 Task: Open Card Advertising Conference Review in Board Sales Target Setting and Monitoring to Workspace Crowdfunding Platforms and add a team member Softage.1@softage.net, a label Blue, a checklist Artificial Intelligence, an attachment from your computer, a color Blue and finally, add a card description 'Plan and execute company team-building conference with guest speakers on customer service' and a comment 'Our team has the opportunity to exceed expectations on this task, so let us deliver something that truly impresses.'. Add a start date 'Jan 05, 1900' with a due date 'Jan 12, 1900'
Action: Mouse moved to (133, 317)
Screenshot: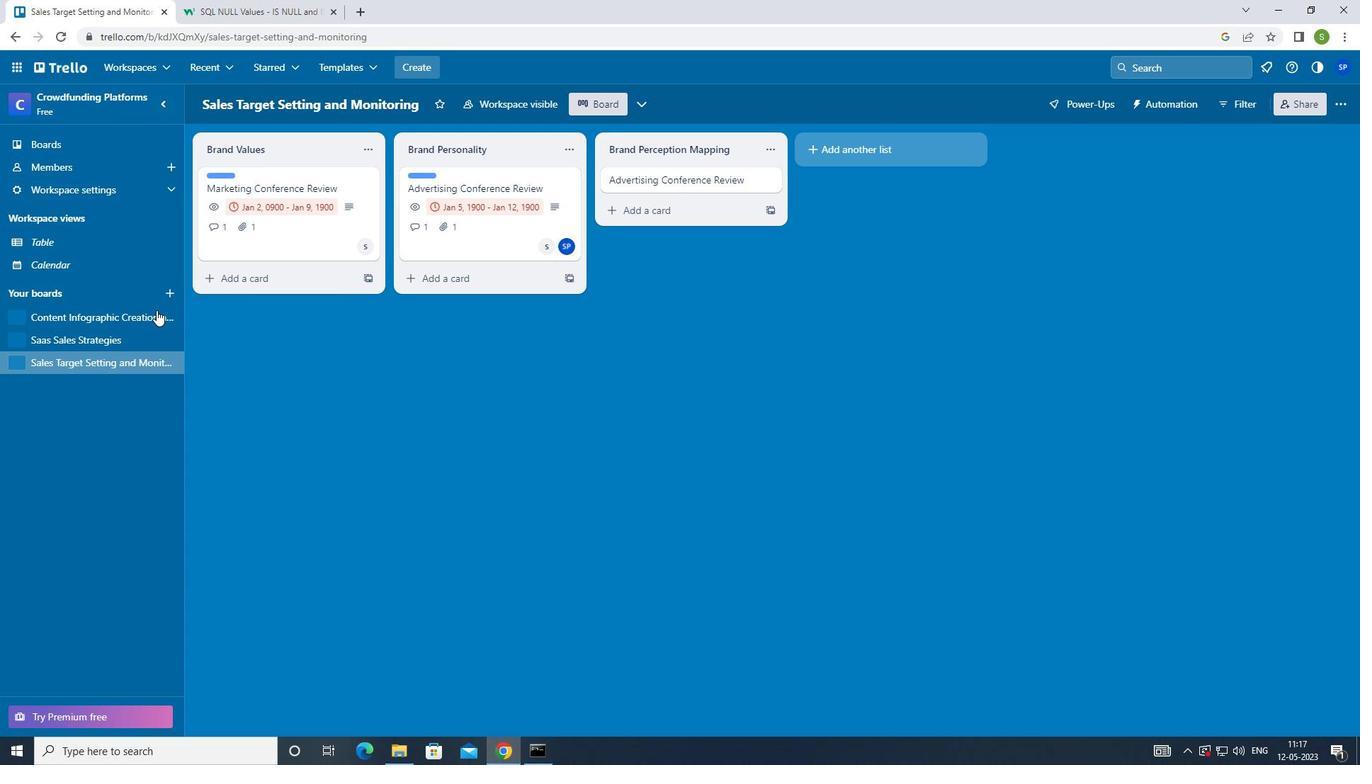 
Action: Mouse pressed left at (133, 317)
Screenshot: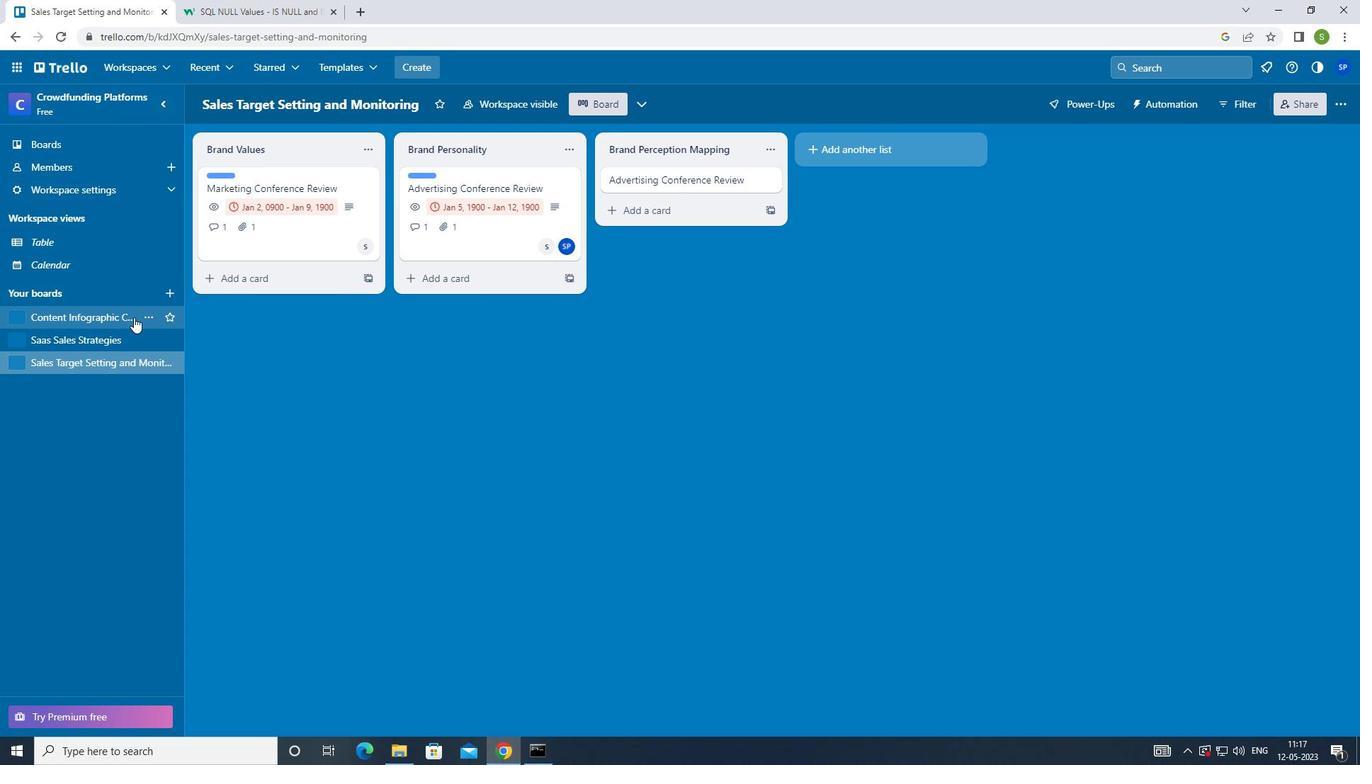 
Action: Mouse moved to (477, 187)
Screenshot: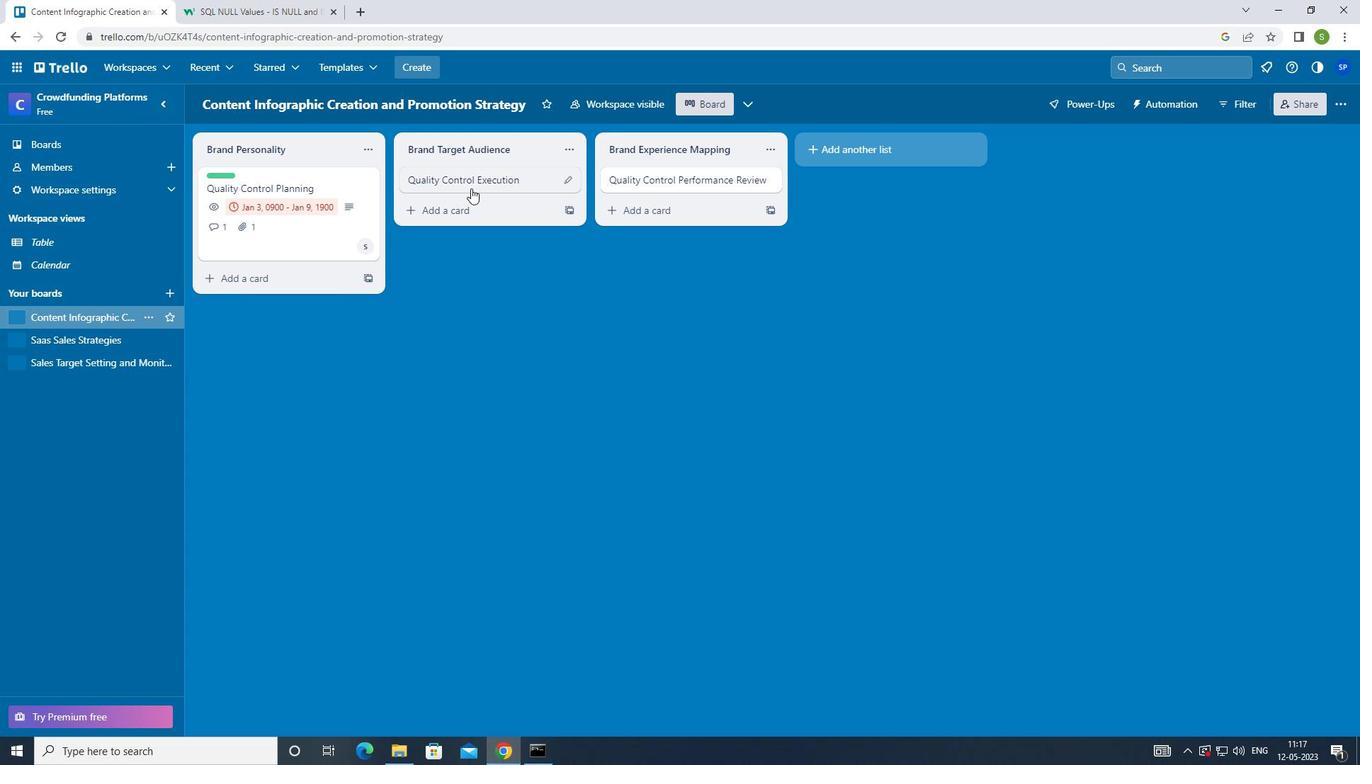 
Action: Mouse pressed left at (477, 187)
Screenshot: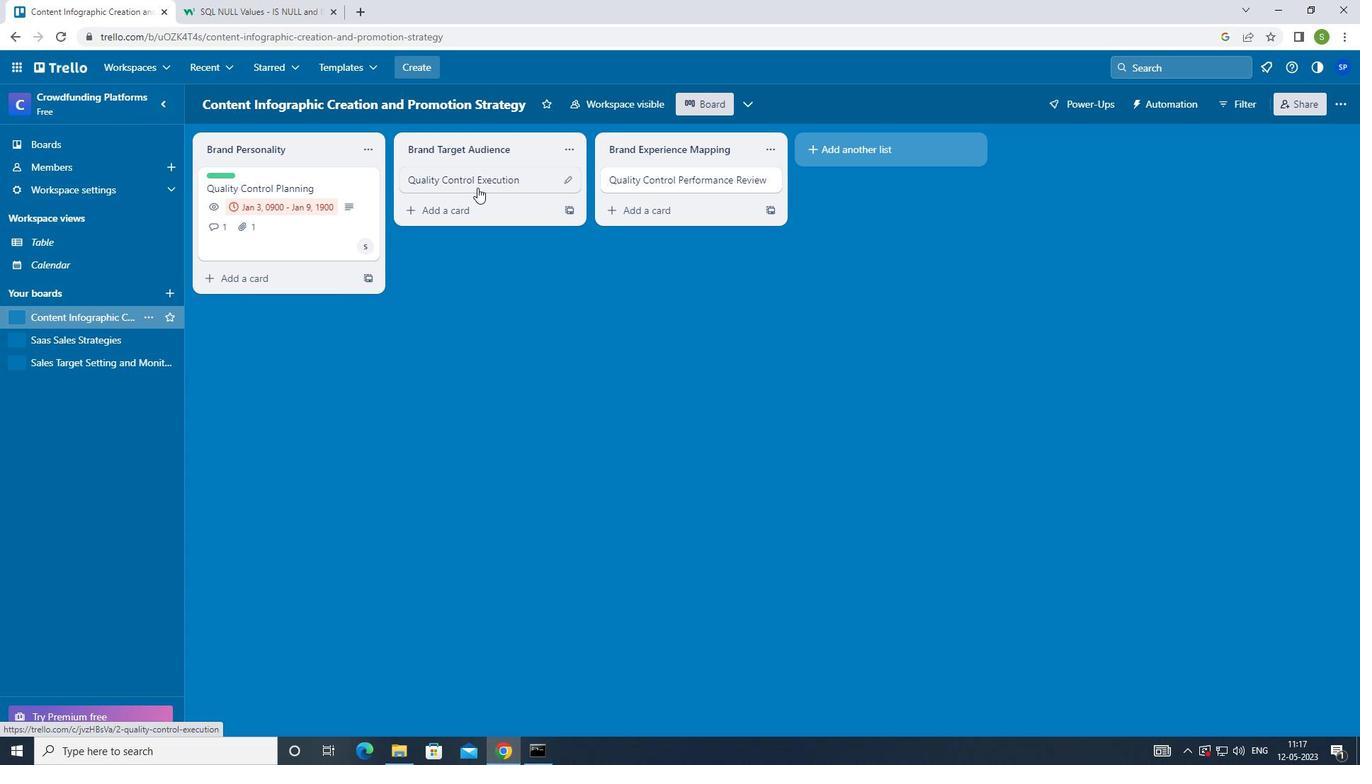 
Action: Mouse moved to (878, 184)
Screenshot: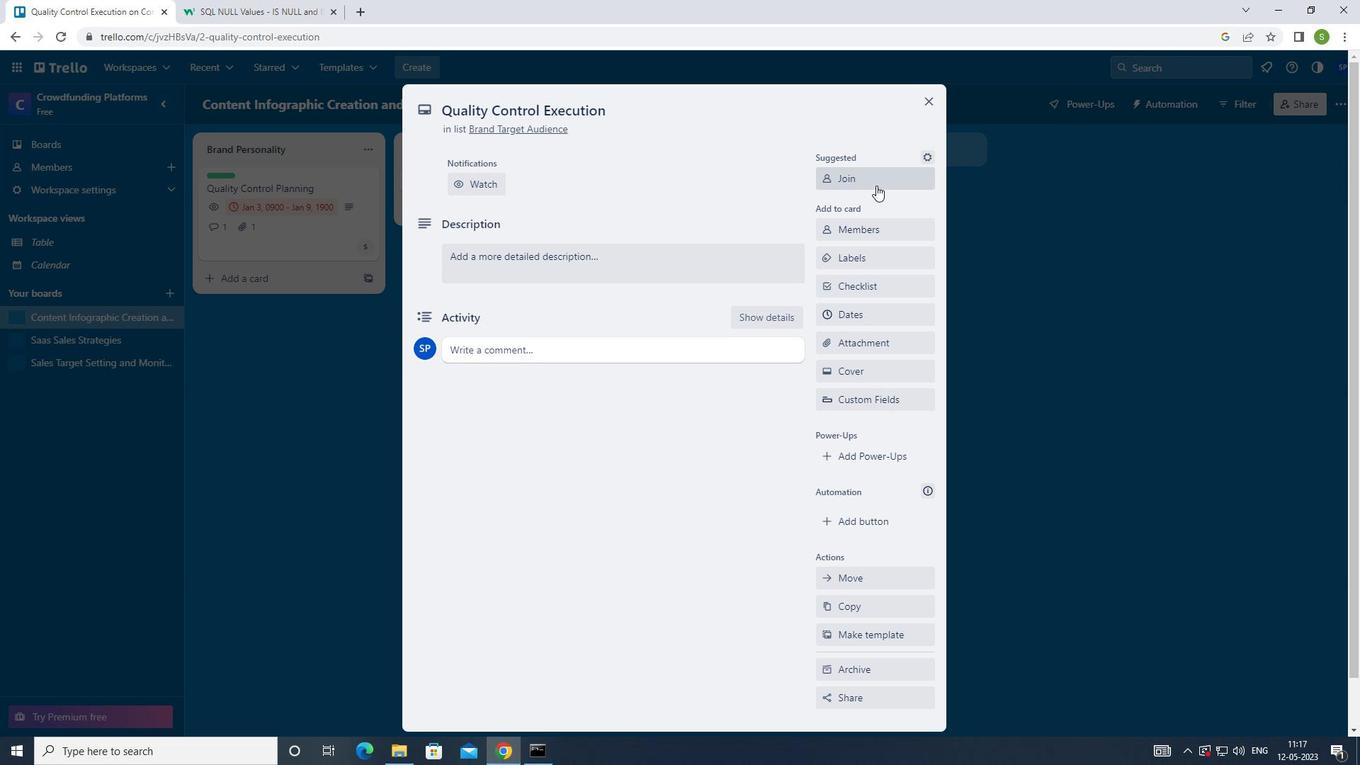 
Action: Mouse pressed left at (878, 184)
Screenshot: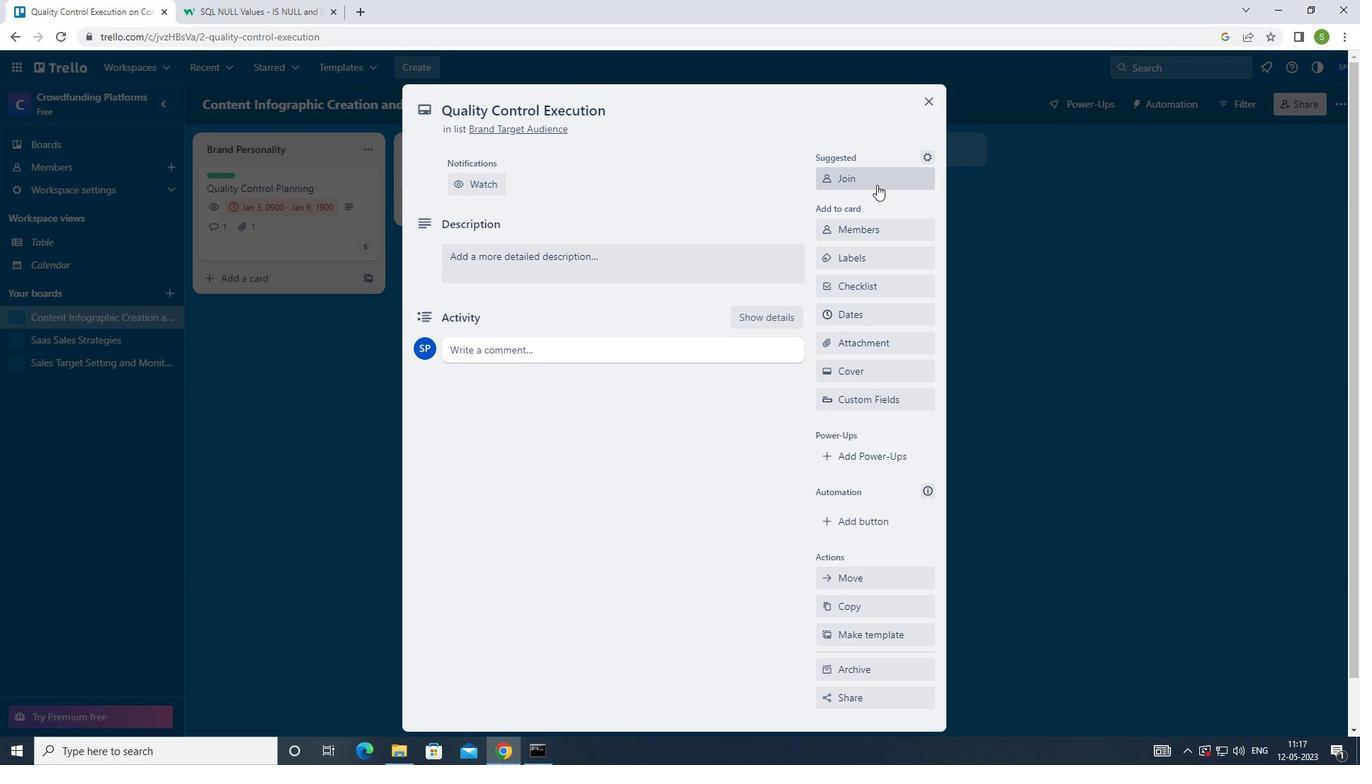 
Action: Mouse moved to (870, 184)
Screenshot: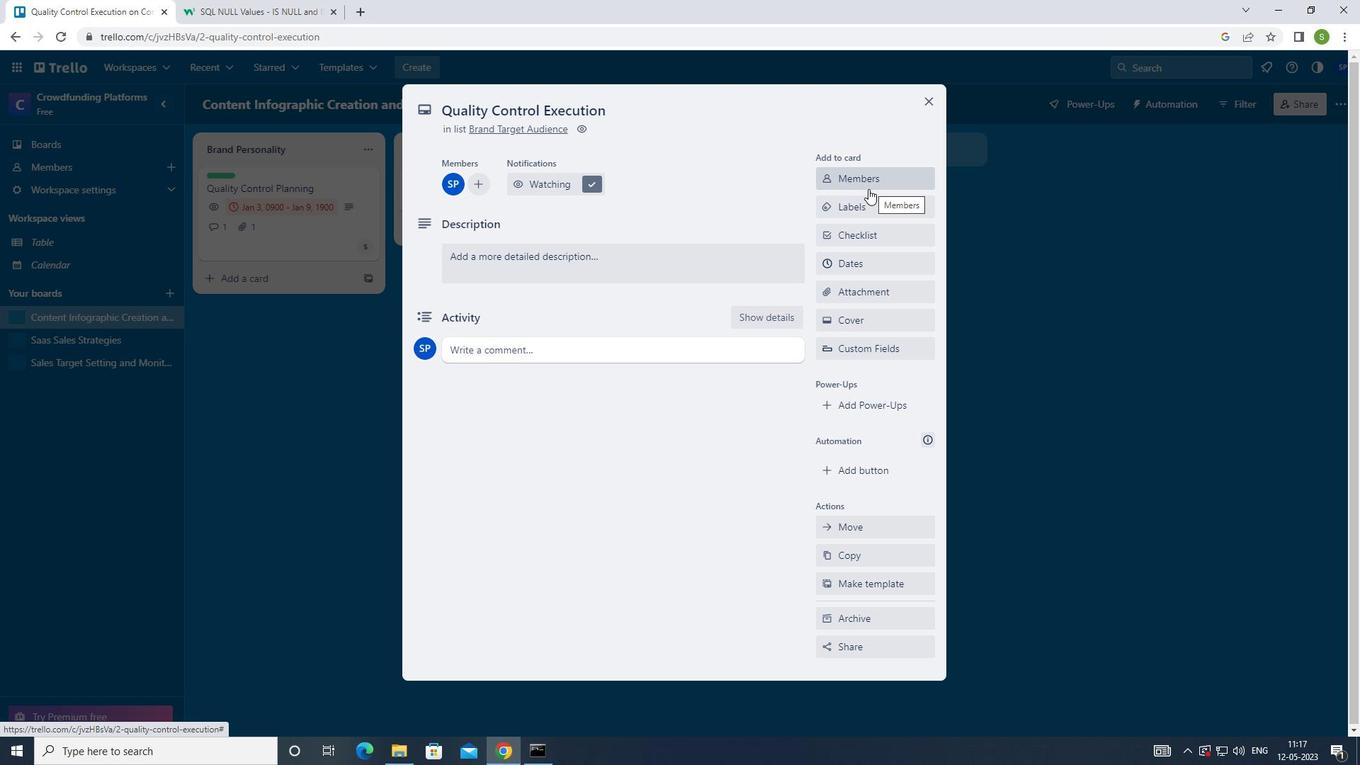 
Action: Mouse pressed left at (870, 184)
Screenshot: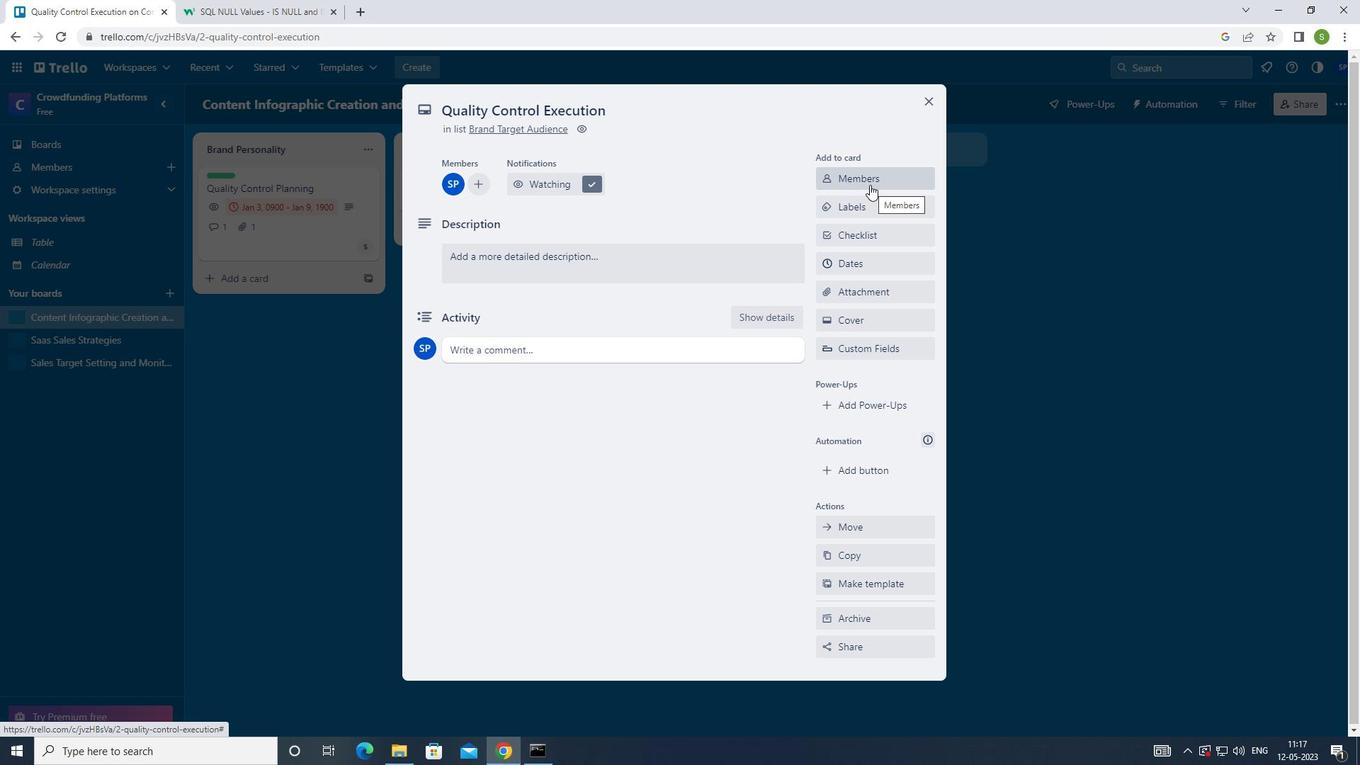 
Action: Mouse moved to (764, 223)
Screenshot: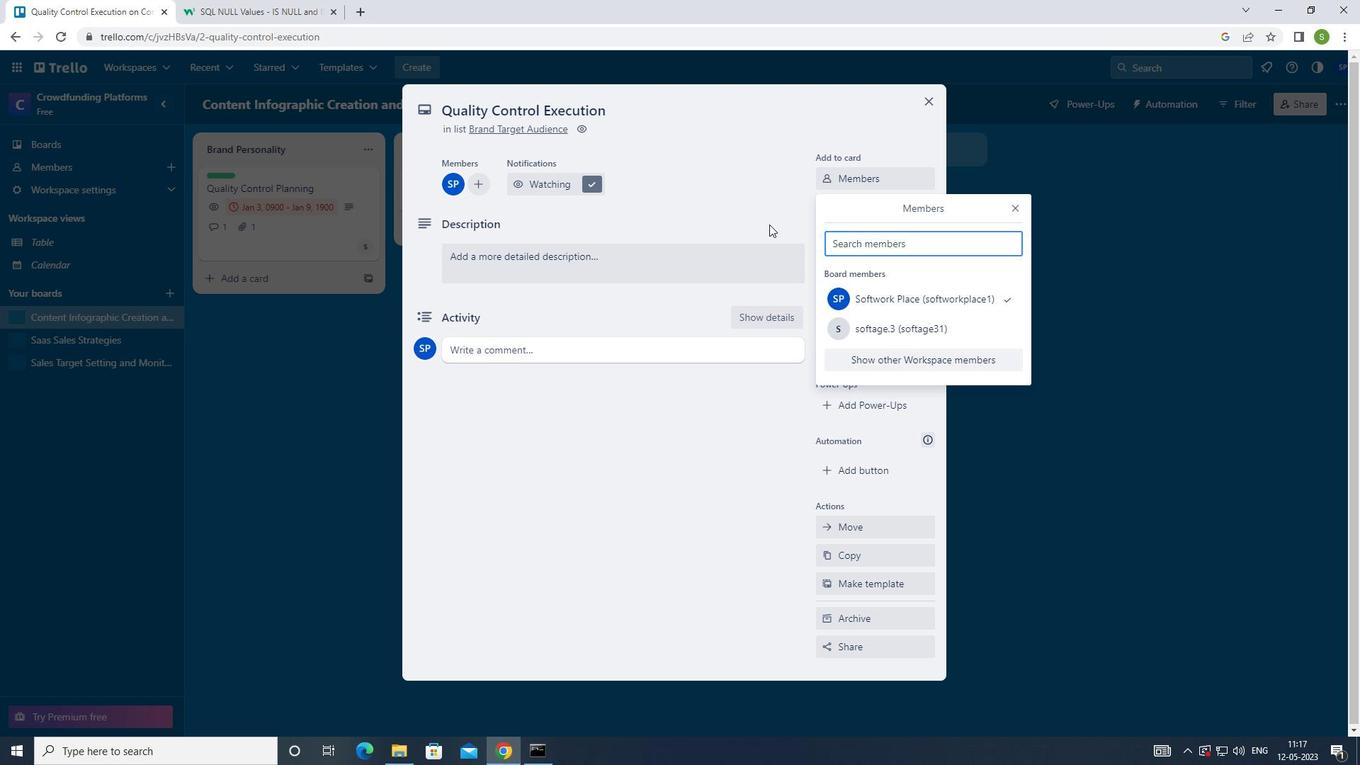 
Action: Key pressed <Key.shift>SOFTAGE.2<Key.shift>@D<Key.backspace>SOFTAGE.NET
Screenshot: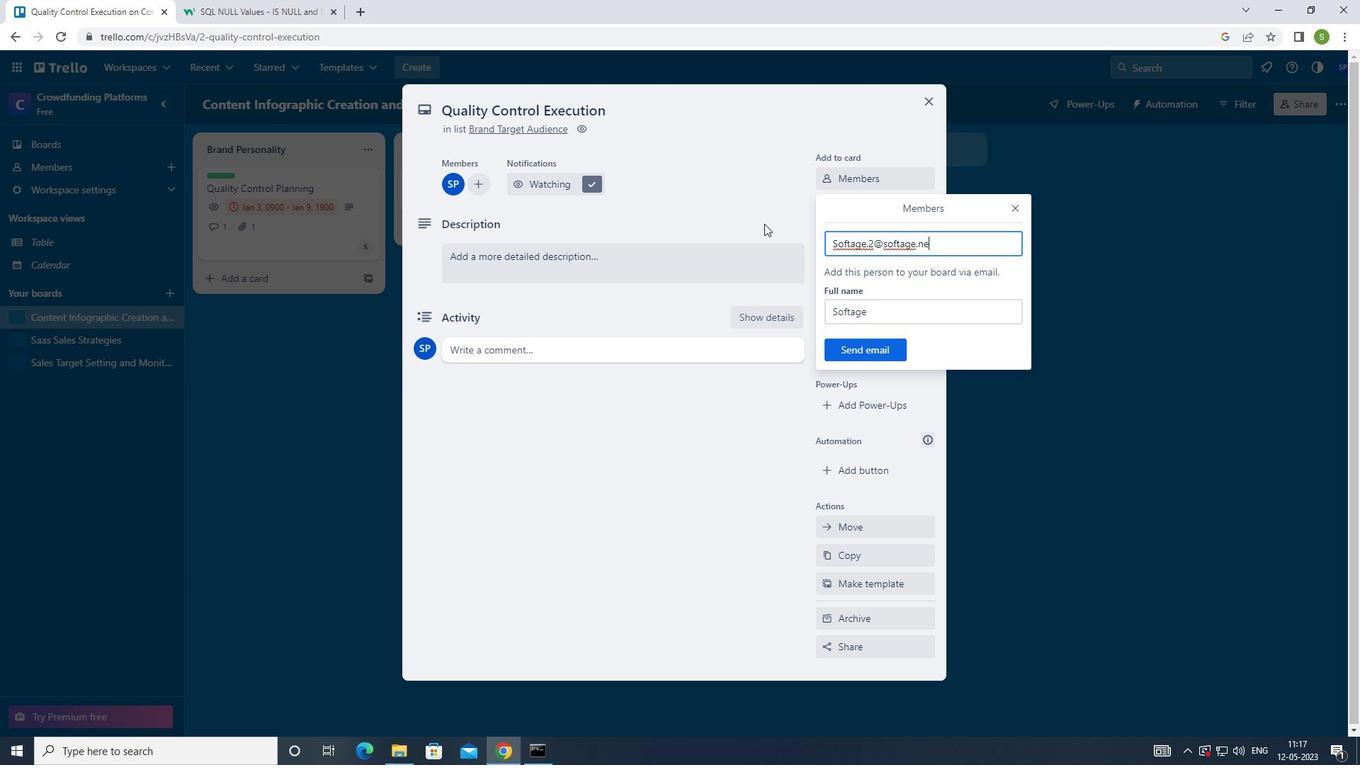 
Action: Mouse moved to (853, 356)
Screenshot: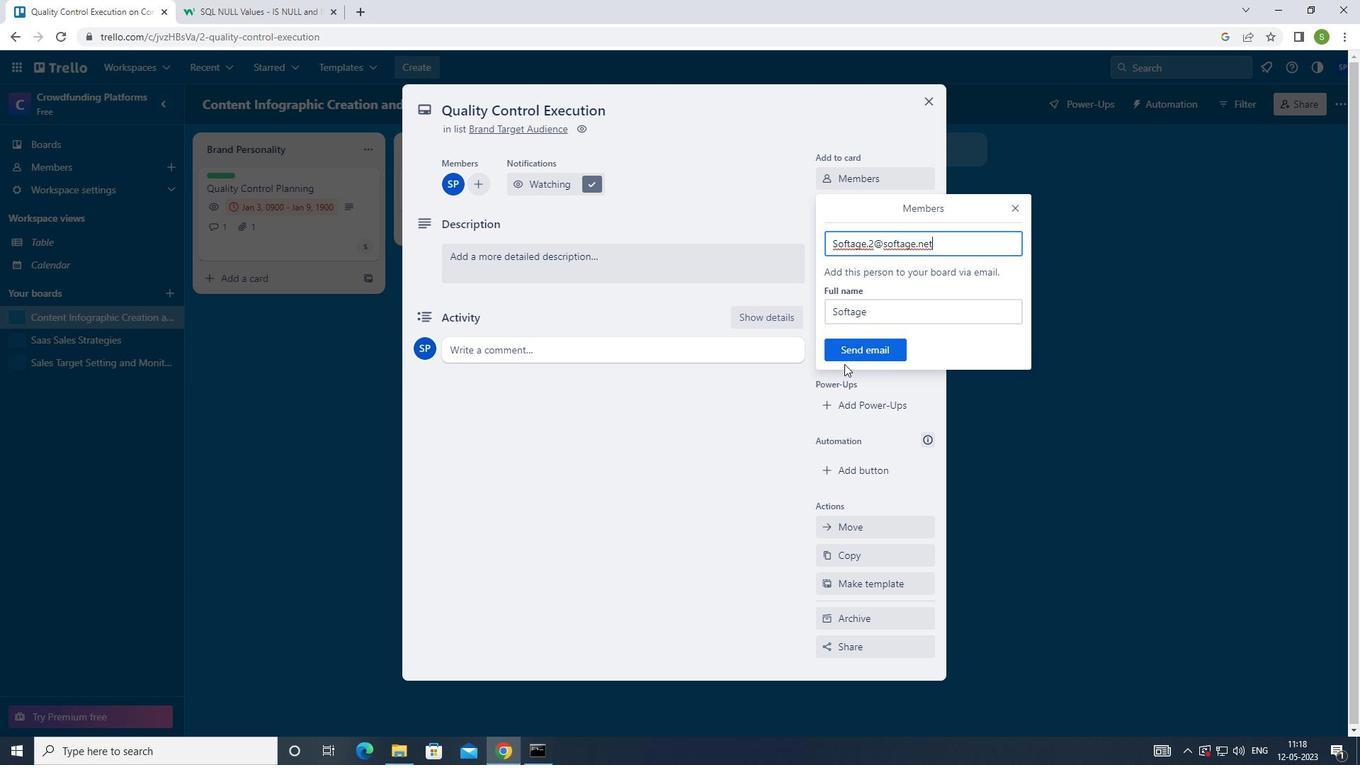 
Action: Mouse pressed left at (853, 356)
Screenshot: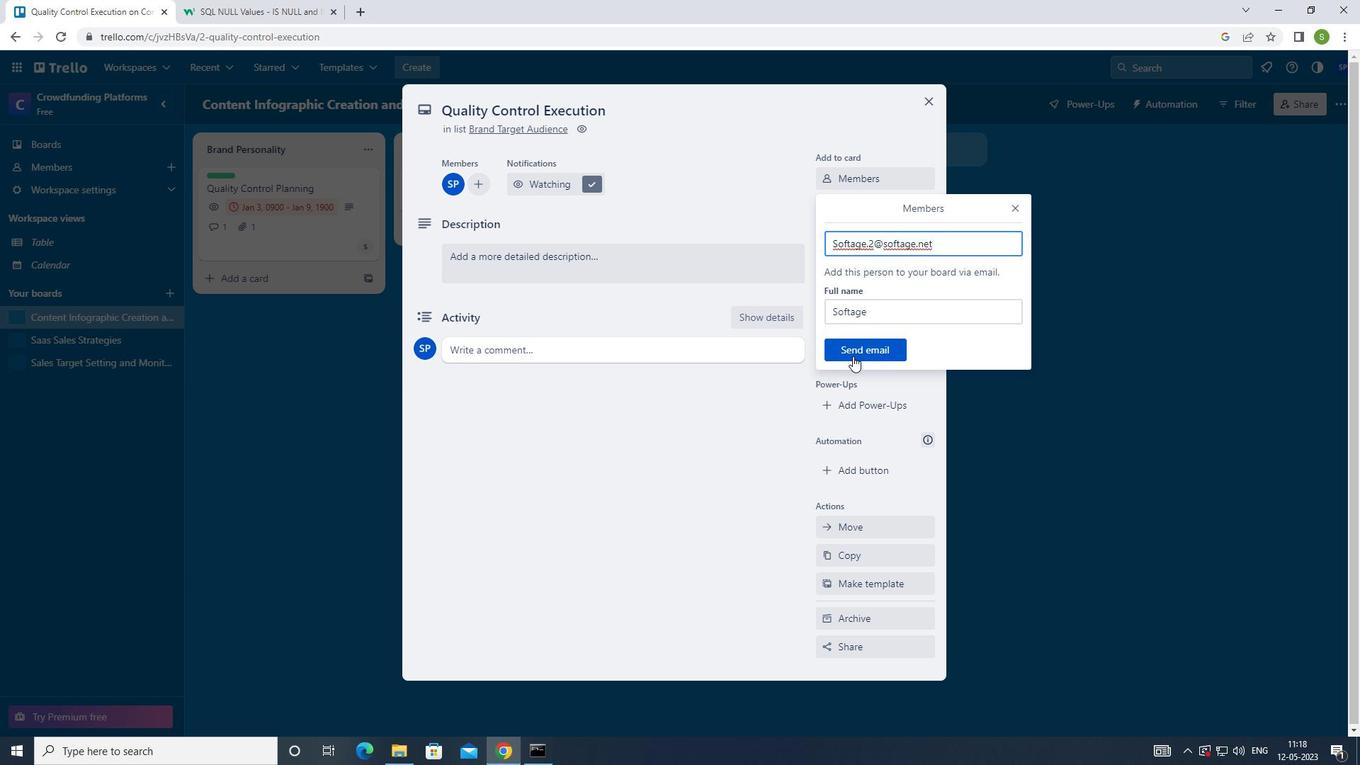 
Action: Mouse moved to (865, 208)
Screenshot: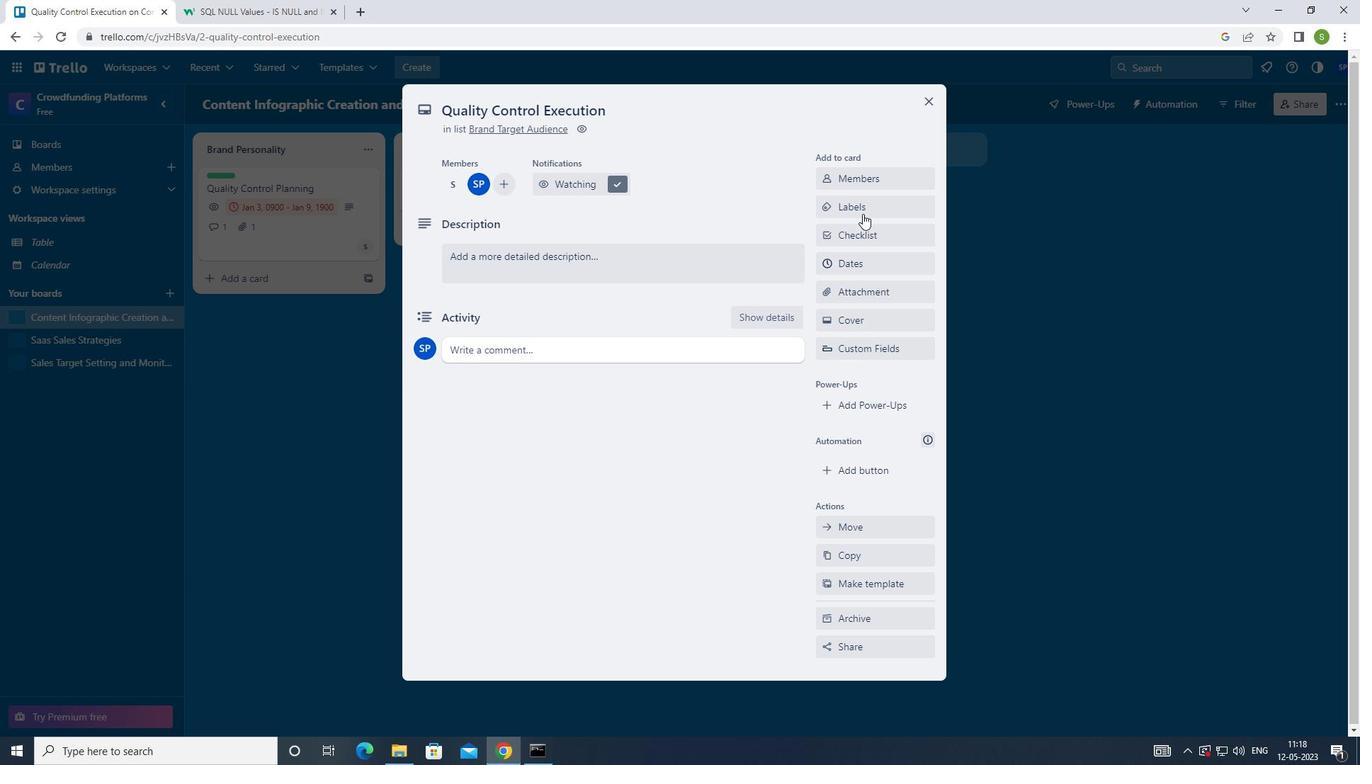 
Action: Mouse pressed left at (865, 208)
Screenshot: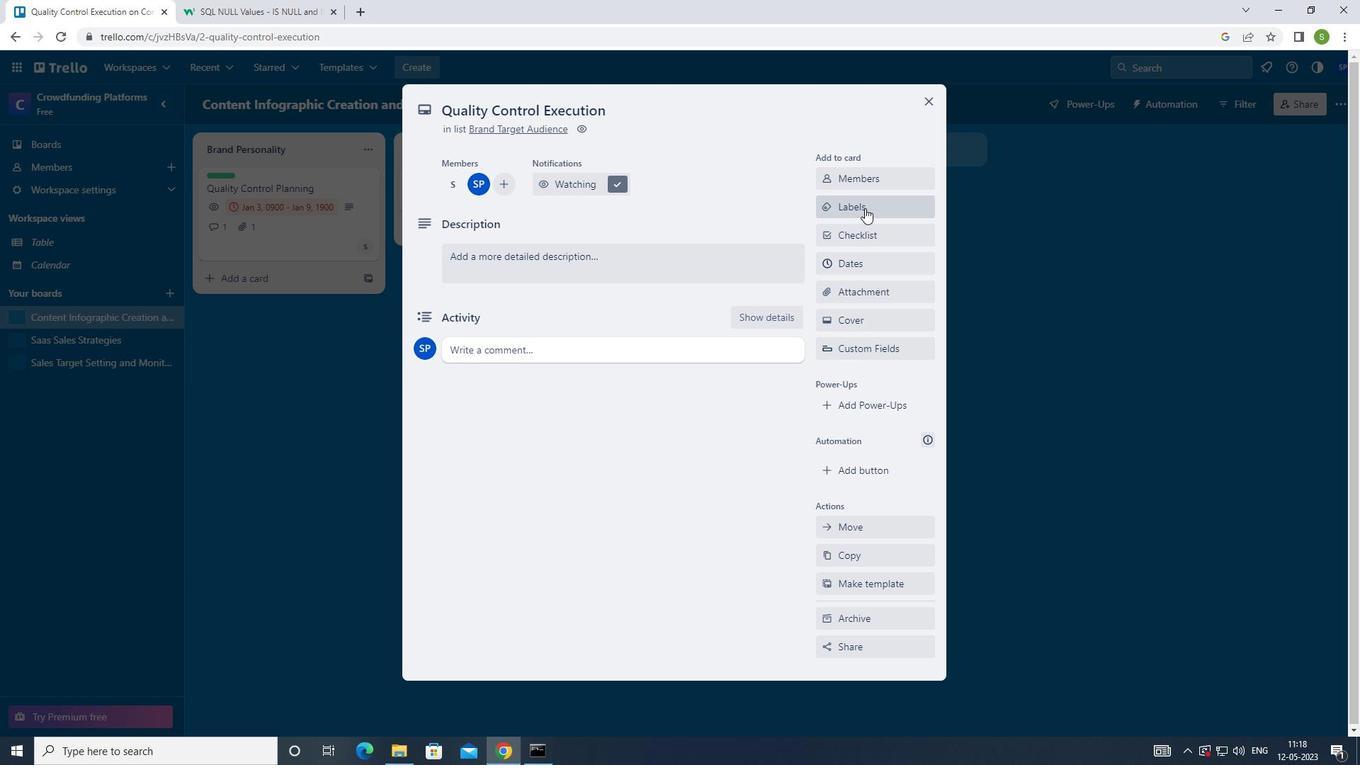 
Action: Mouse moved to (868, 266)
Screenshot: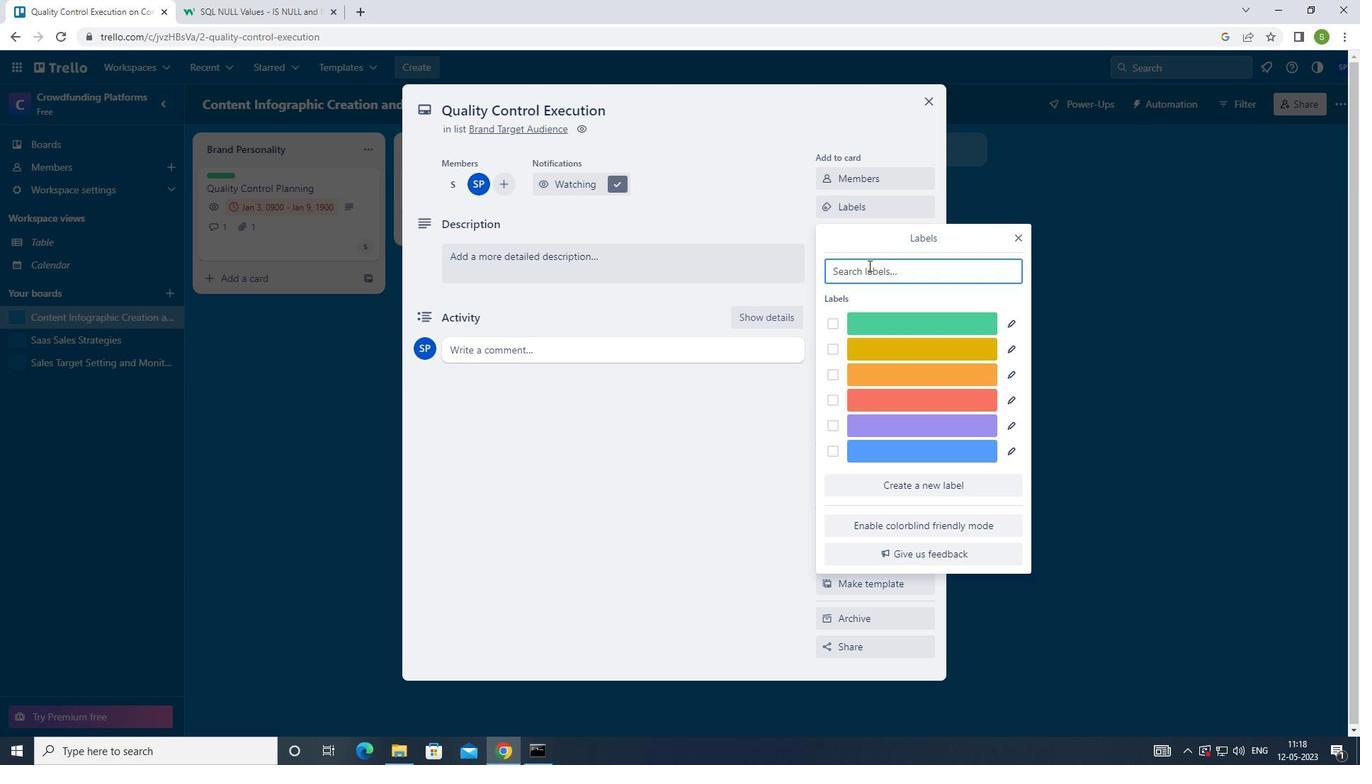 
Action: Key pressed GREE
Screenshot: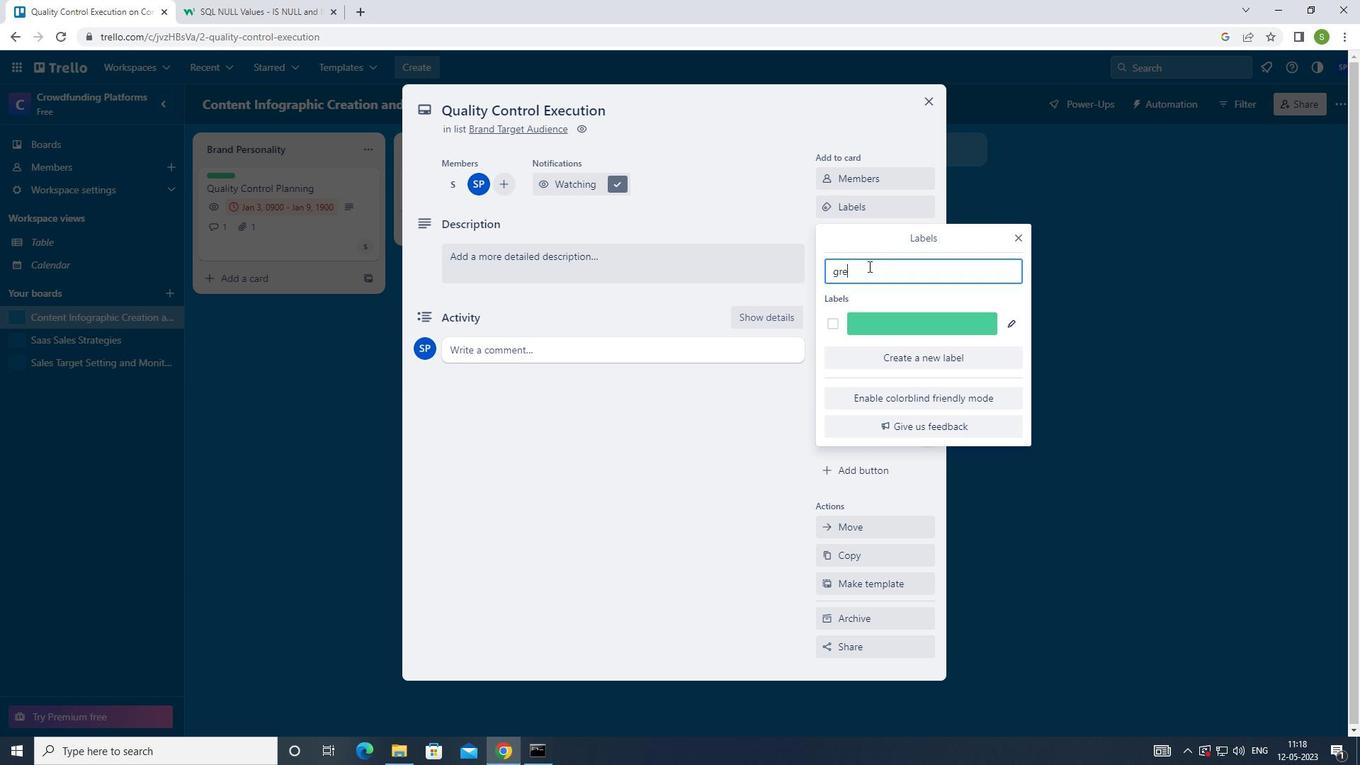 
Action: Mouse moved to (868, 266)
Screenshot: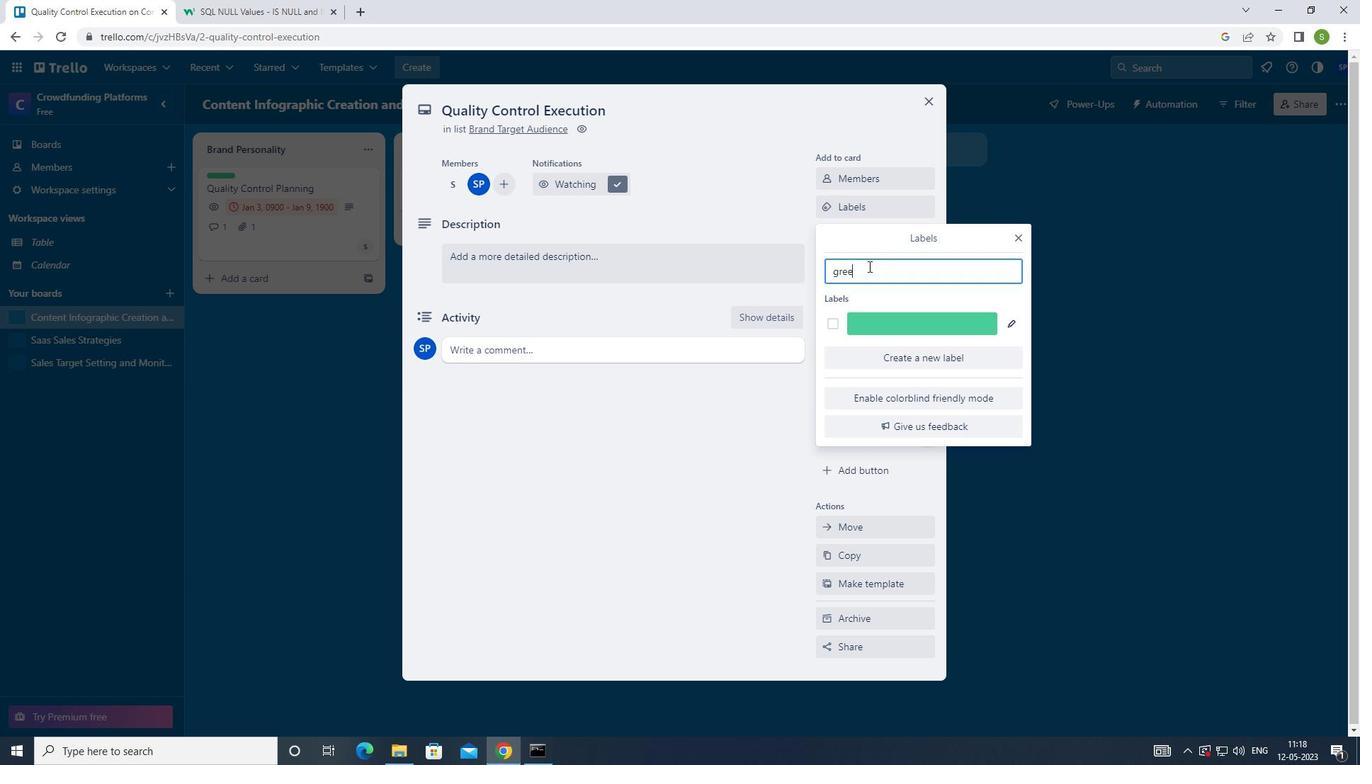 
Action: Key pressed N
Screenshot: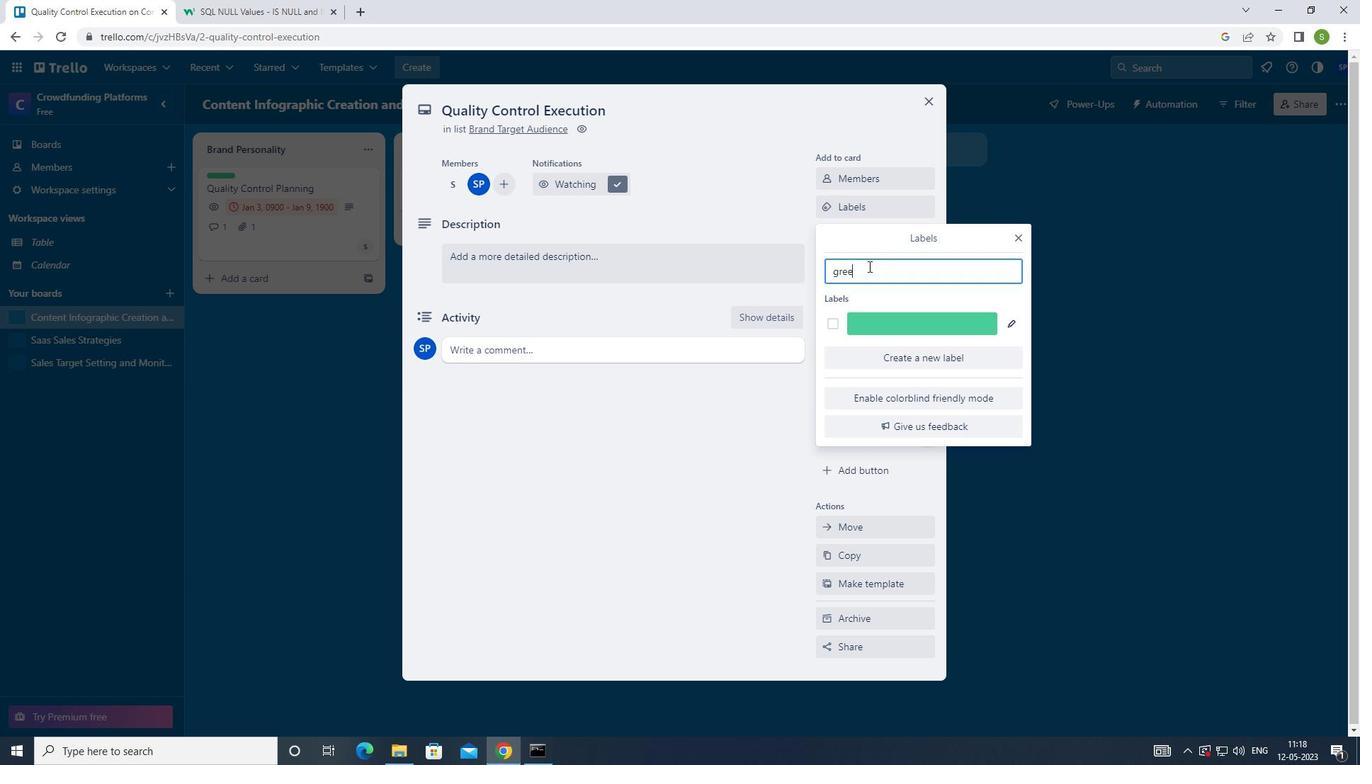 
Action: Mouse moved to (834, 326)
Screenshot: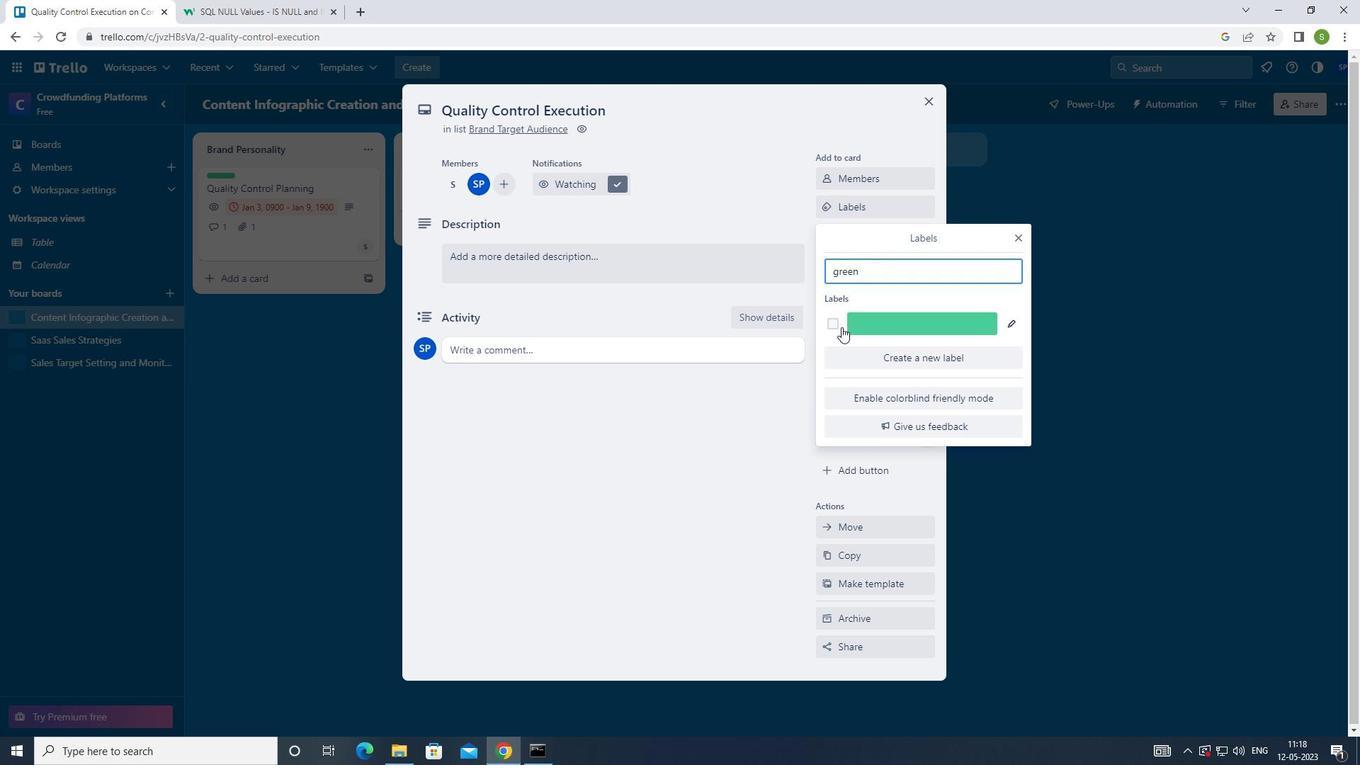 
Action: Mouse pressed left at (834, 326)
Screenshot: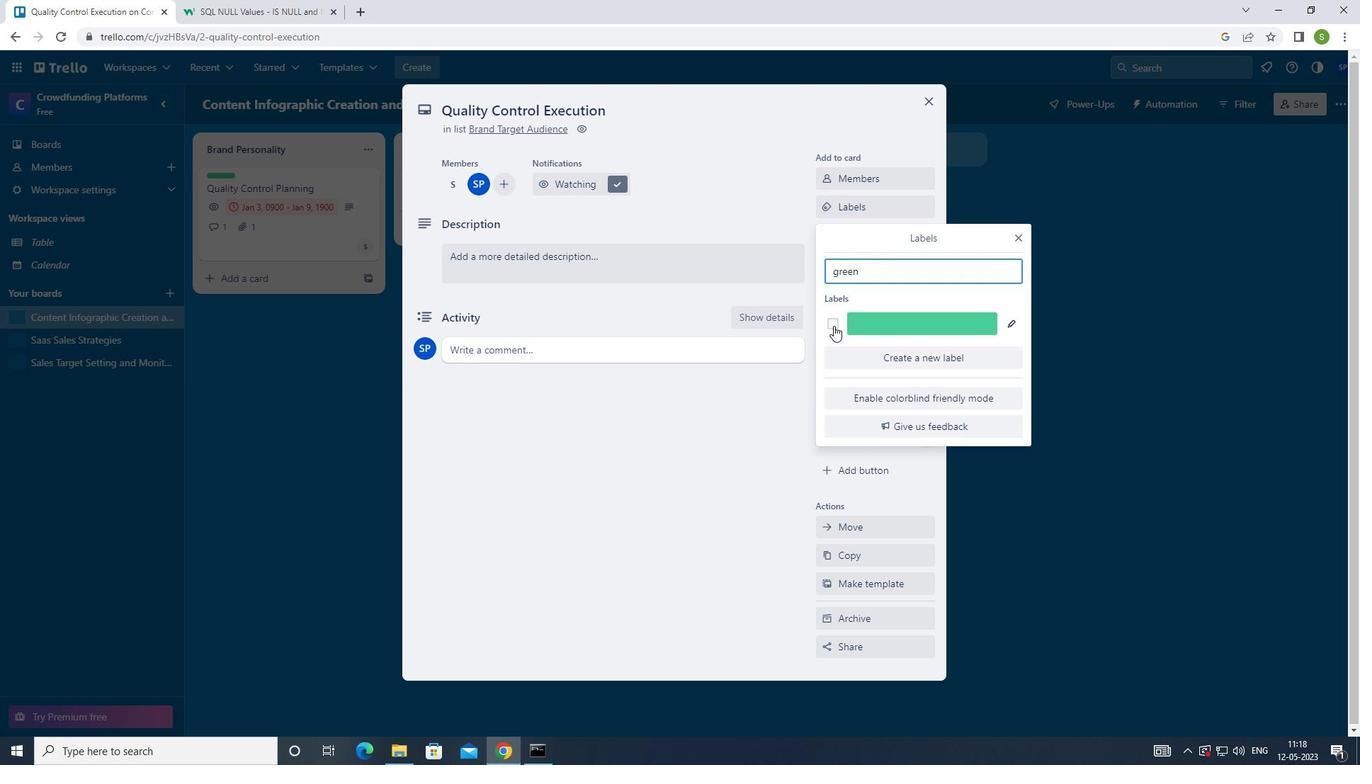 
Action: Mouse moved to (1019, 235)
Screenshot: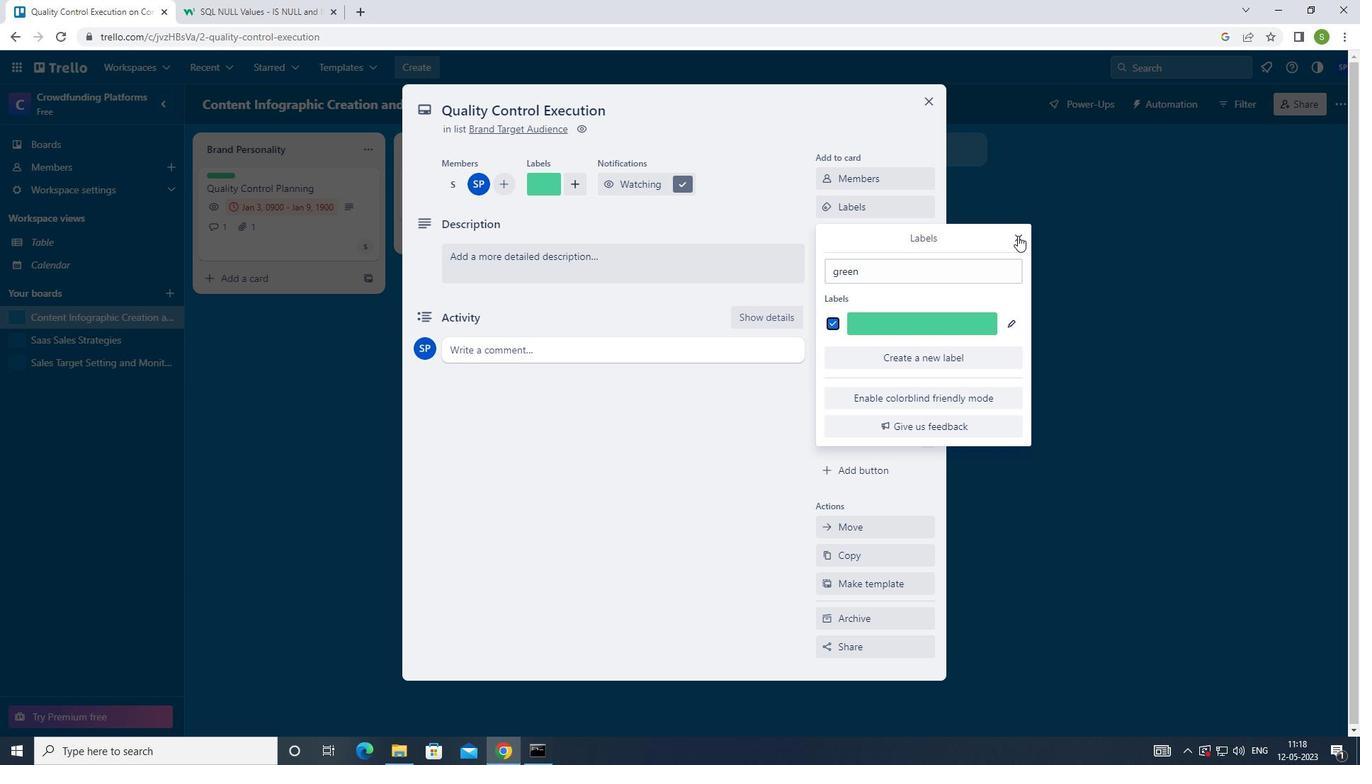 
Action: Mouse pressed left at (1019, 235)
Screenshot: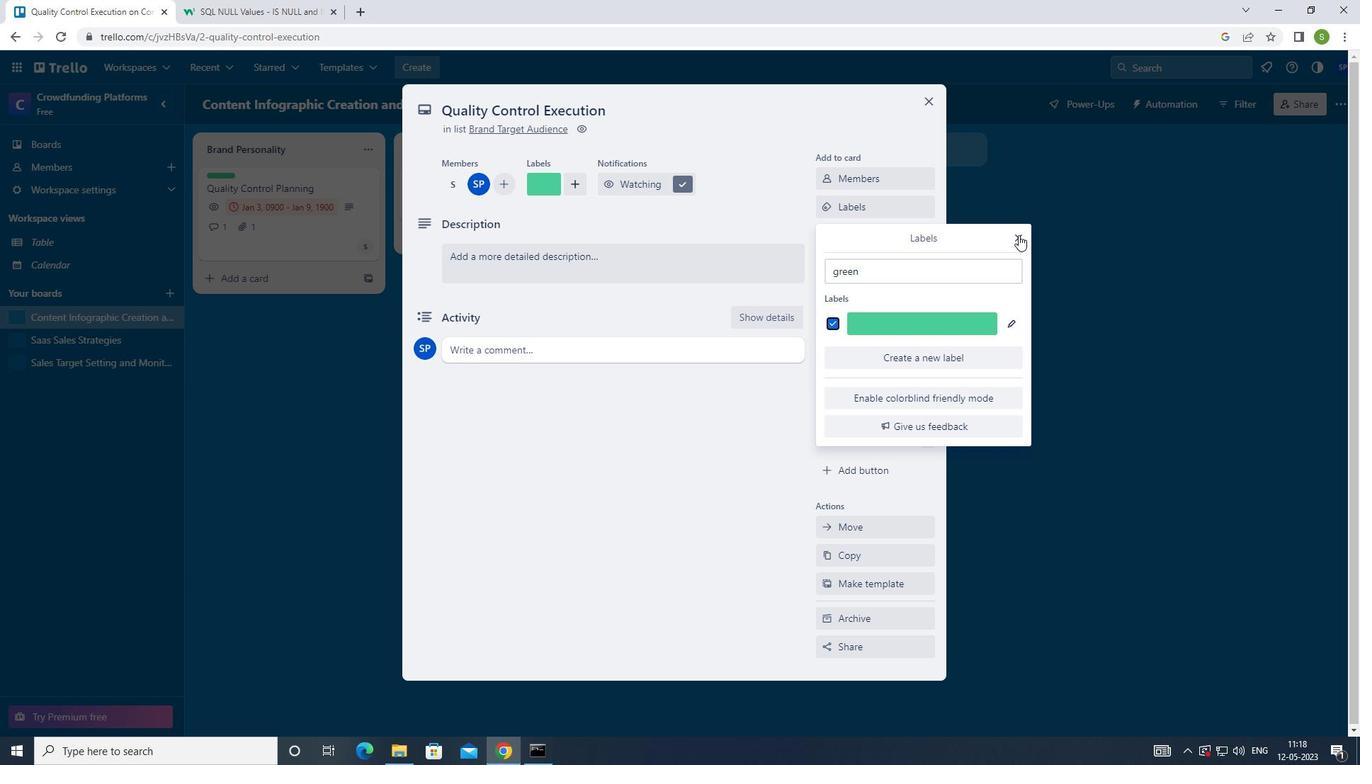 
Action: Mouse moved to (886, 236)
Screenshot: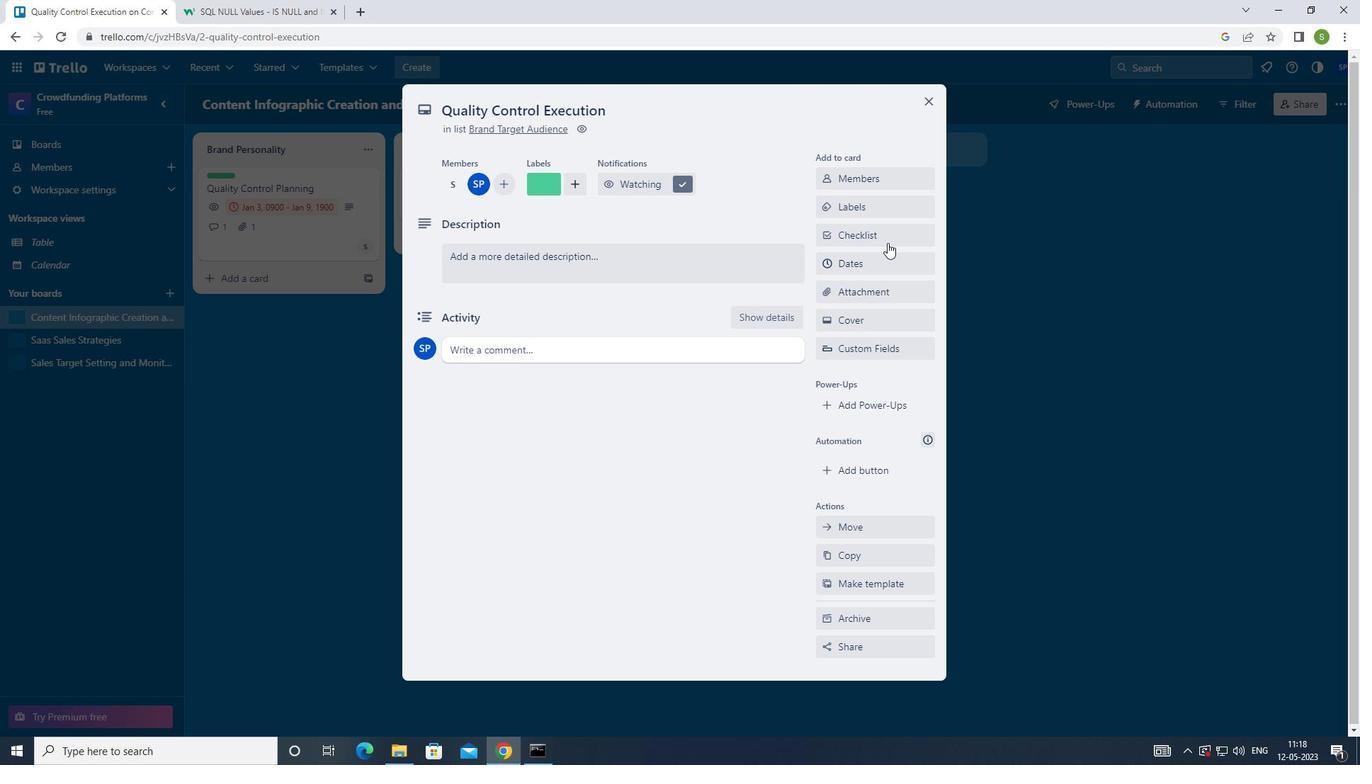 
Action: Mouse pressed left at (886, 236)
Screenshot: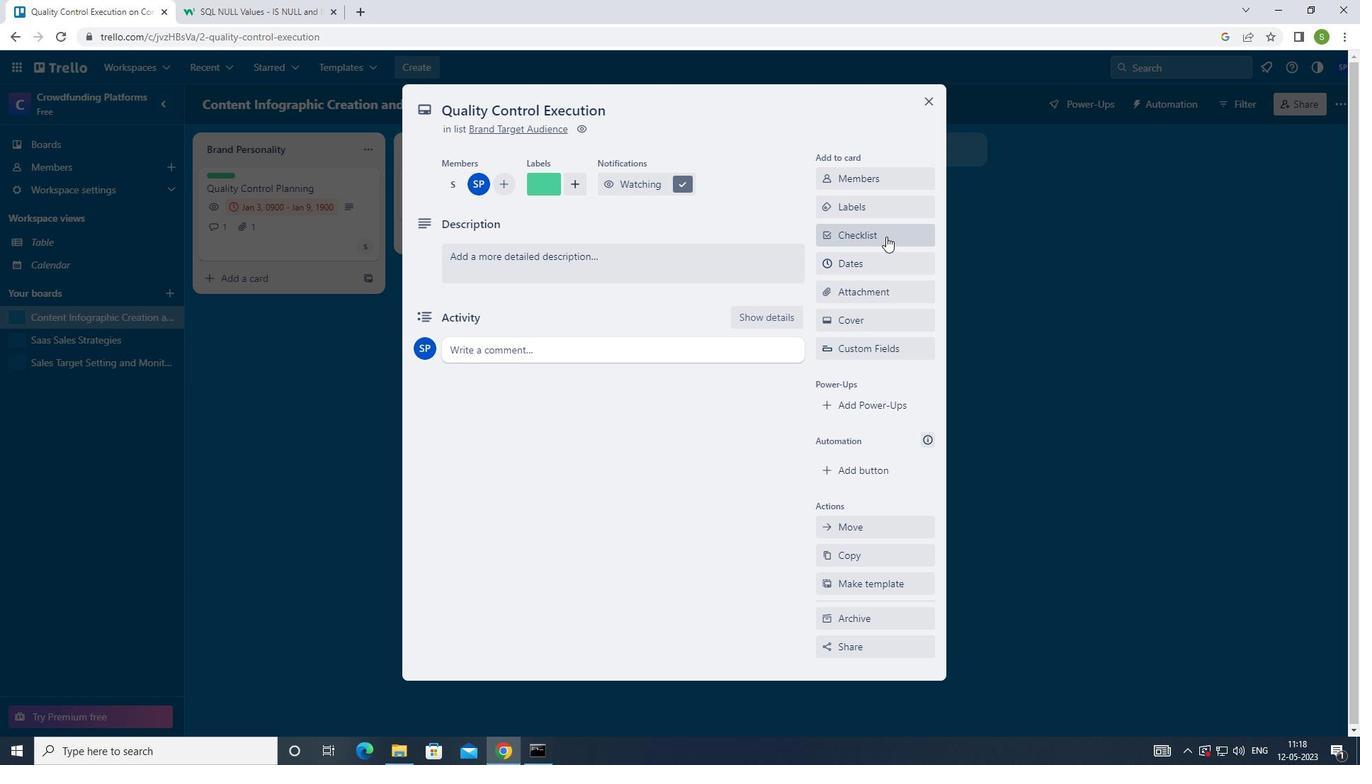 
Action: Mouse moved to (895, 321)
Screenshot: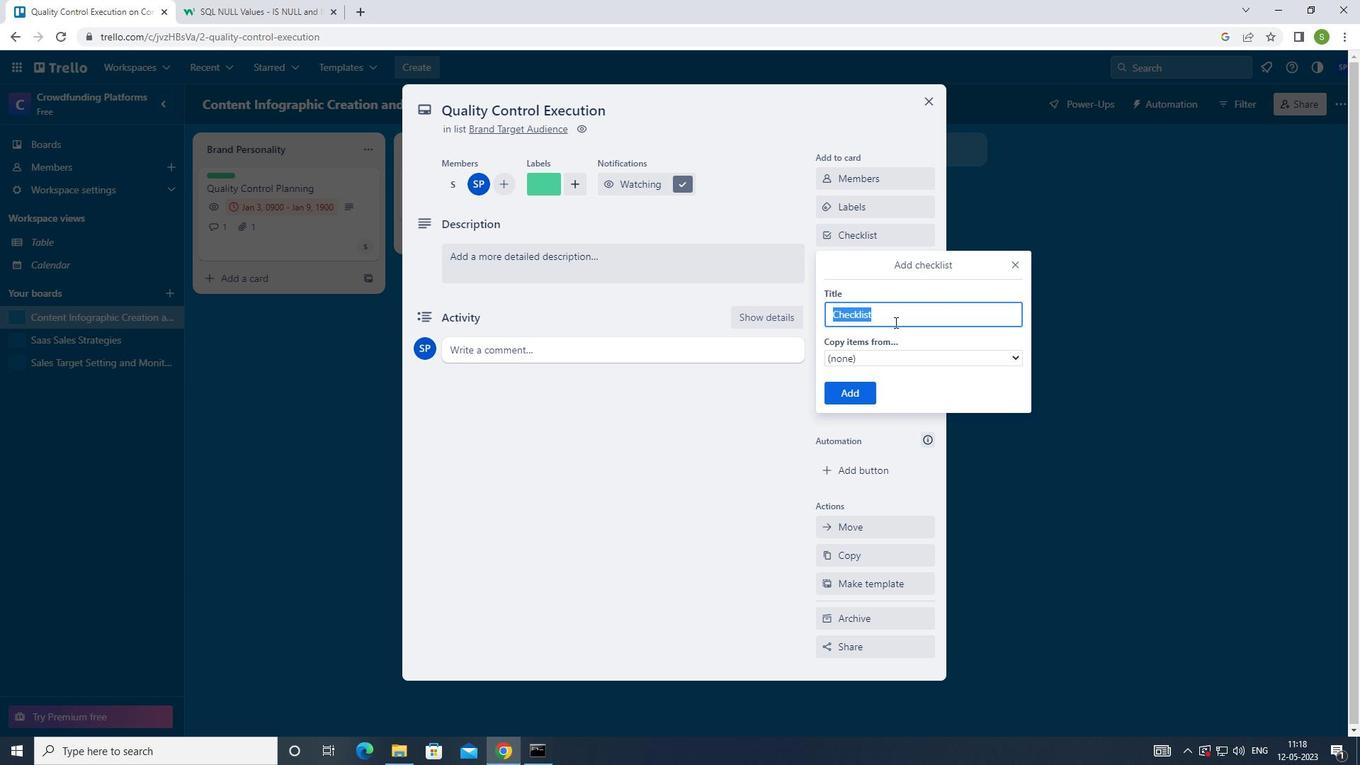 
Action: Key pressed <Key.shift>STUDENT
Screenshot: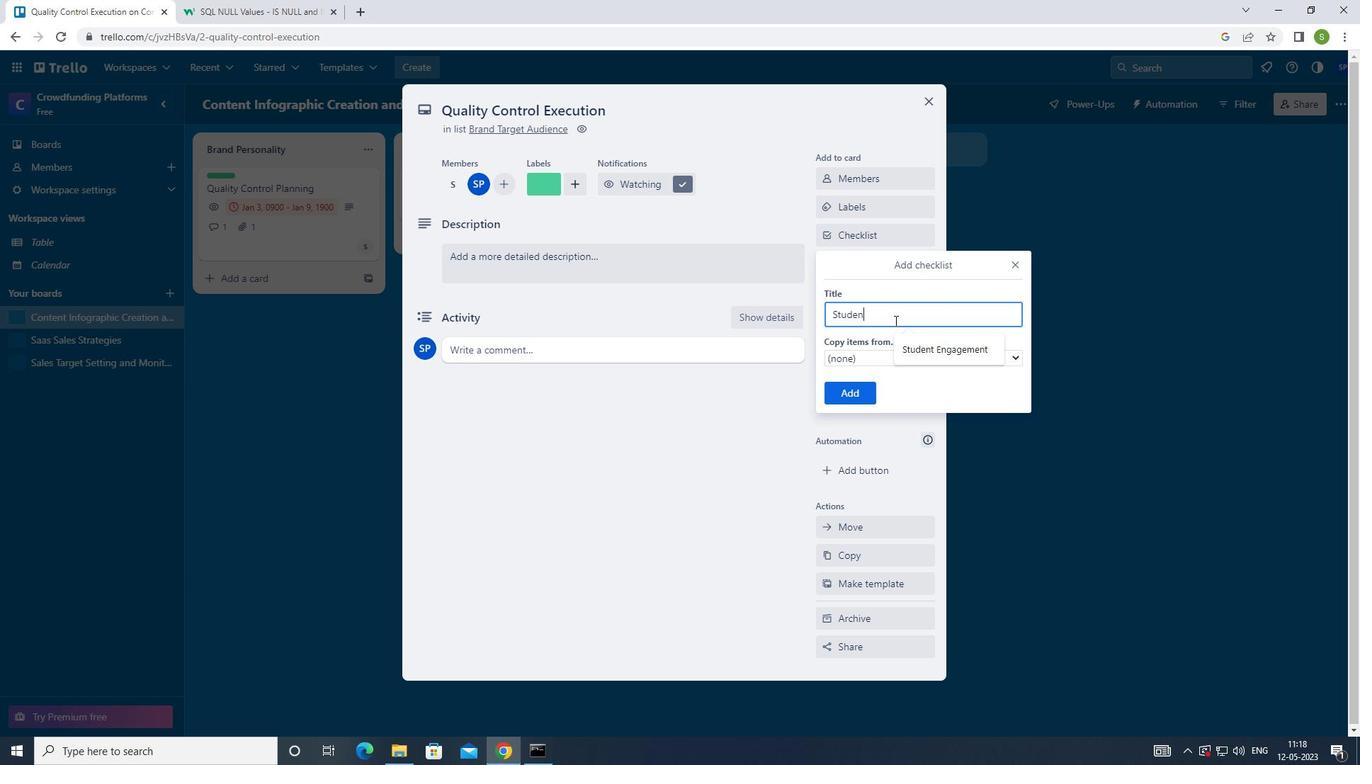
Action: Mouse moved to (934, 350)
Screenshot: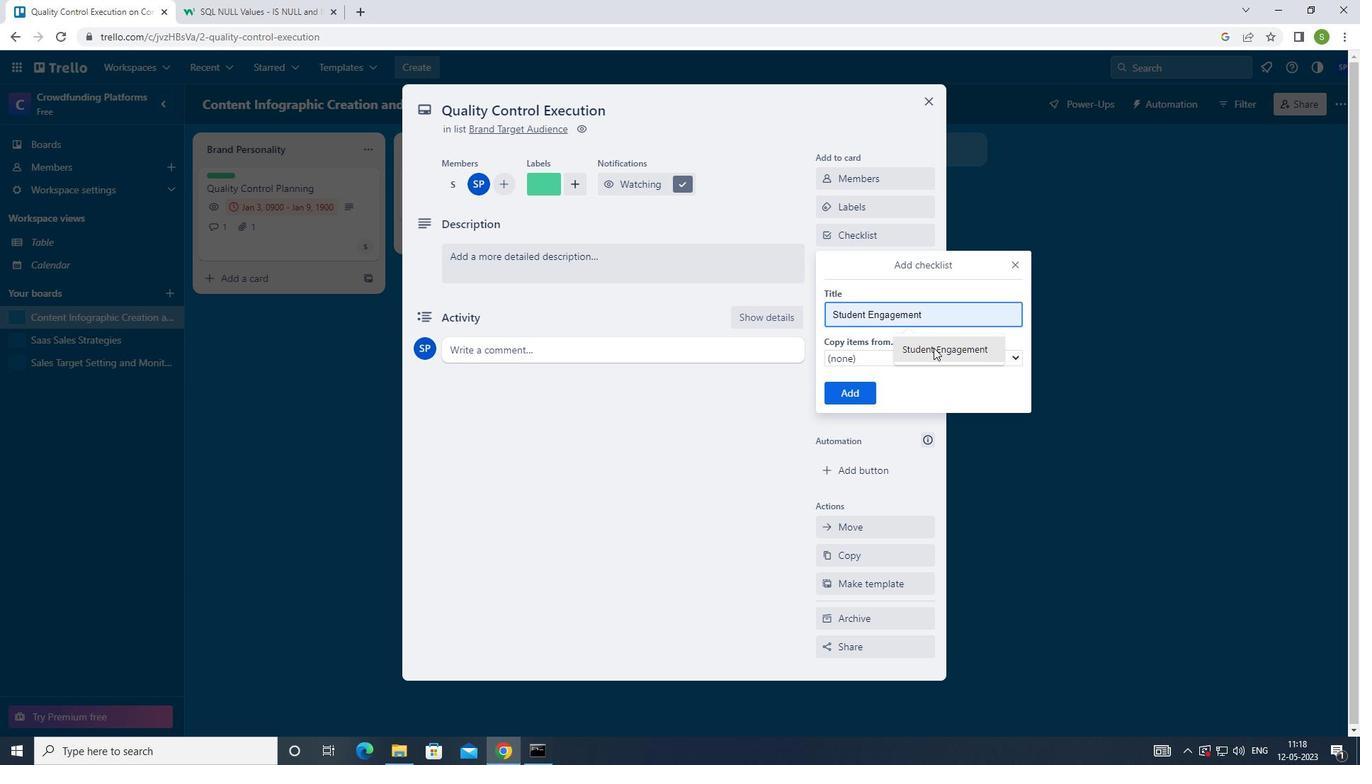 
Action: Mouse pressed left at (934, 350)
Screenshot: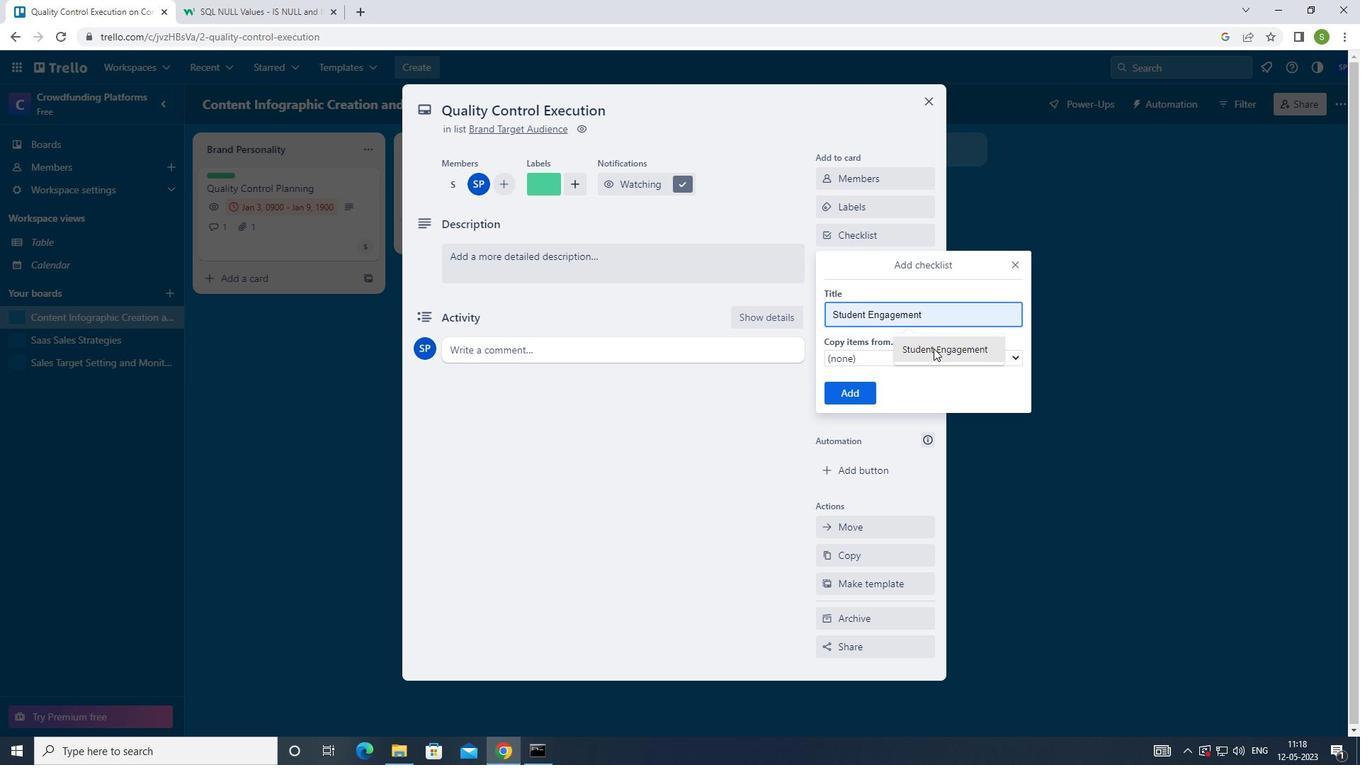 
Action: Mouse moved to (855, 394)
Screenshot: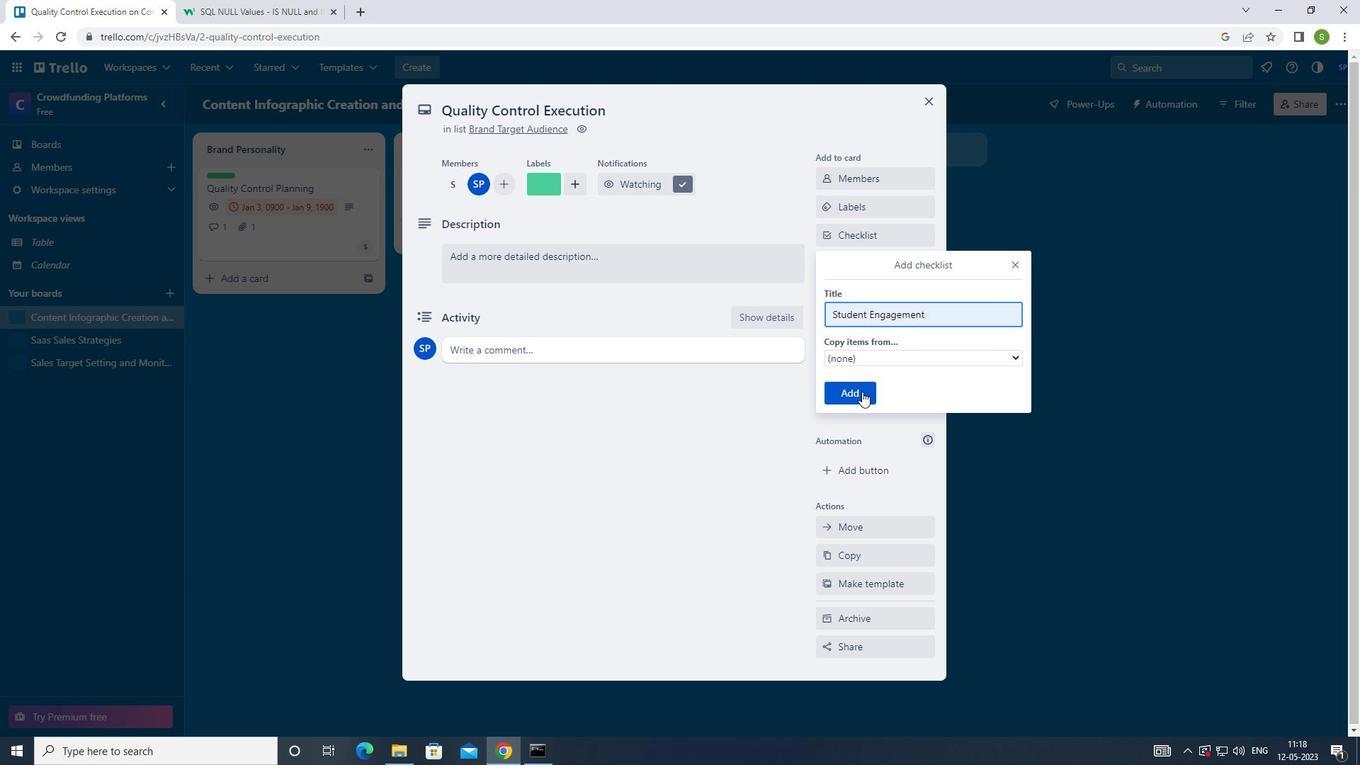 
Action: Mouse pressed left at (855, 394)
Screenshot: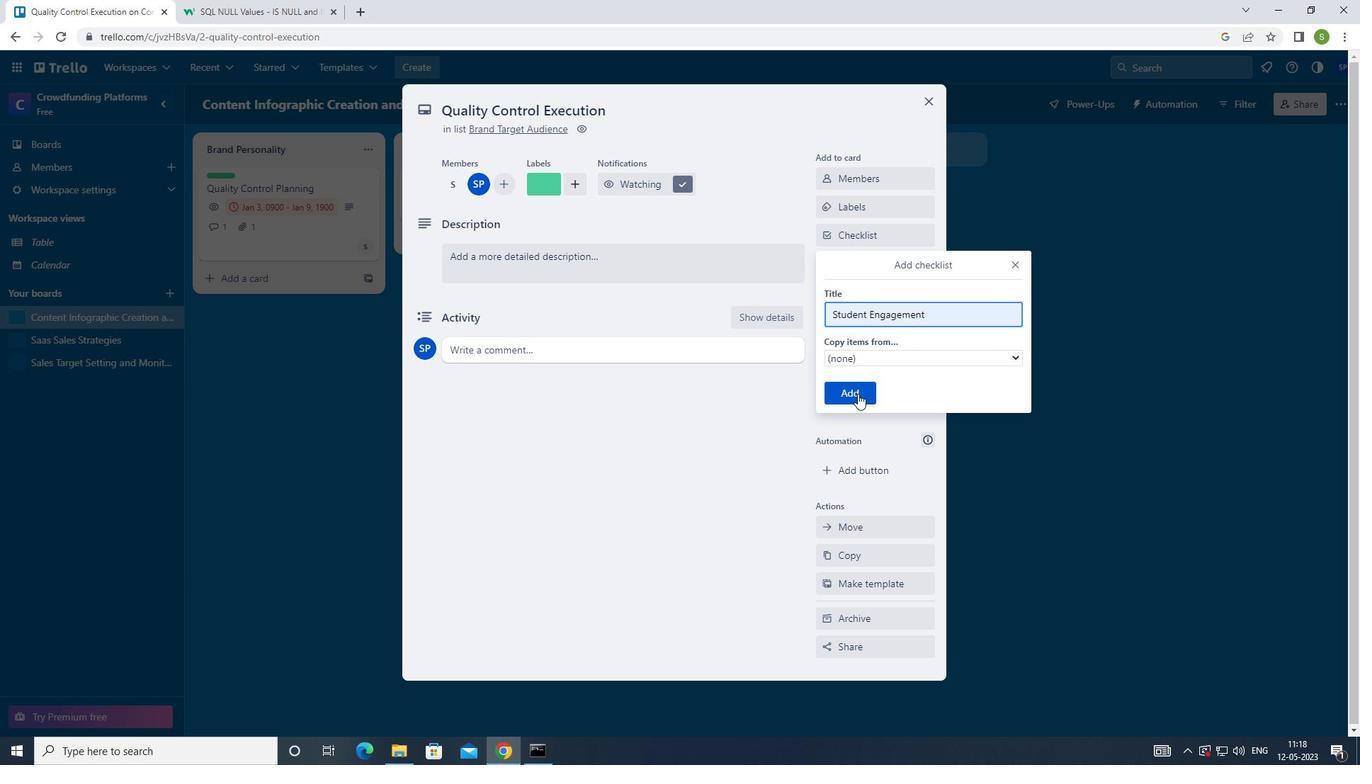 
Action: Mouse moved to (873, 289)
Screenshot: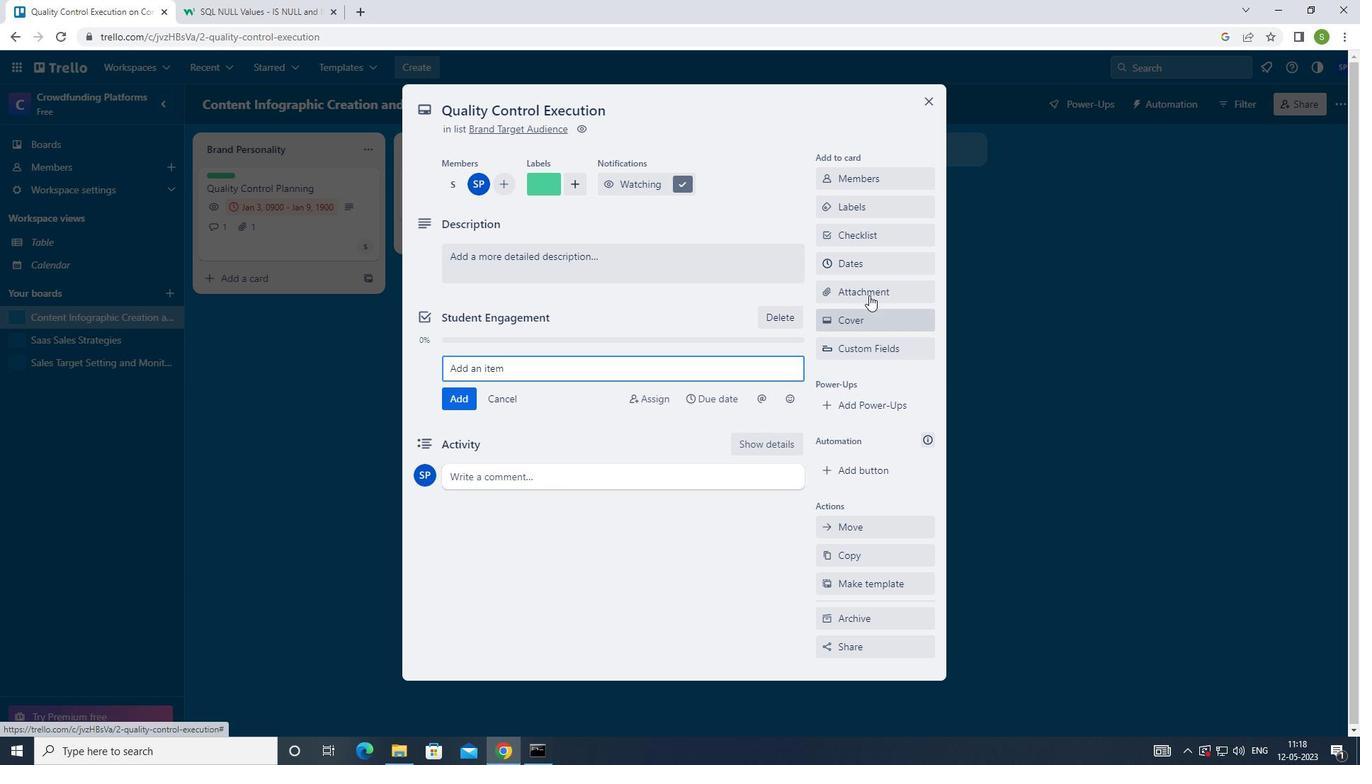 
Action: Mouse pressed left at (873, 289)
Screenshot: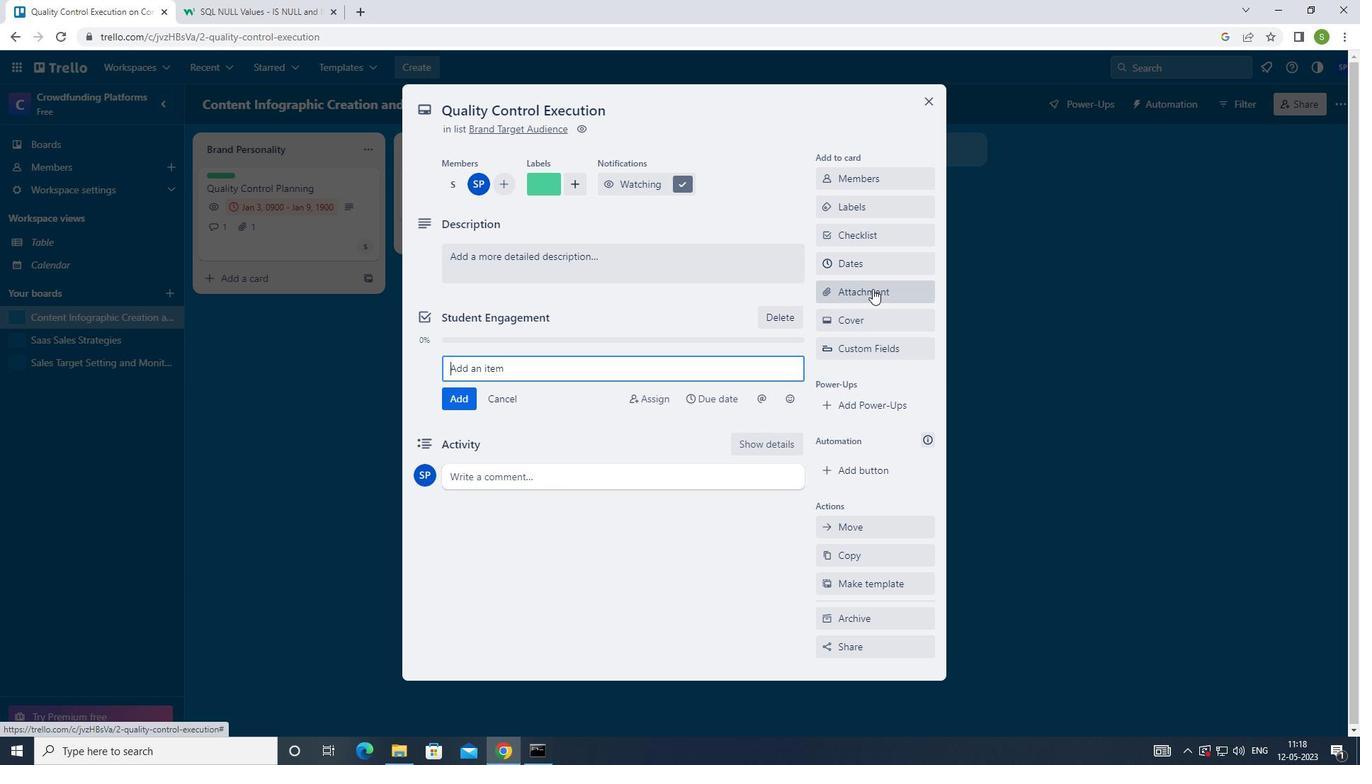 
Action: Mouse moved to (856, 356)
Screenshot: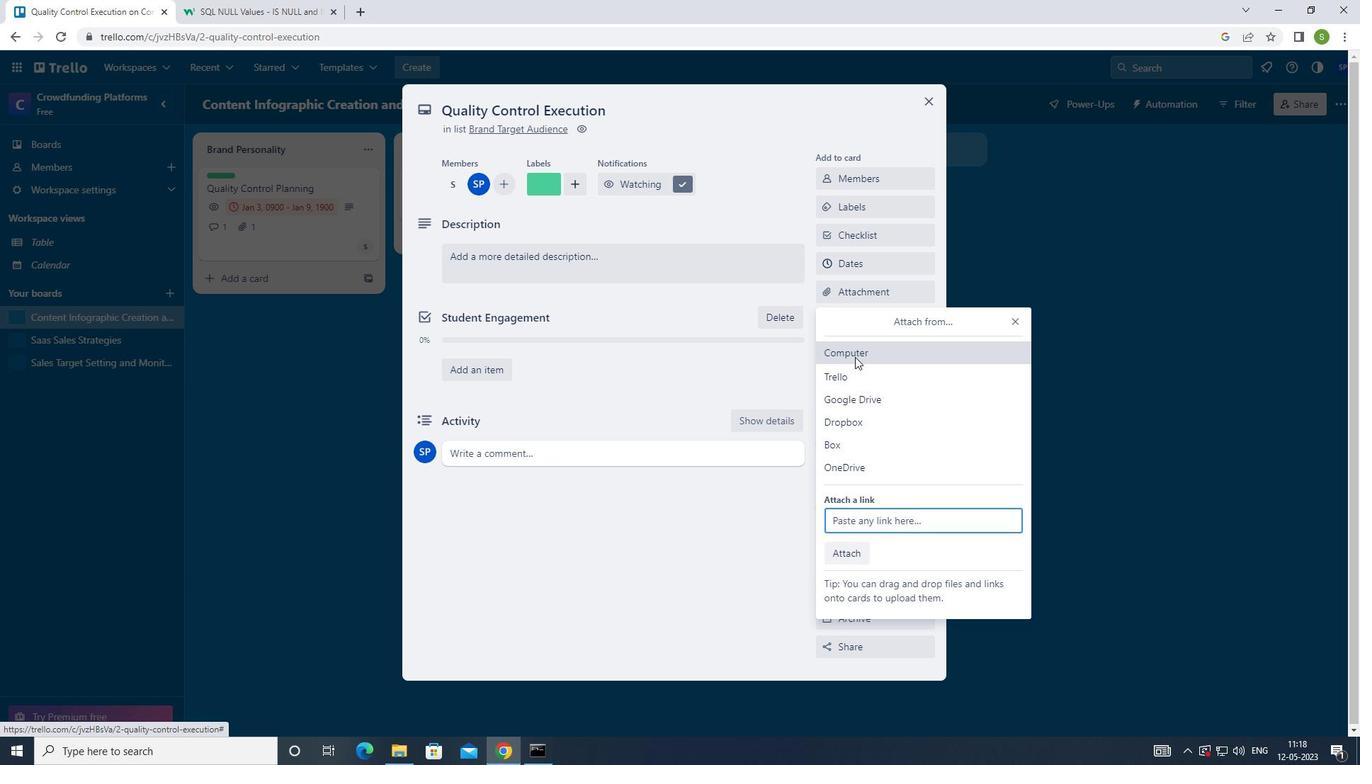 
Action: Mouse pressed left at (856, 356)
Screenshot: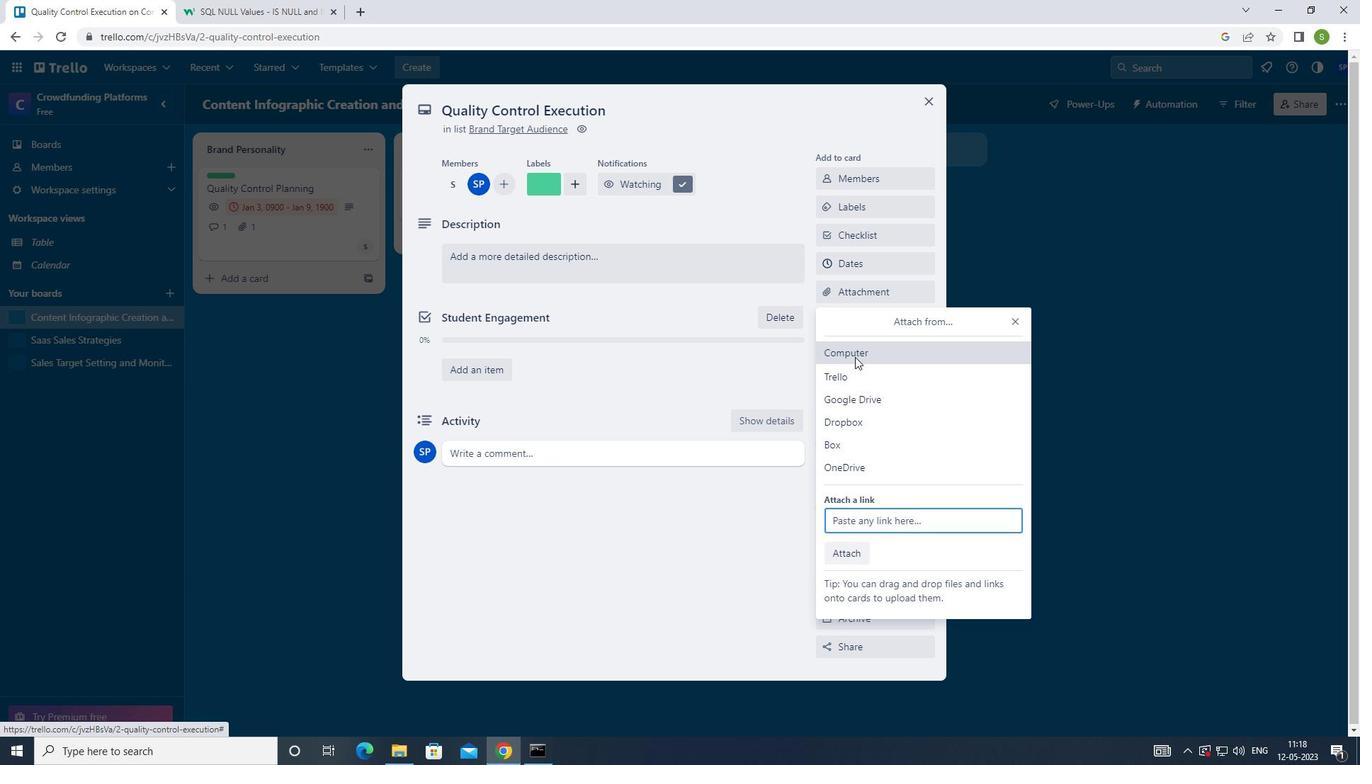 
Action: Mouse moved to (308, 109)
Screenshot: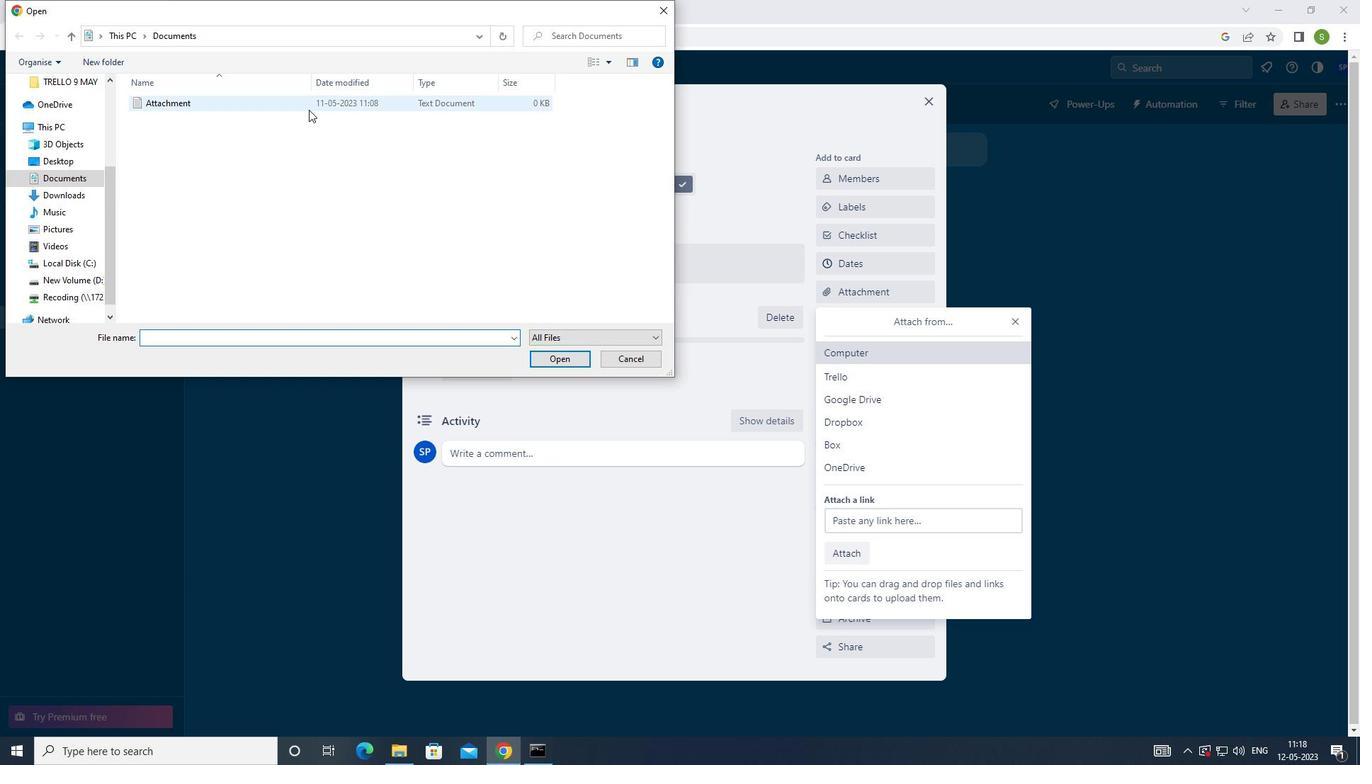 
Action: Mouse pressed left at (308, 109)
Screenshot: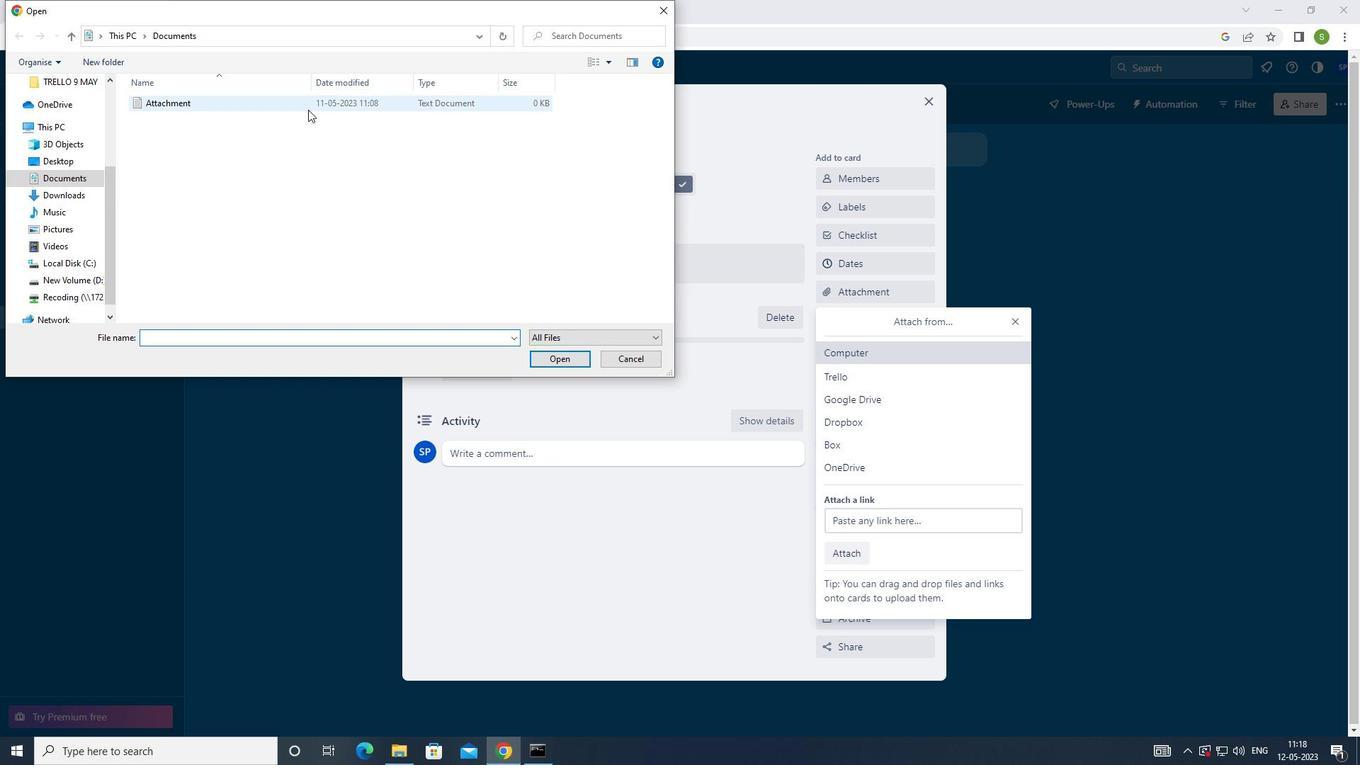 
Action: Mouse moved to (540, 358)
Screenshot: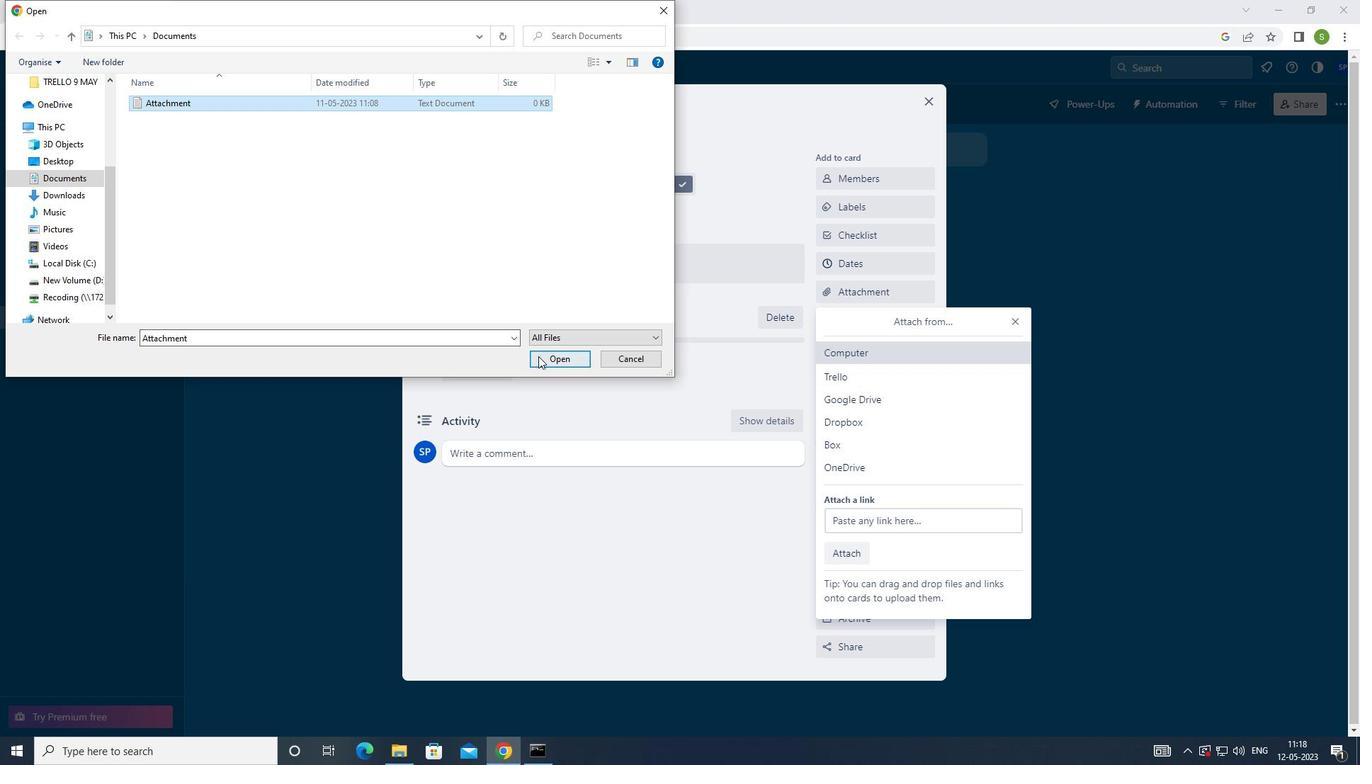 
Action: Mouse pressed left at (540, 358)
Screenshot: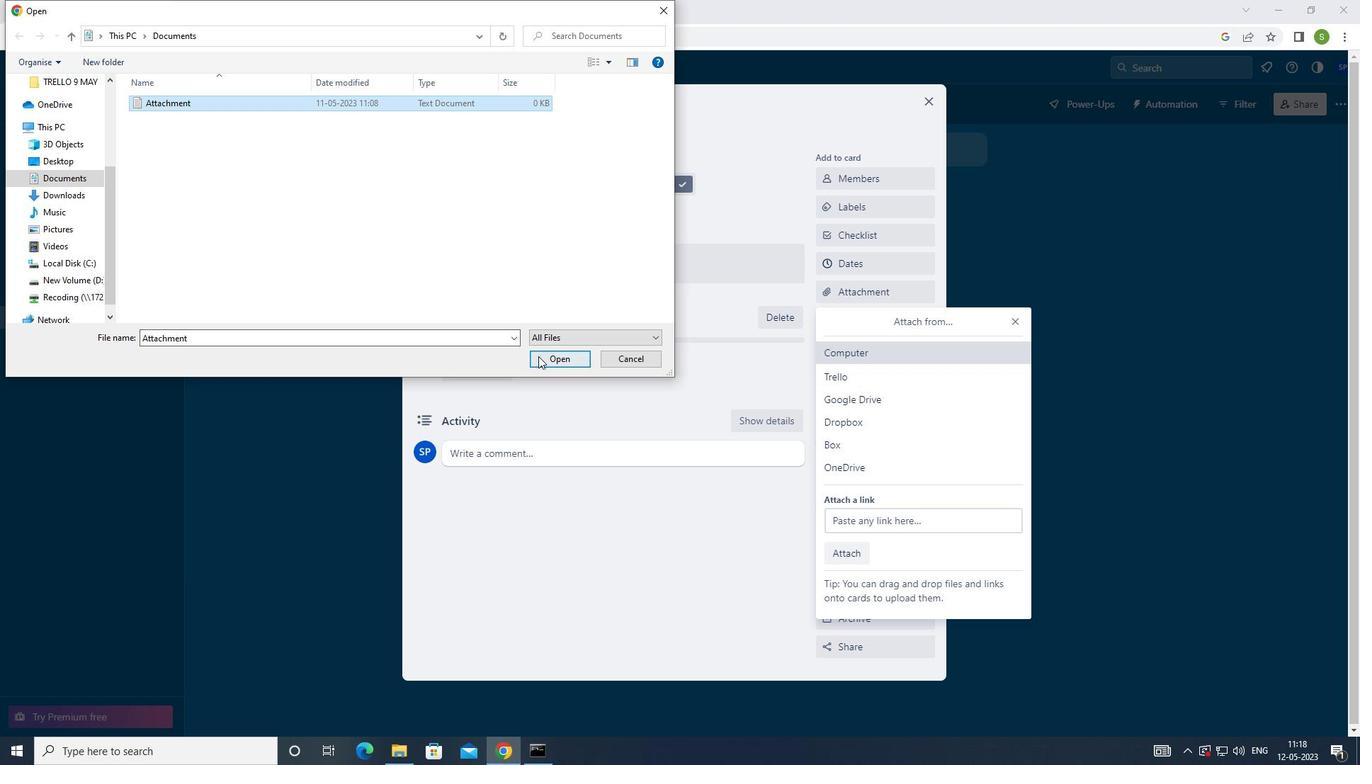 
Action: Mouse moved to (611, 253)
Screenshot: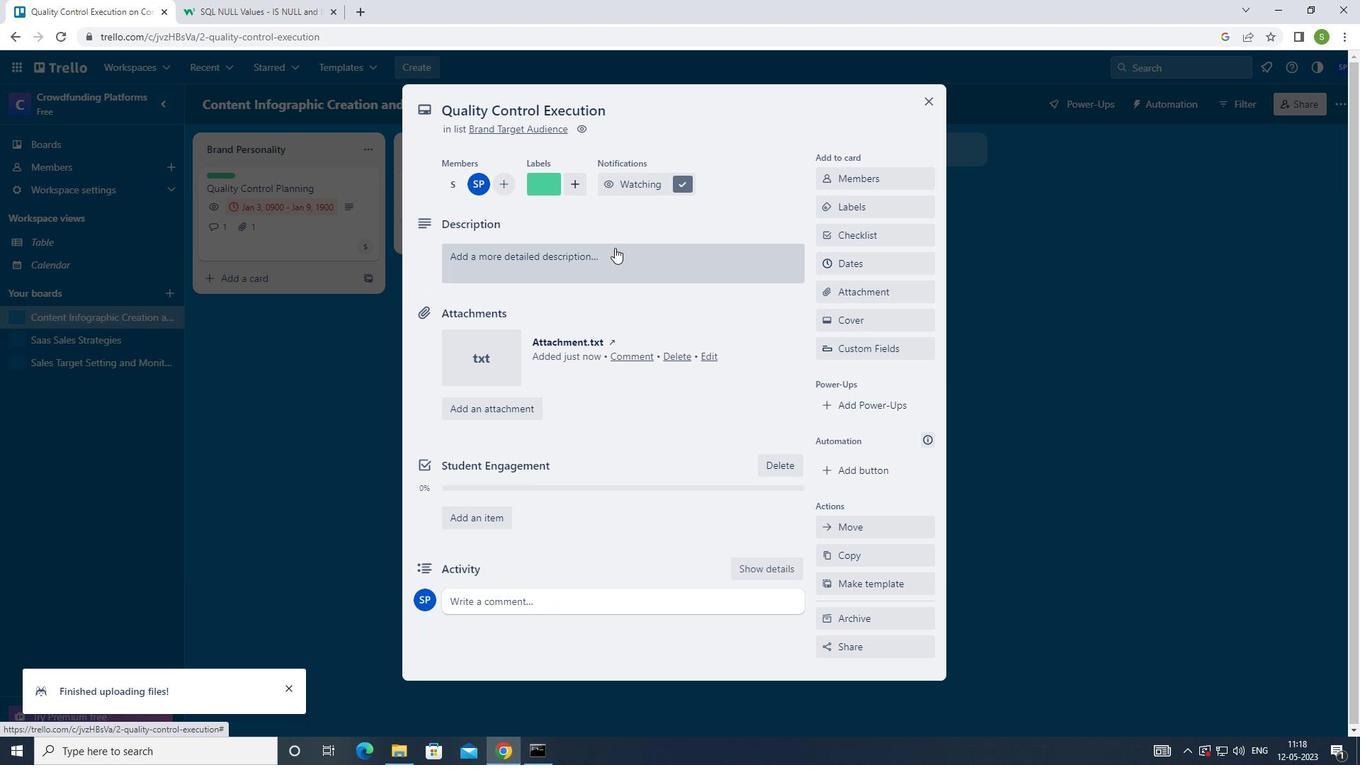 
Action: Mouse pressed left at (611, 253)
Screenshot: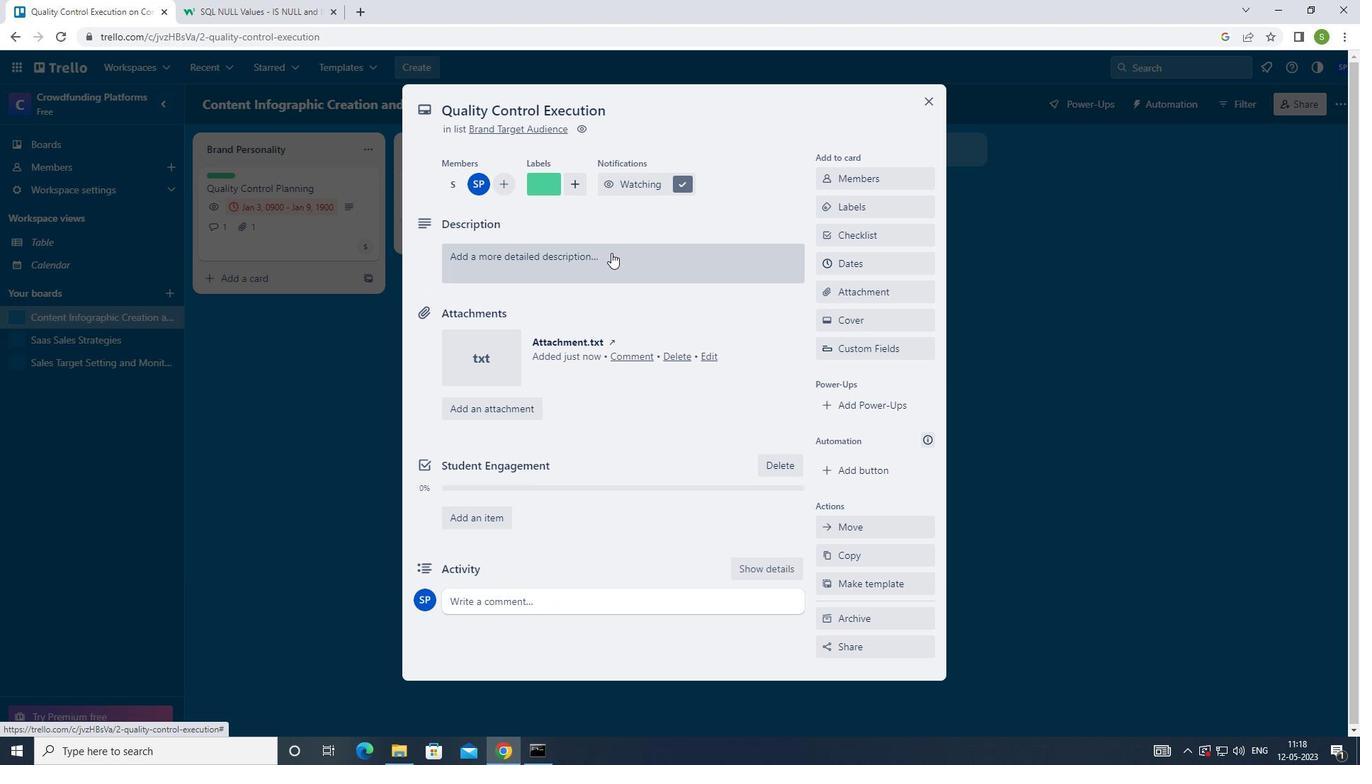 
Action: Key pressed <Key.shift>DEVELOP<Key.space>AND<Key.space>LAUNCH<Key.space>NEW<Key.space>SALES<Key.space>PROMOTION<Key.space>FOR<Key.space>NEW<Key.space>CUSTOMERS
Screenshot: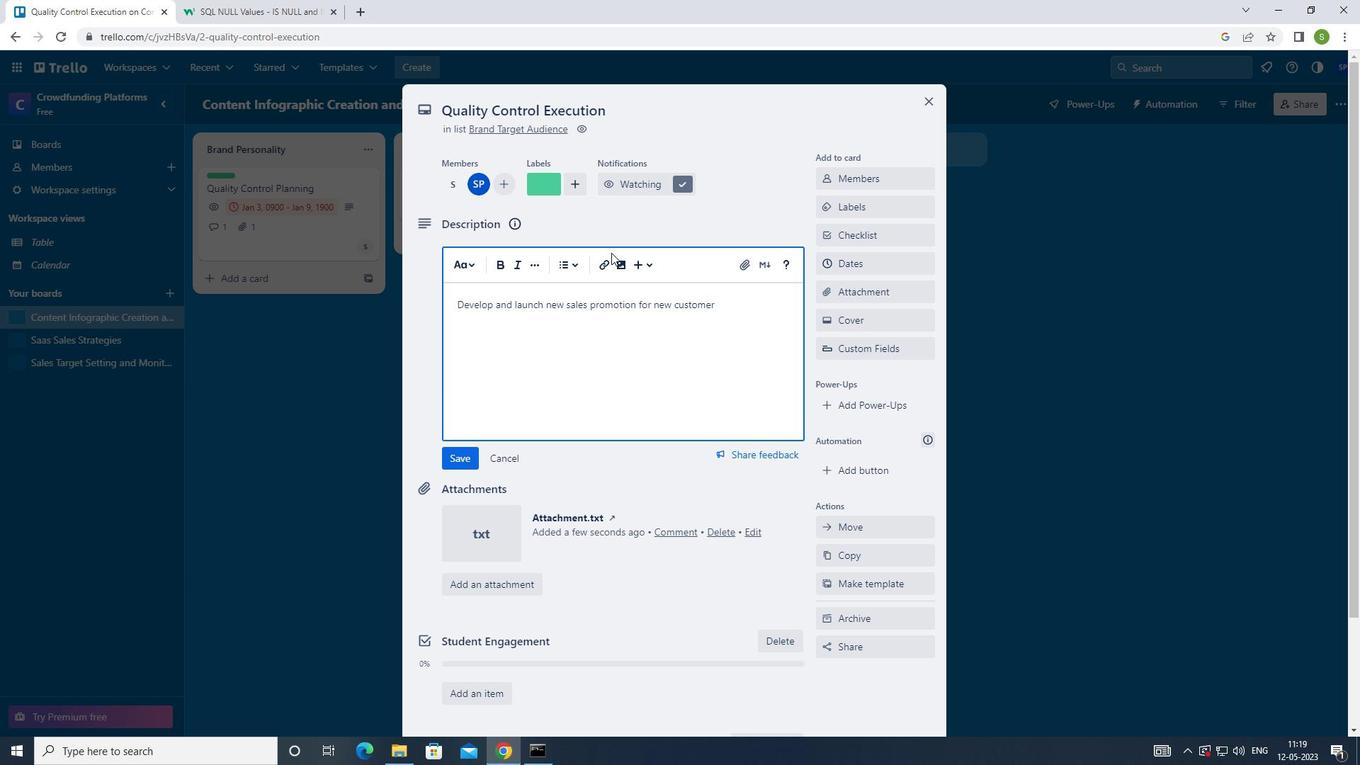 
Action: Mouse moved to (464, 458)
Screenshot: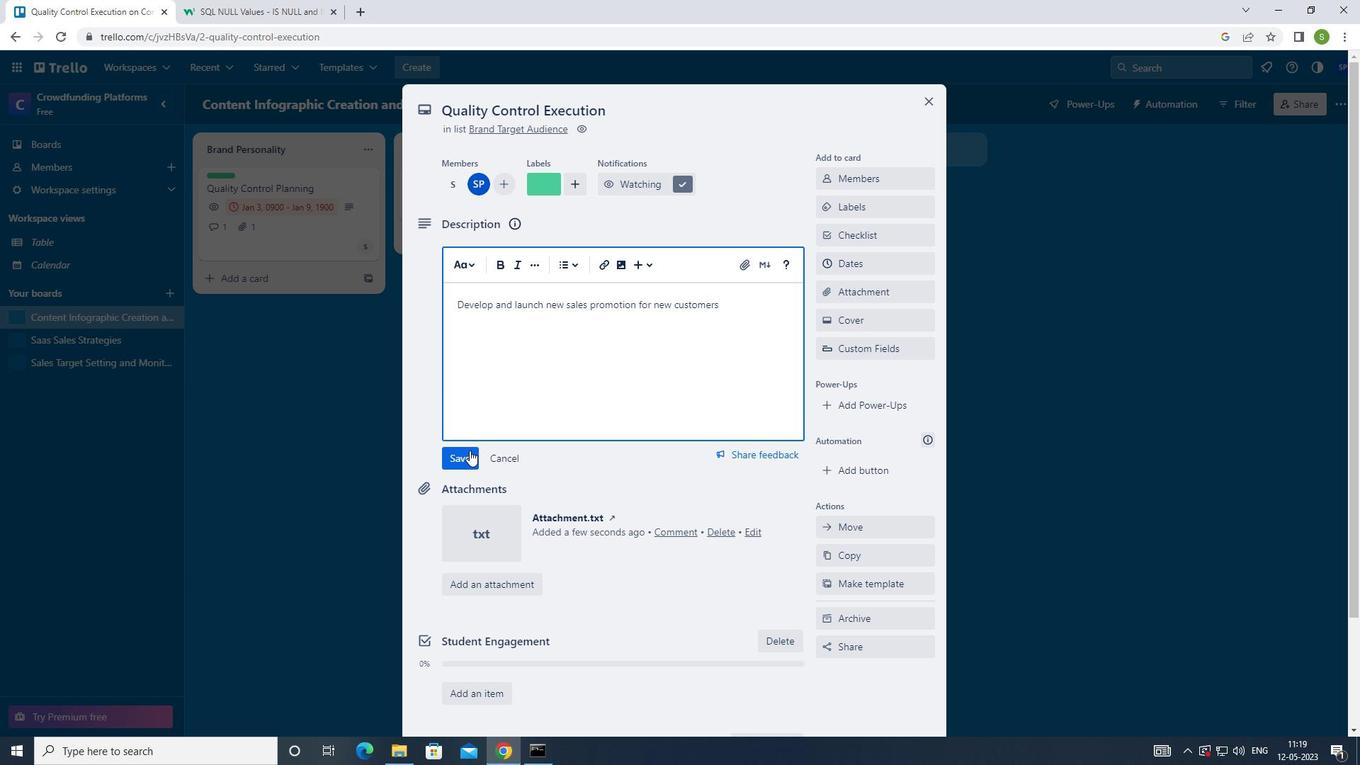 
Action: Mouse pressed left at (464, 458)
Screenshot: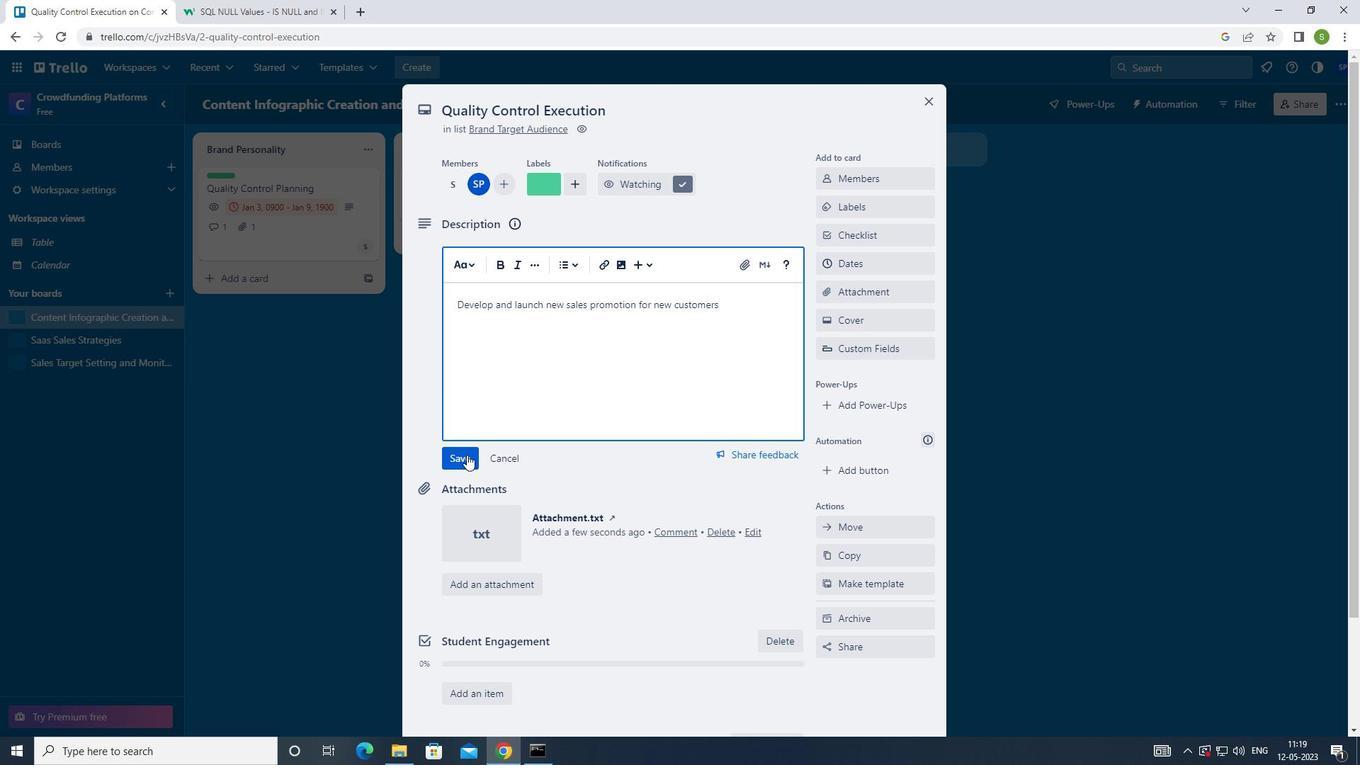
Action: Mouse moved to (544, 405)
Screenshot: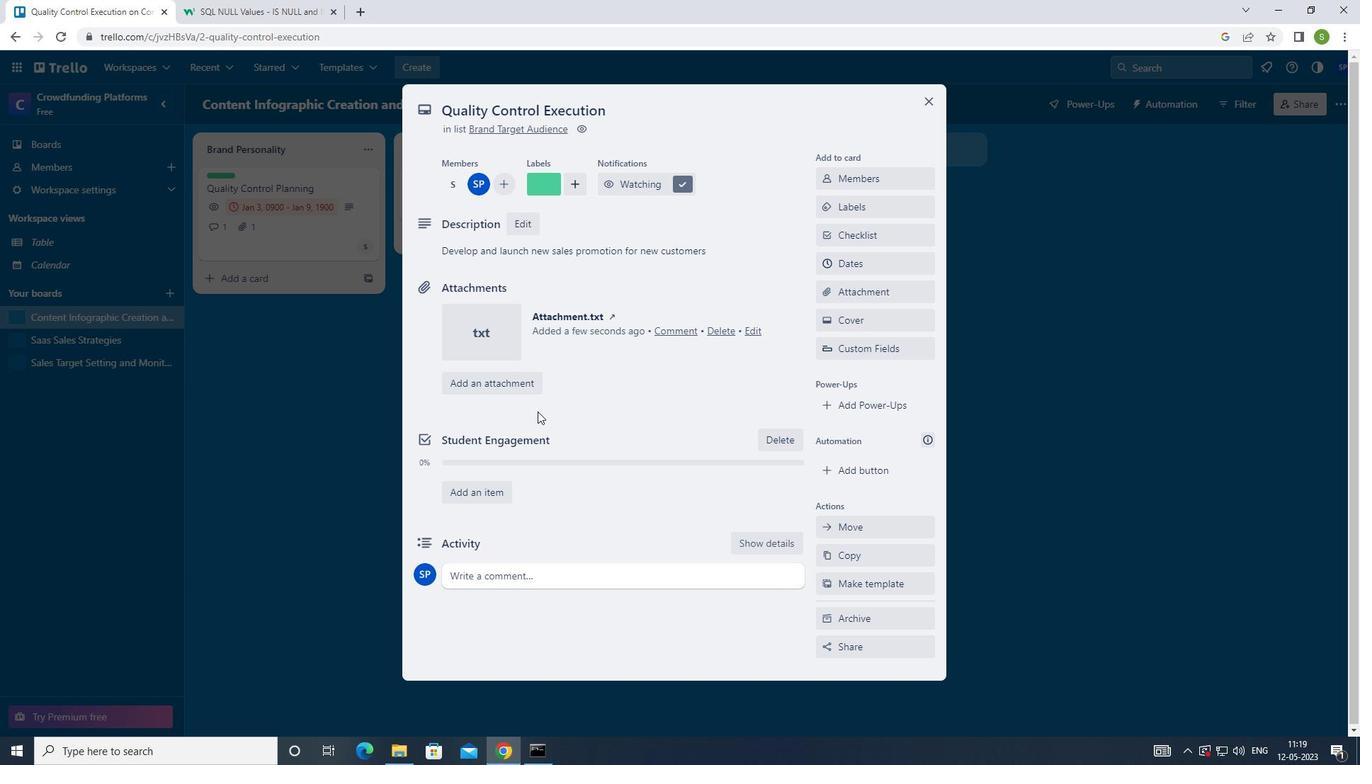 
Action: Mouse scrolled (544, 404) with delta (0, 0)
Screenshot: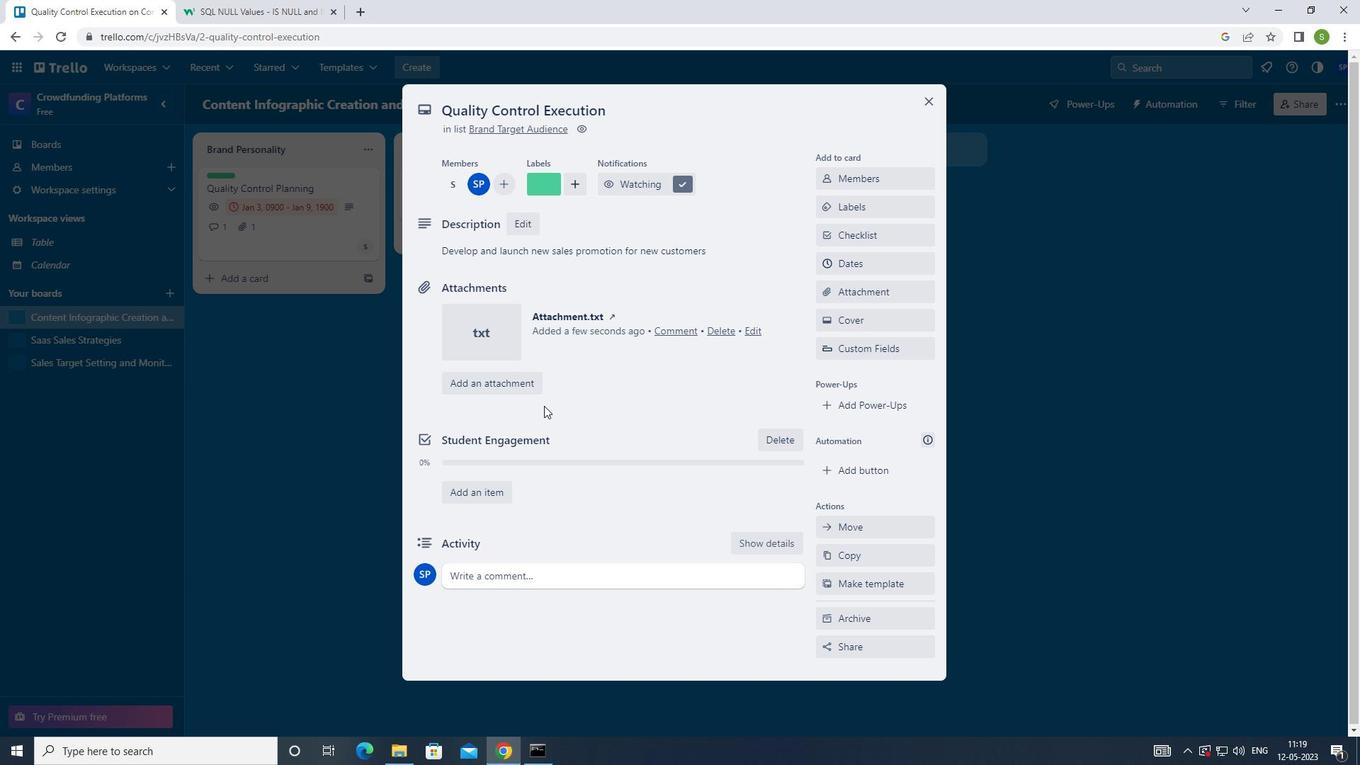 
Action: Mouse moved to (544, 405)
Screenshot: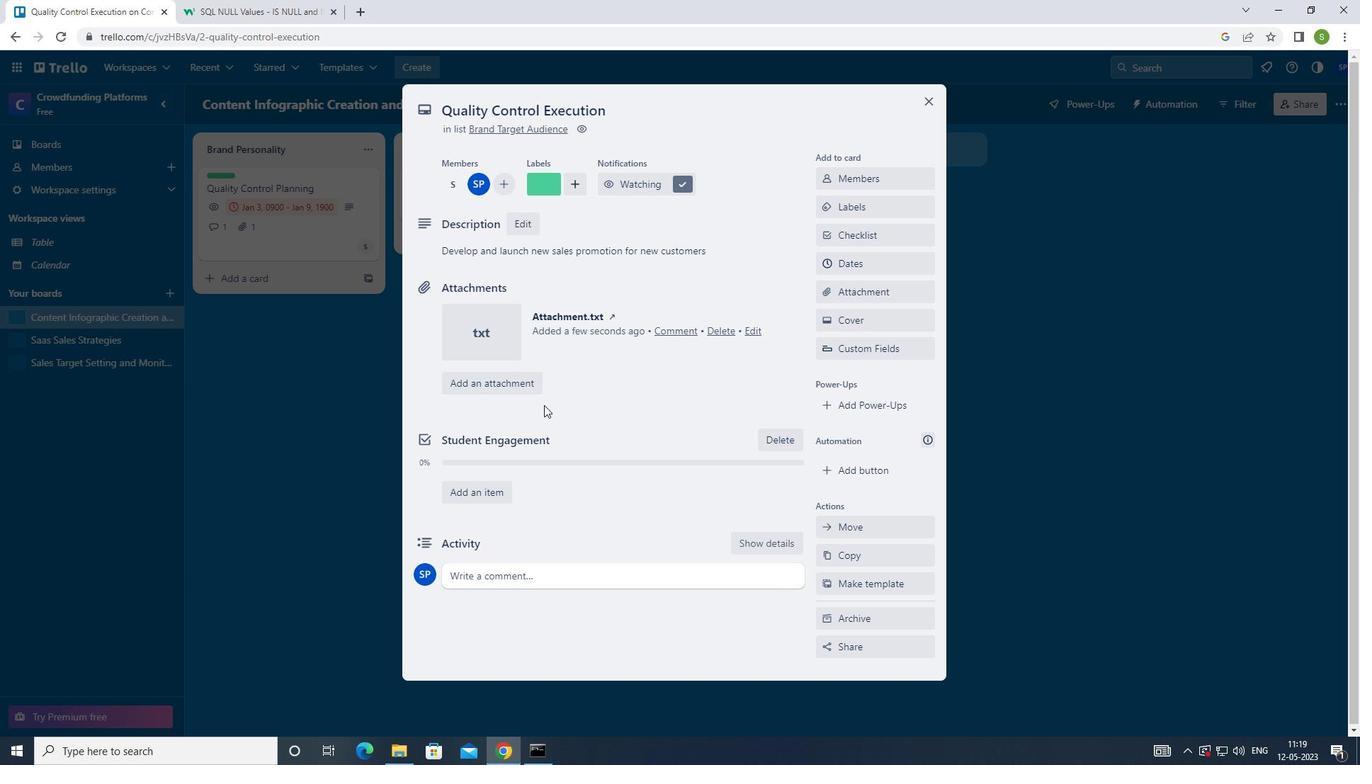 
Action: Mouse scrolled (544, 404) with delta (0, 0)
Screenshot: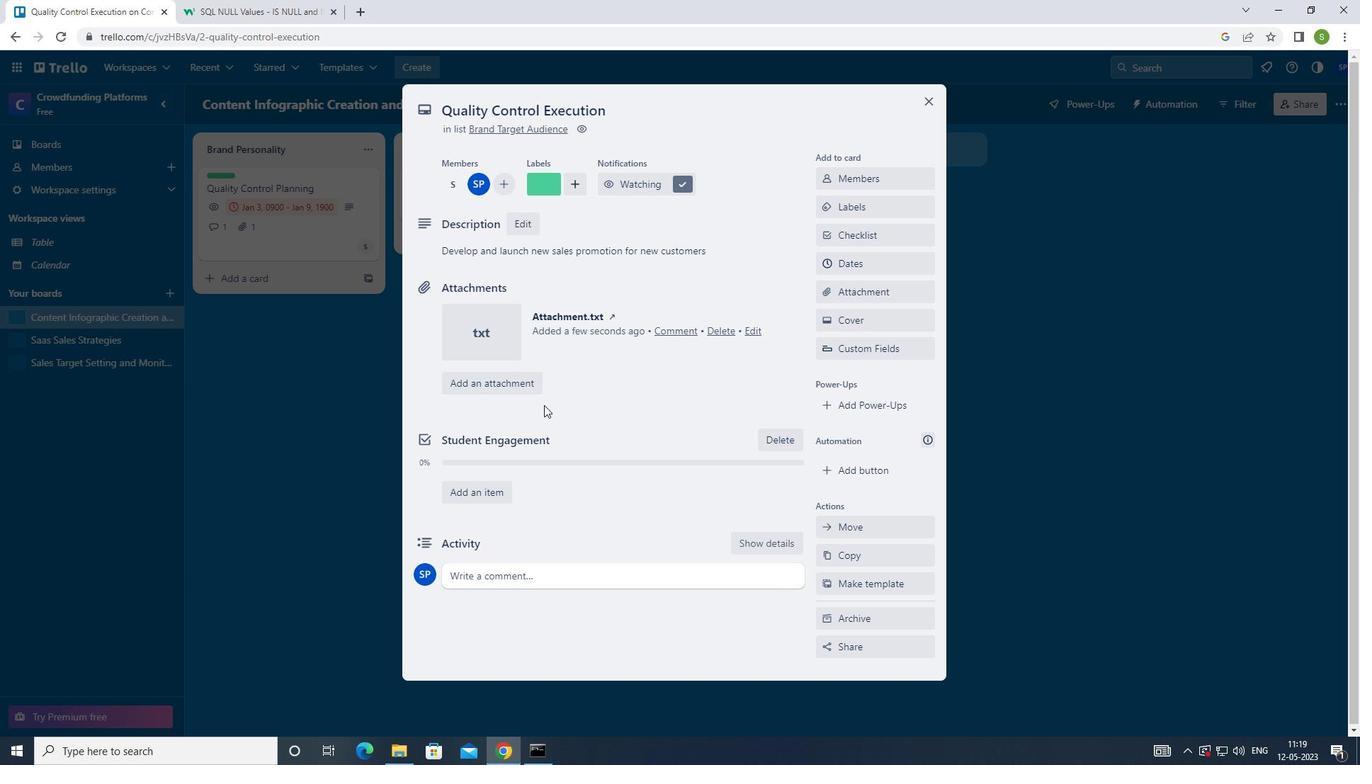 
Action: Mouse moved to (537, 579)
Screenshot: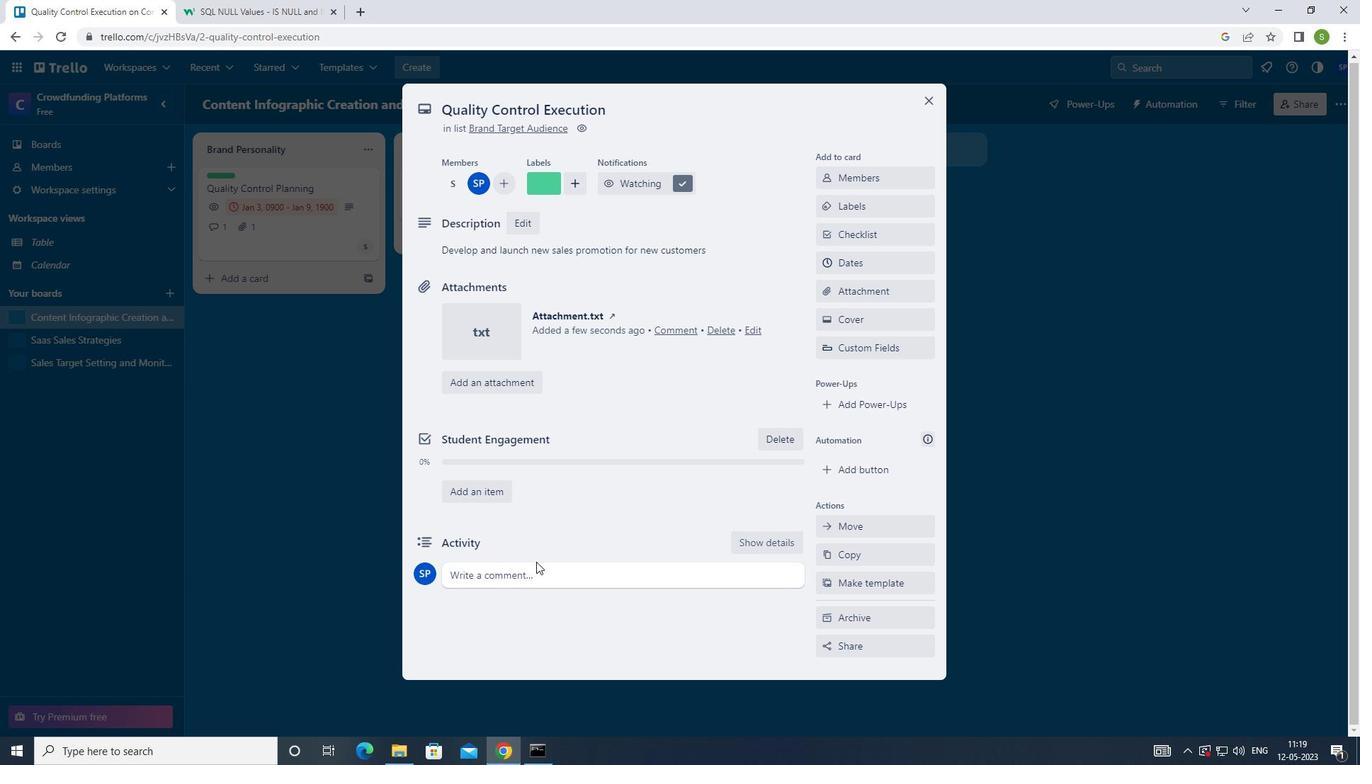 
Action: Mouse pressed left at (537, 579)
Screenshot: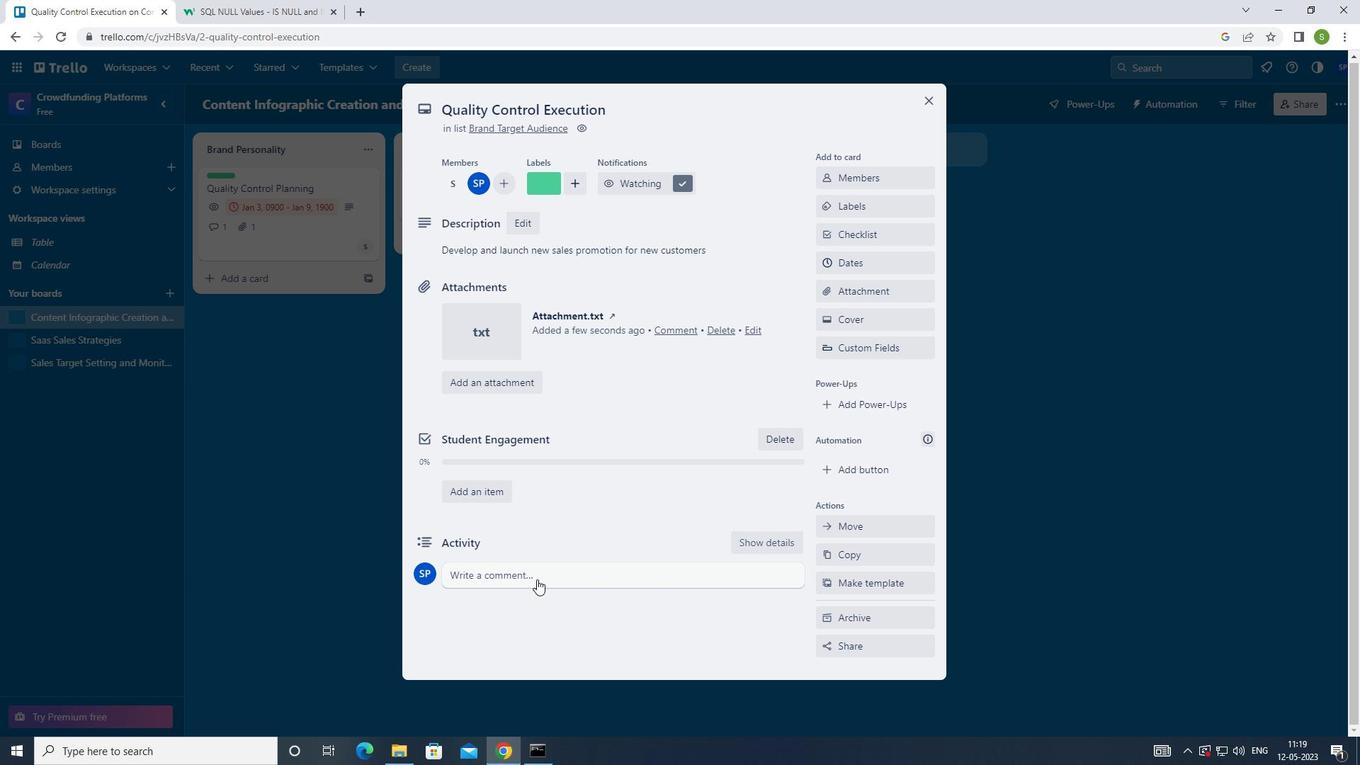 
Action: Mouse moved to (577, 473)
Screenshot: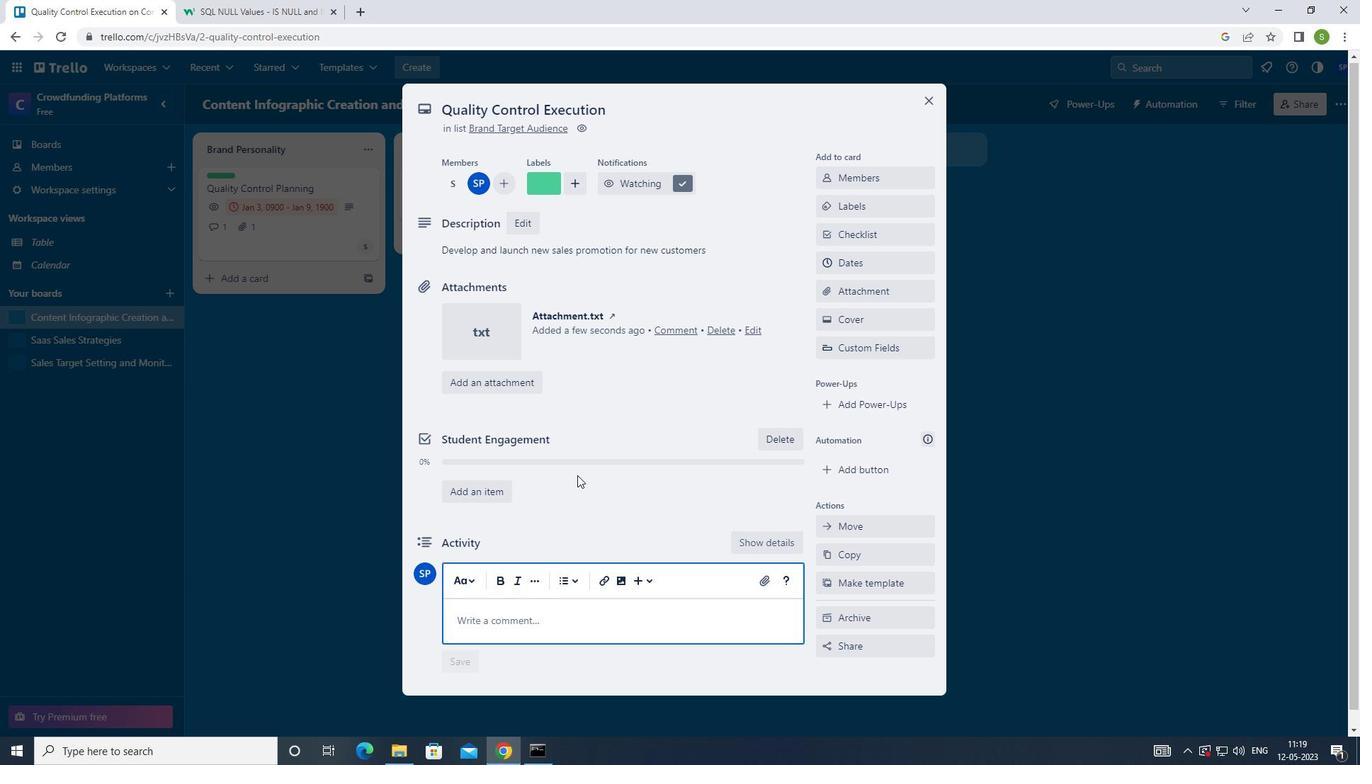 
Action: Key pressed <Key.shift_r>THIS<Key.space>TASK<Key.space>REQI<Key.backspace>UIRE<Key.space>US<Key.space>TO<Key.space>BE<Key.space>RESILIENT<Key.space>AND<Key.space>PERSISTENT<Key.space>EVEN<Key.space>IN<Key.space>THE<Key.space>G<Key.backspace>FACE<Key.space>OF<Key.space>SETBAN<Key.backspace>CKS<Key.space>AND<Key.space>OBSTACLES.
Screenshot: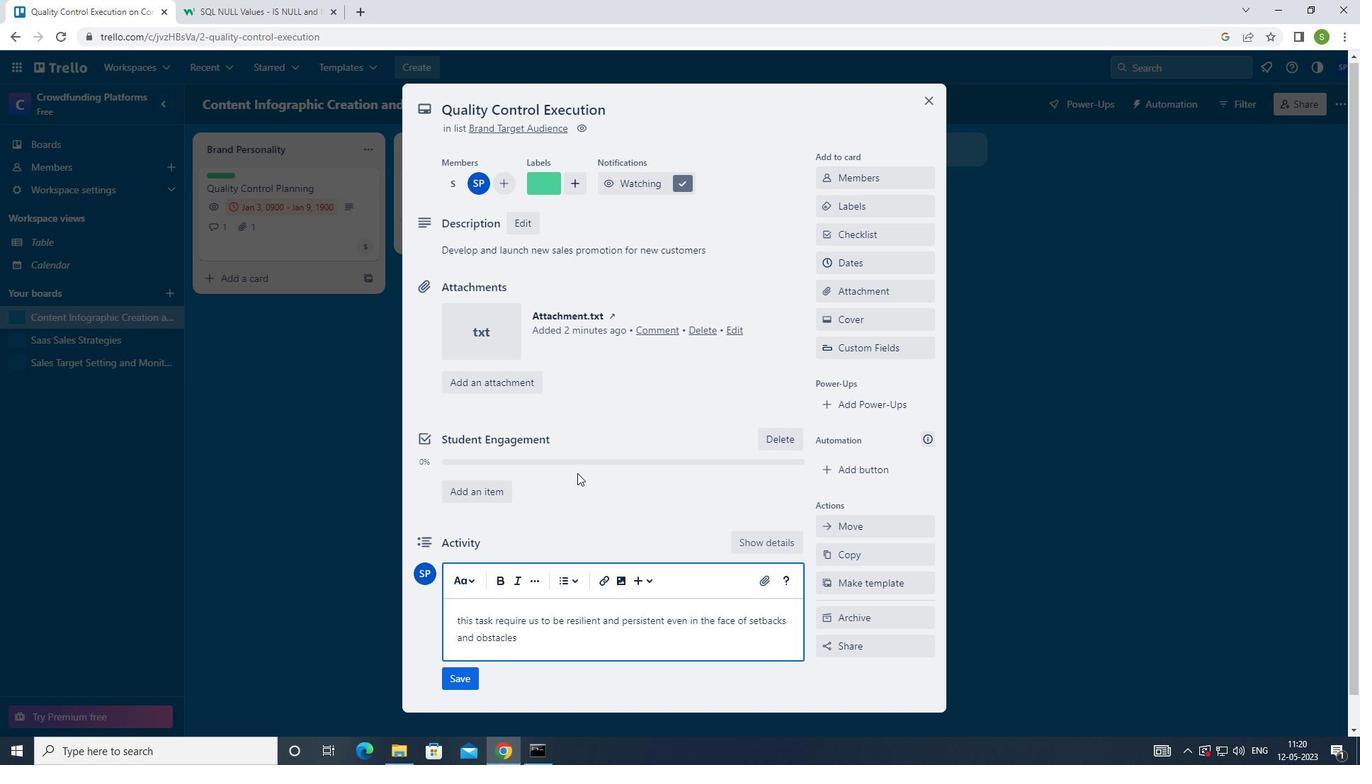 
Action: Mouse moved to (445, 678)
Screenshot: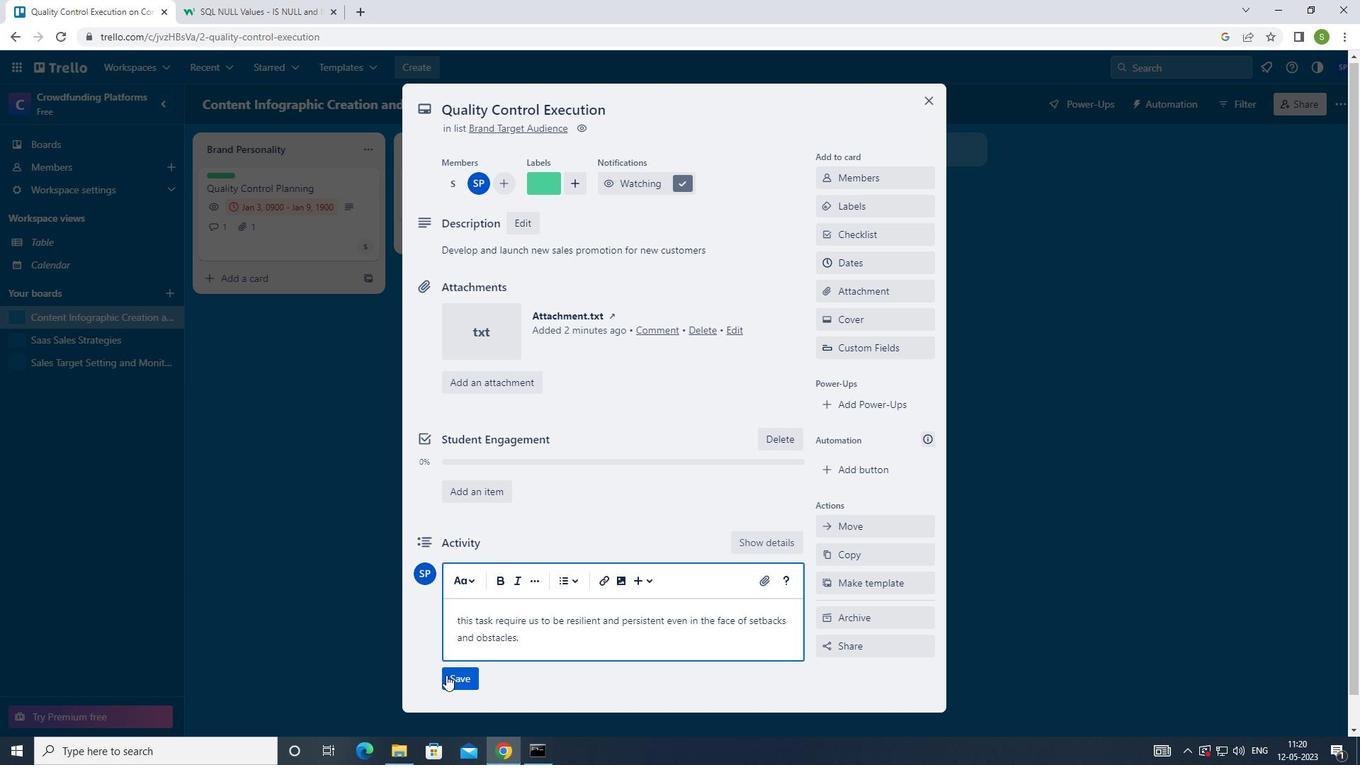 
Action: Mouse pressed left at (445, 678)
Screenshot: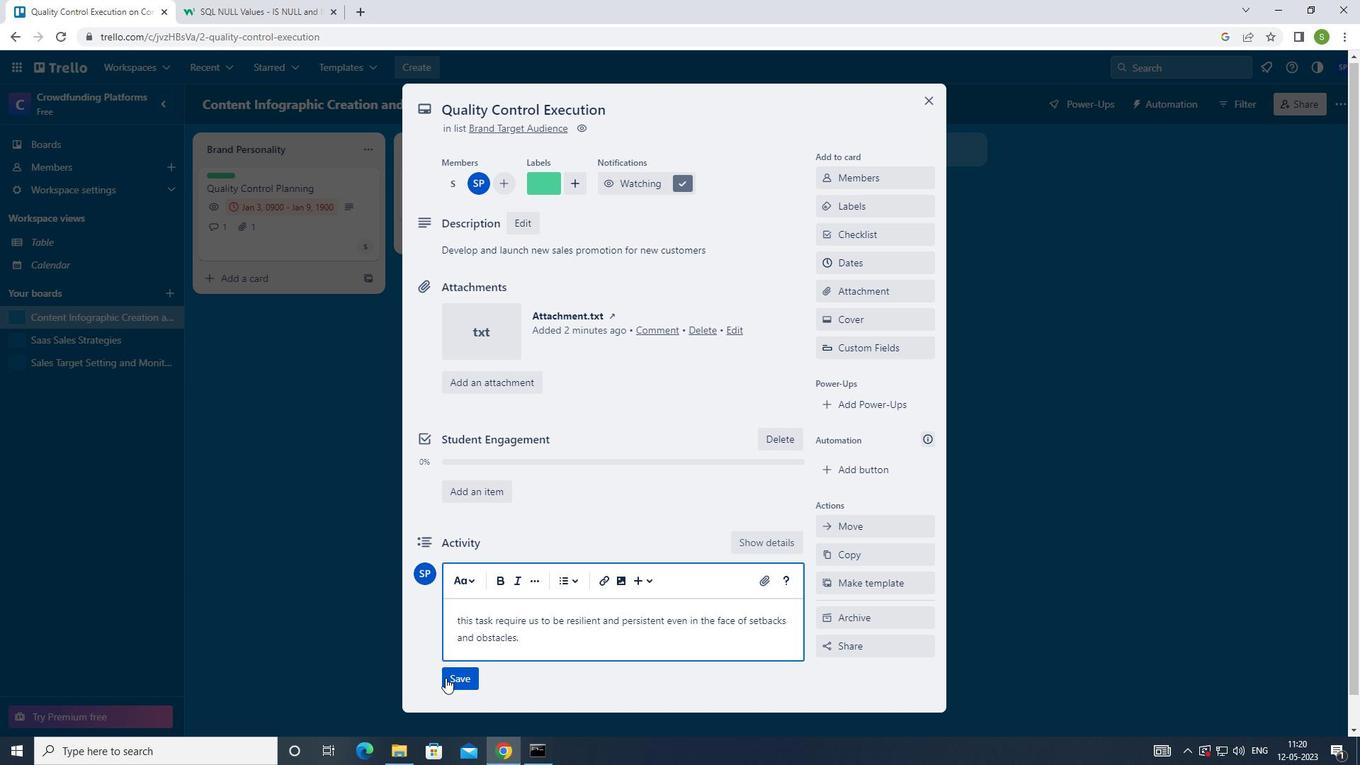 
Action: Mouse moved to (878, 265)
Screenshot: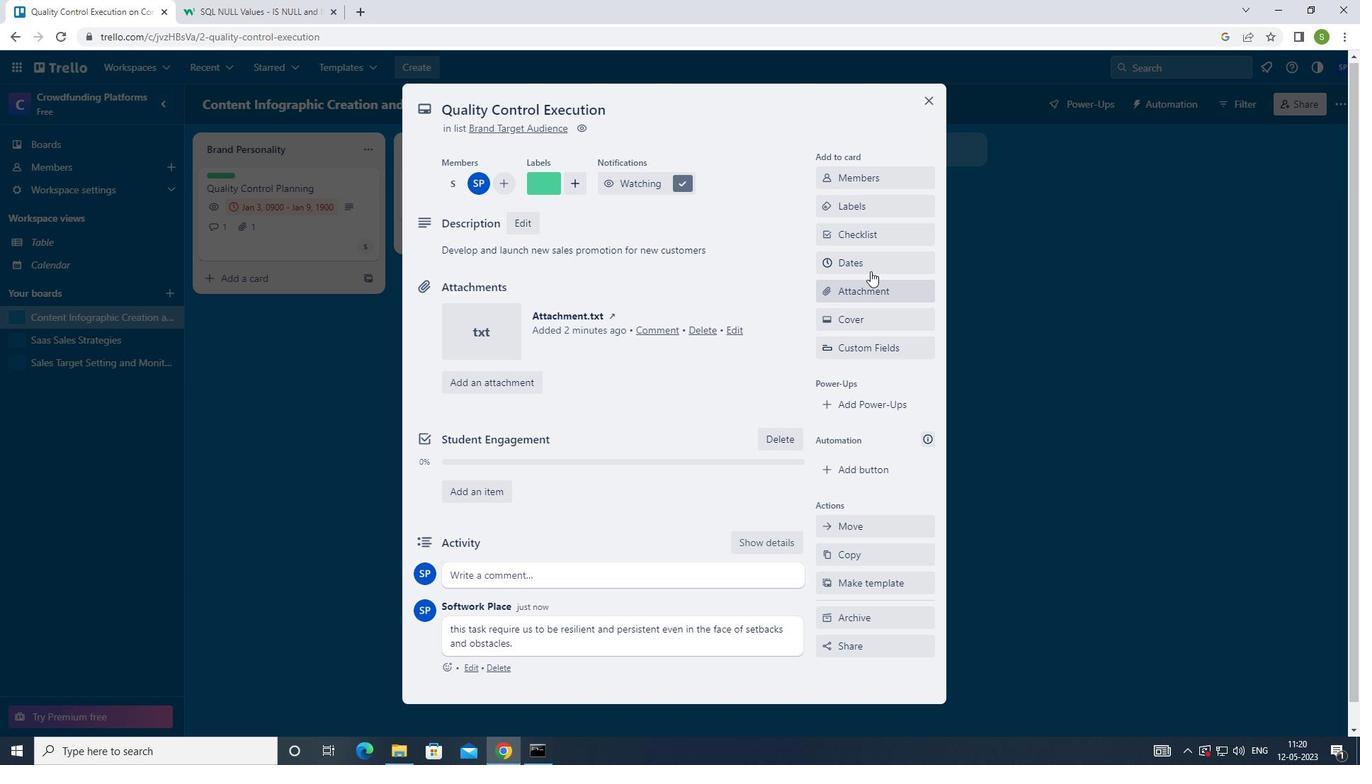 
Action: Mouse pressed left at (878, 265)
Screenshot: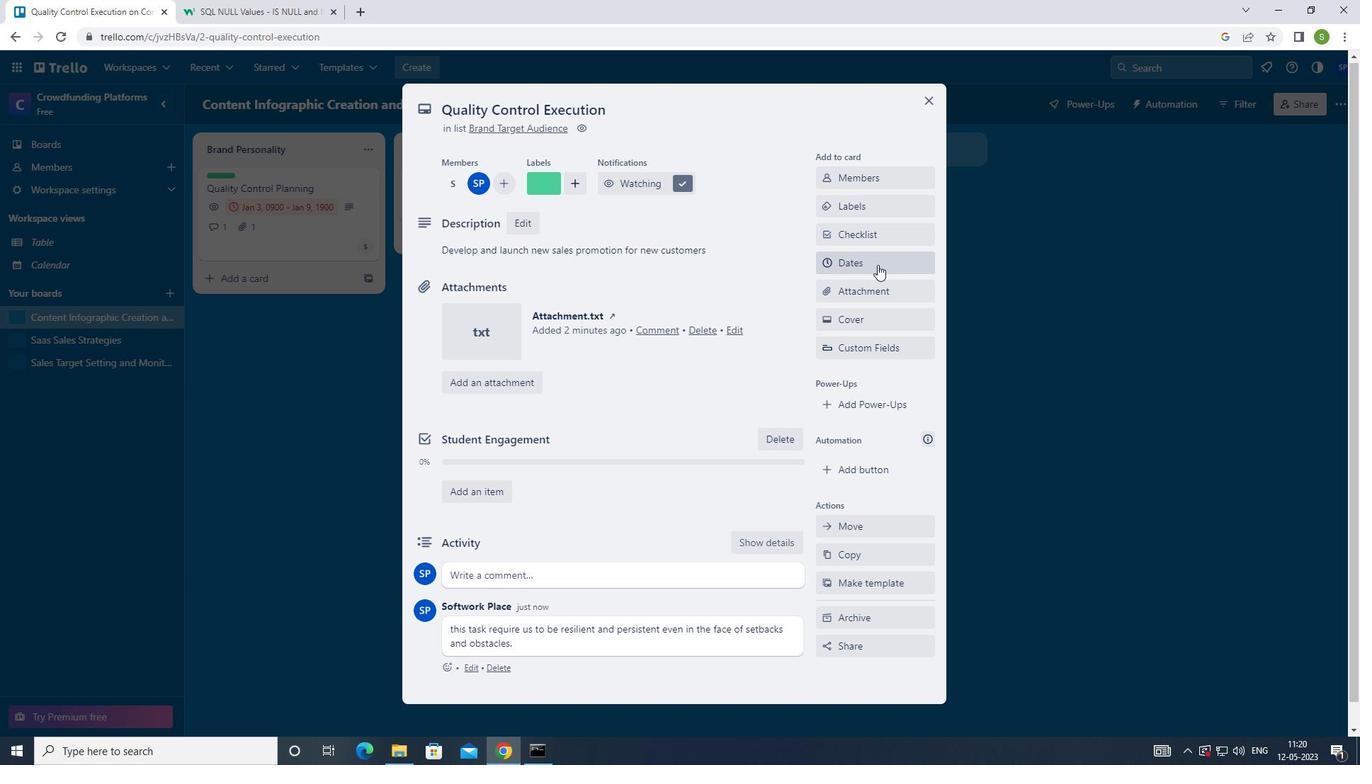 
Action: Mouse moved to (827, 362)
Screenshot: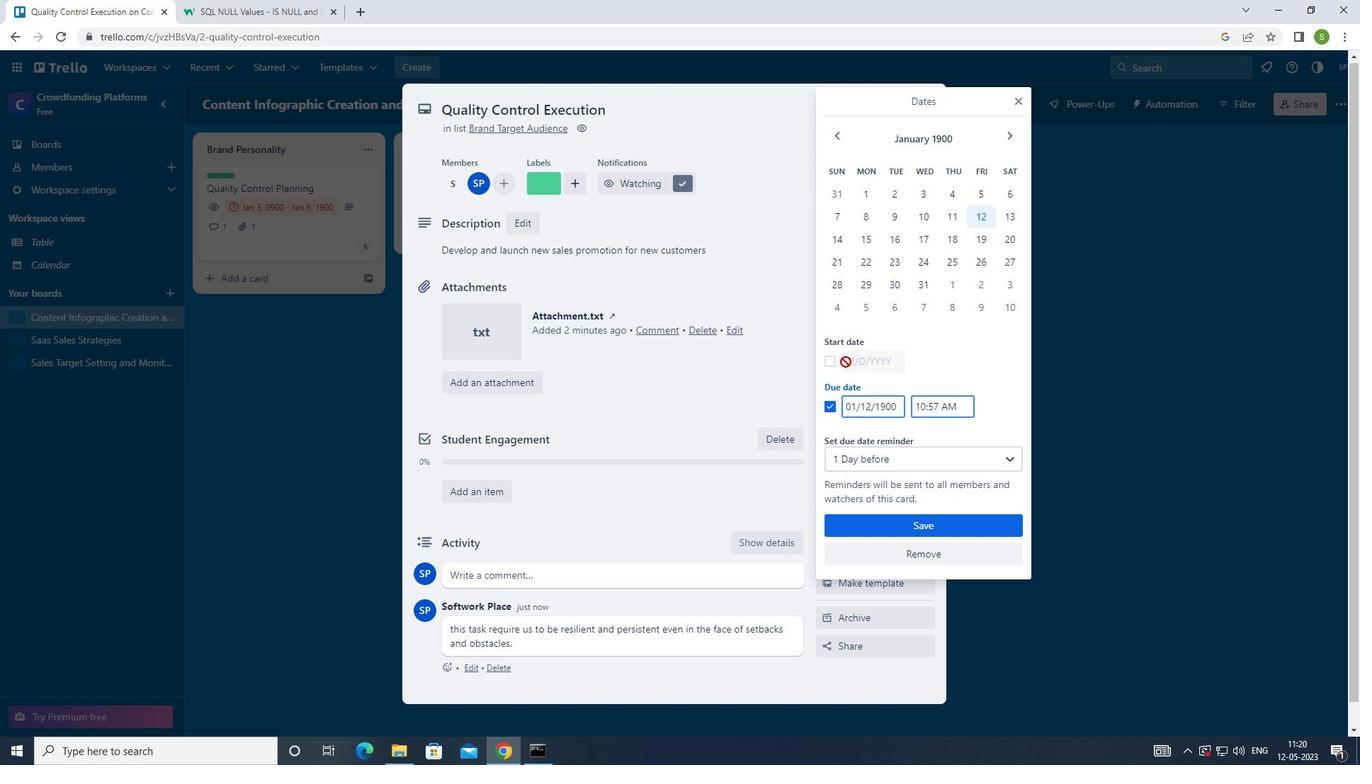 
Action: Mouse pressed left at (827, 362)
Screenshot: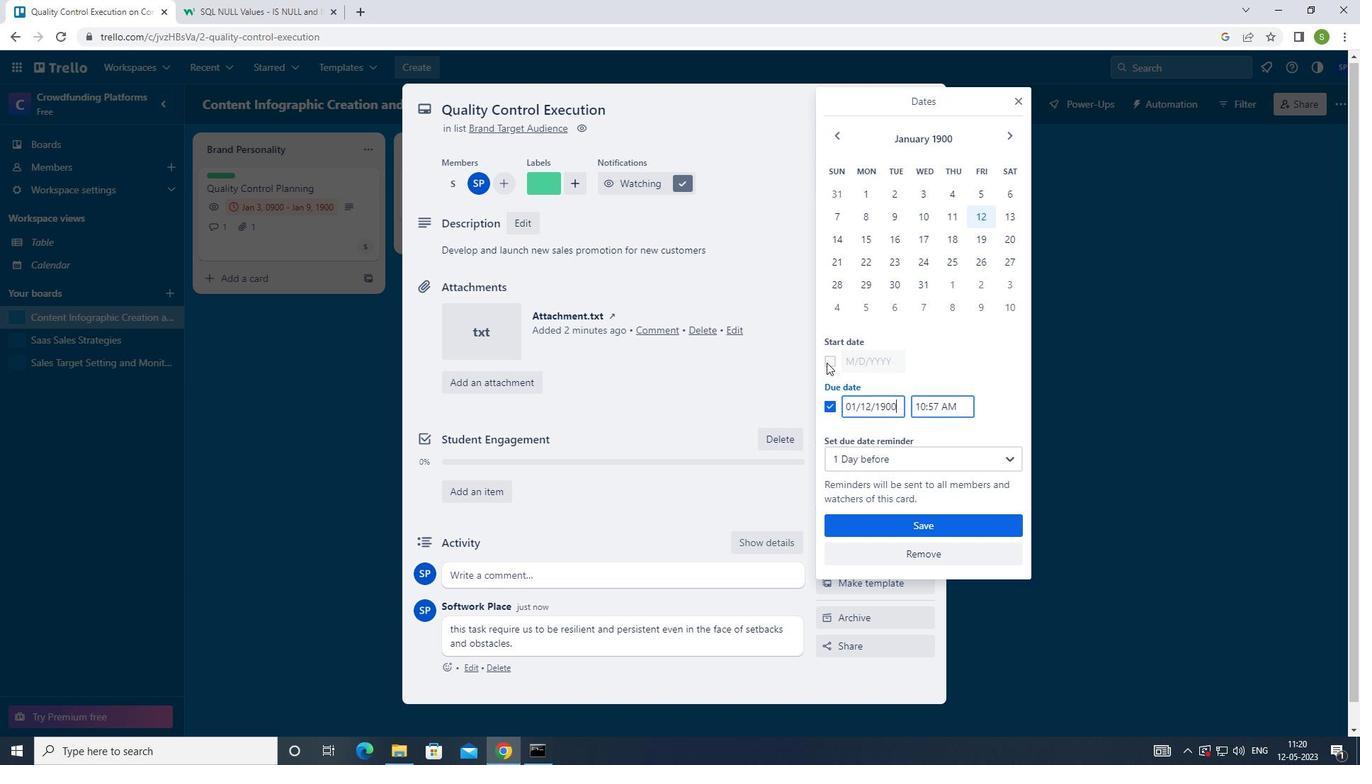 
Action: Mouse moved to (869, 360)
Screenshot: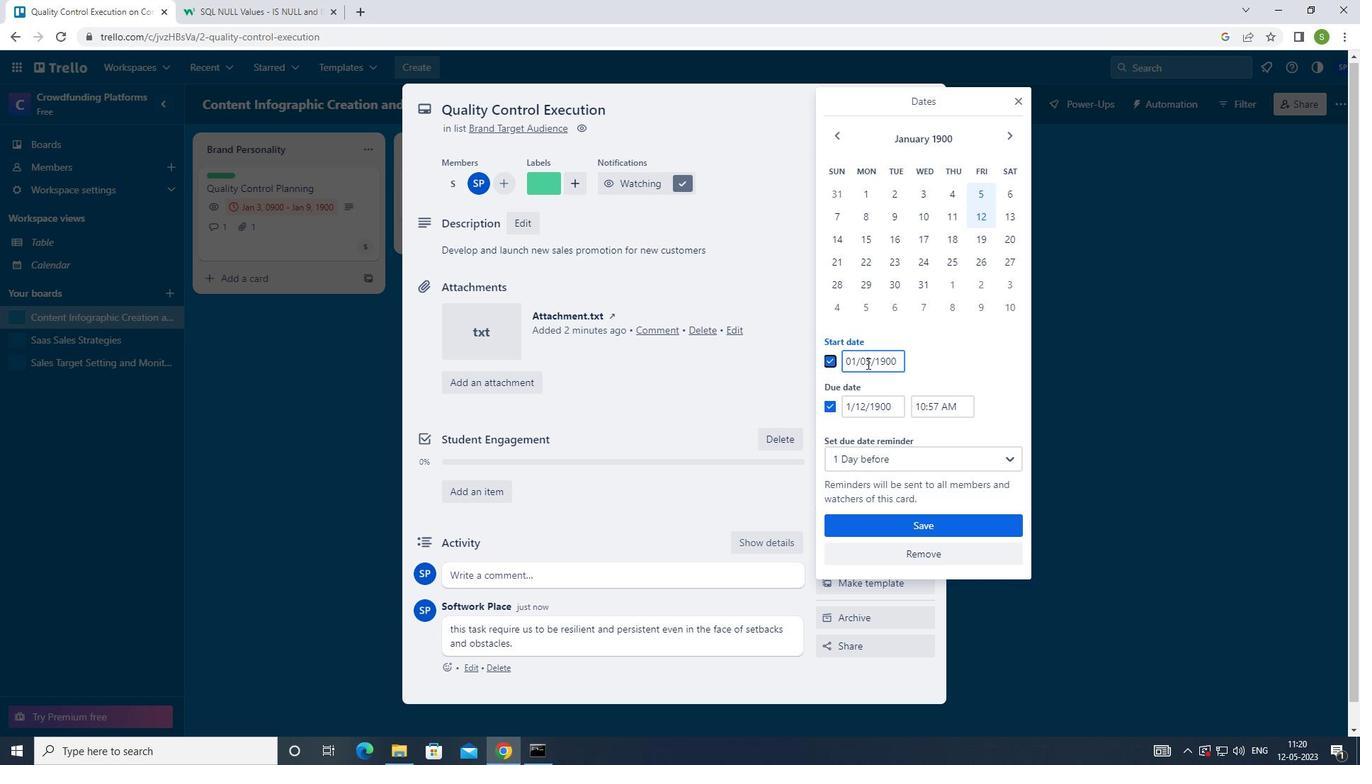 
Action: Mouse pressed left at (869, 360)
Screenshot: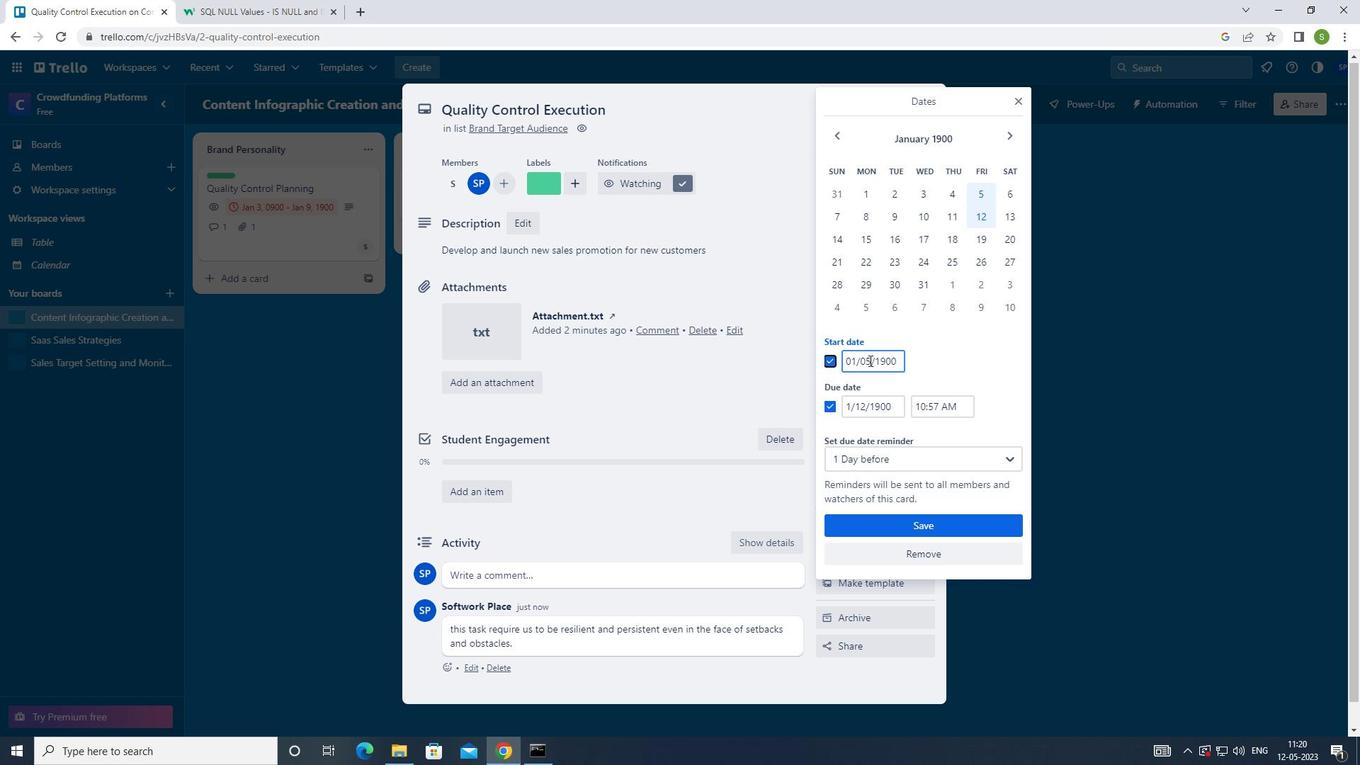 
Action: Mouse moved to (858, 360)
Screenshot: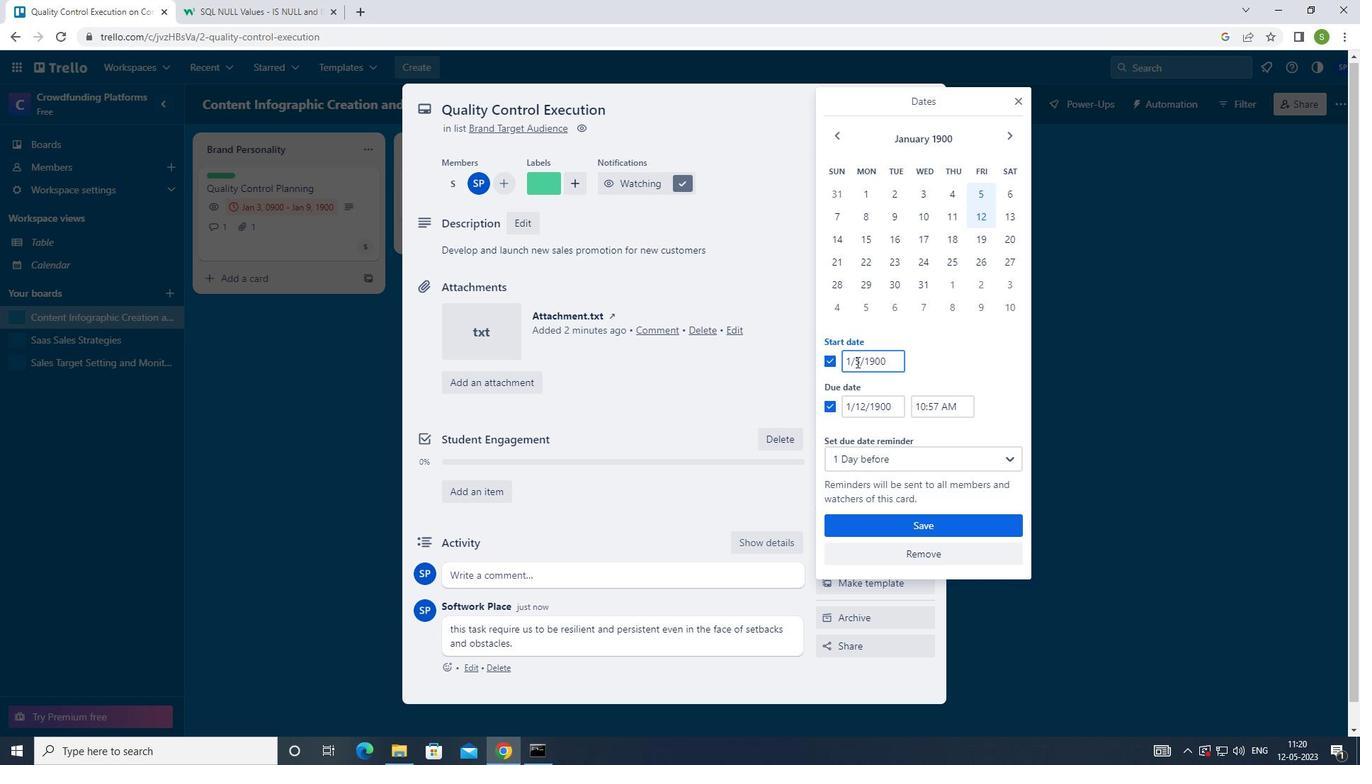 
Action: Mouse pressed left at (858, 360)
Screenshot: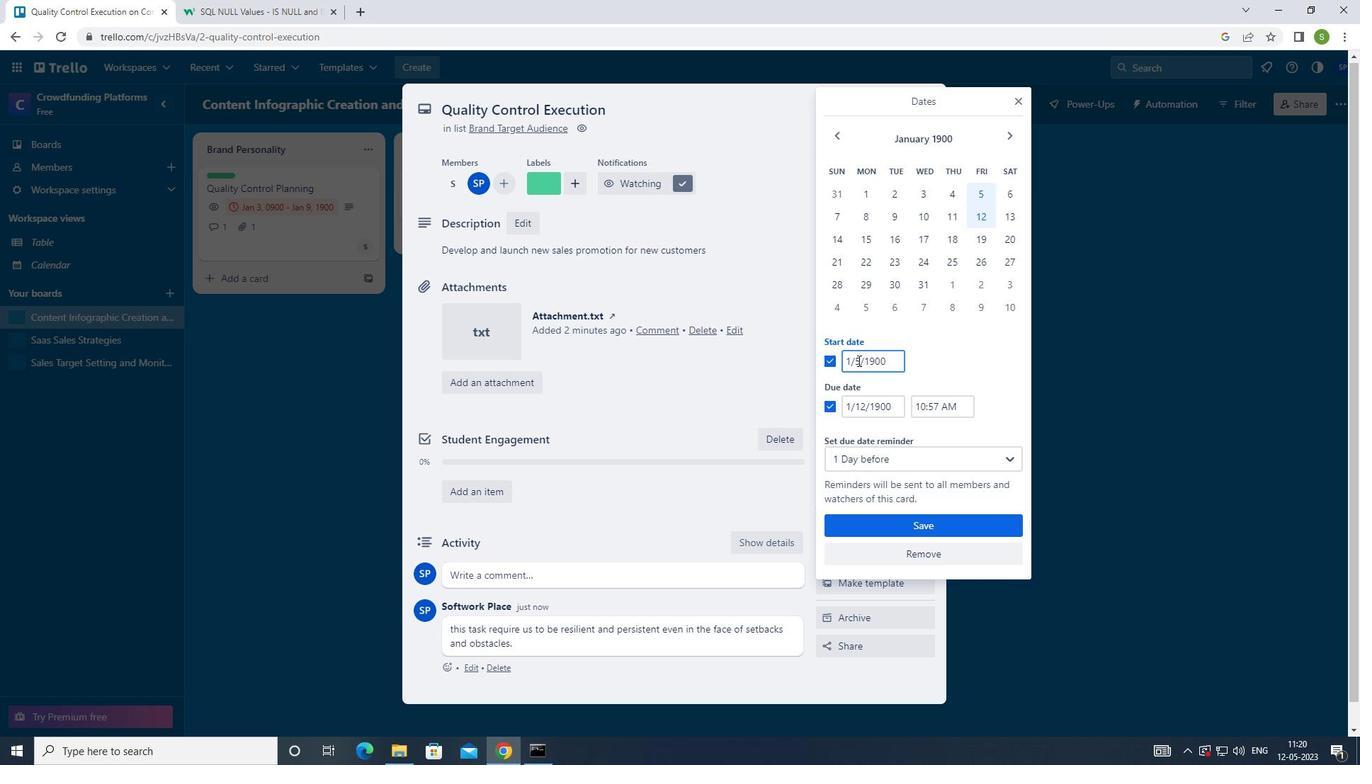 
Action: Mouse moved to (849, 348)
Screenshot: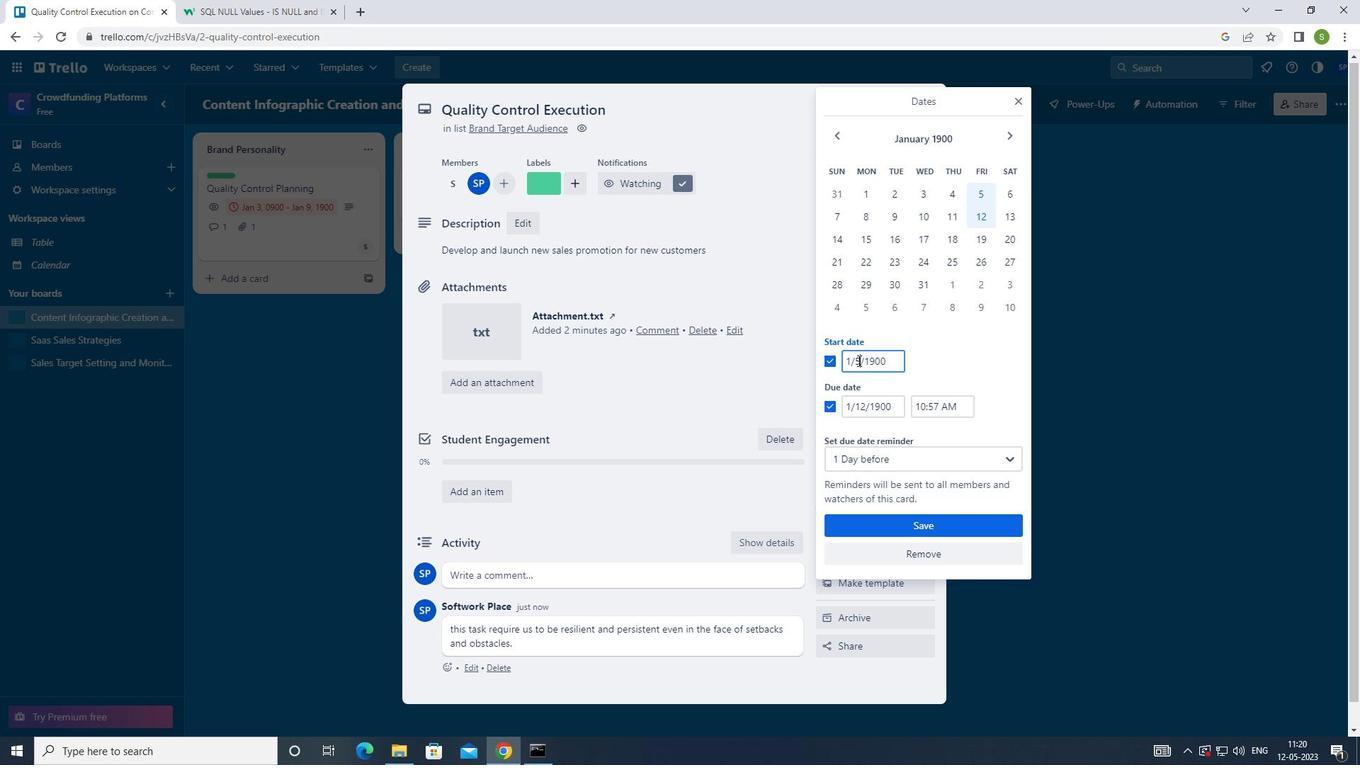 
Action: Key pressed <Key.backspace>6
Screenshot: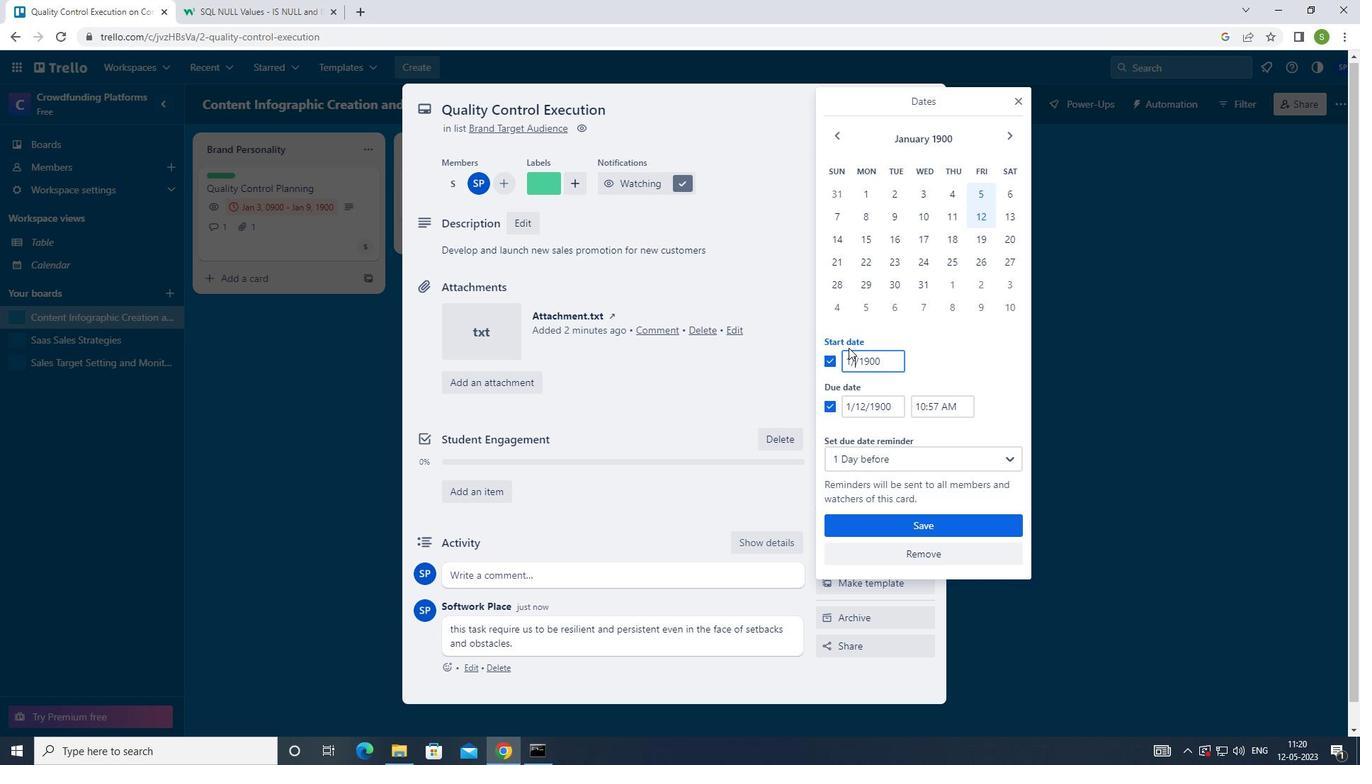 
Action: Mouse moved to (864, 405)
Screenshot: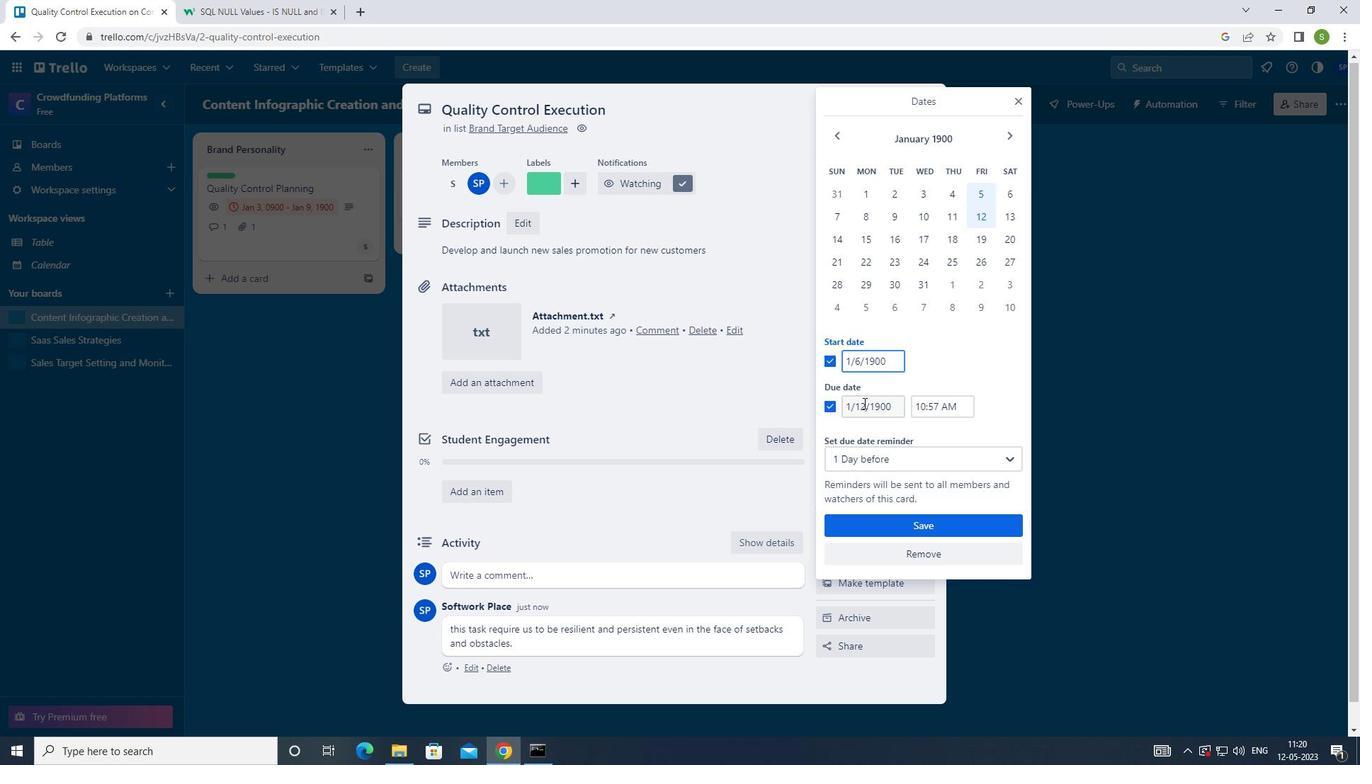 
Action: Mouse pressed left at (864, 405)
Screenshot: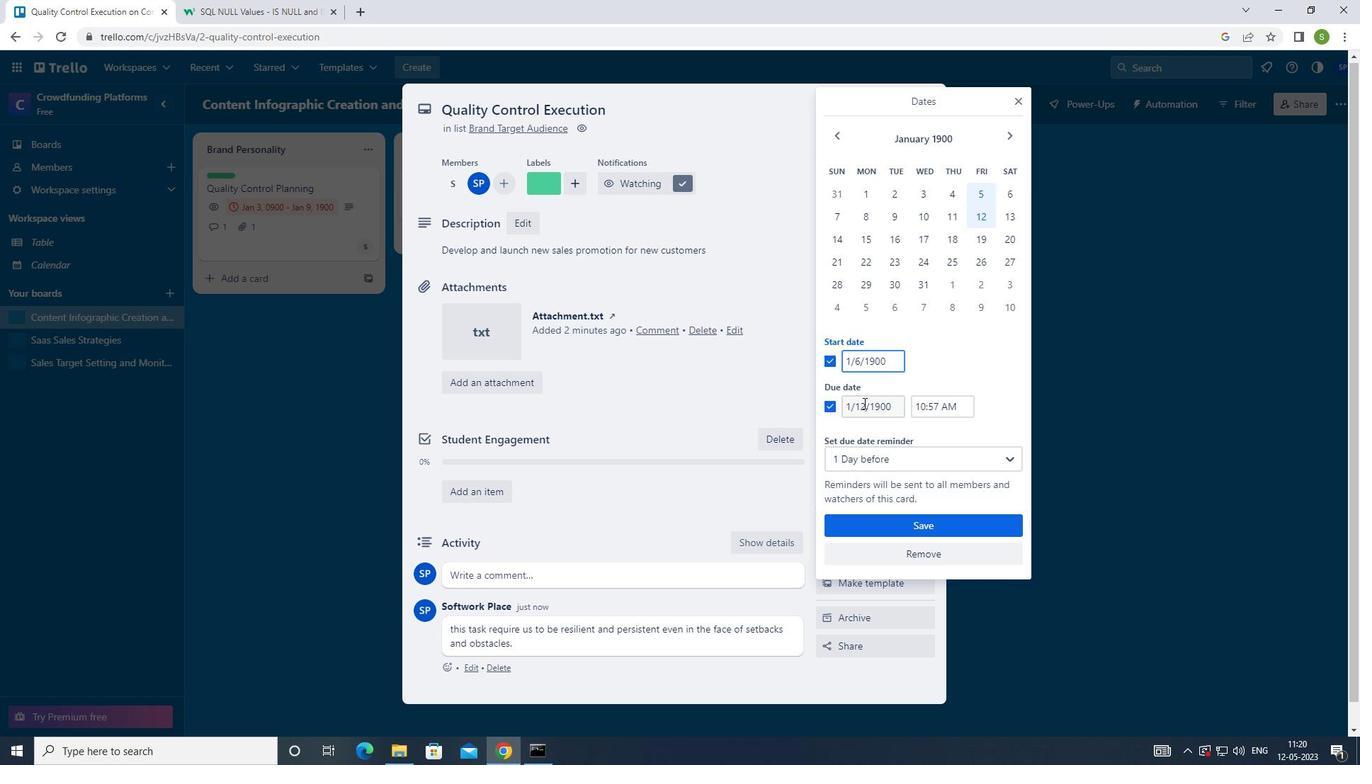 
Action: Key pressed <Key.backspace>3
Screenshot: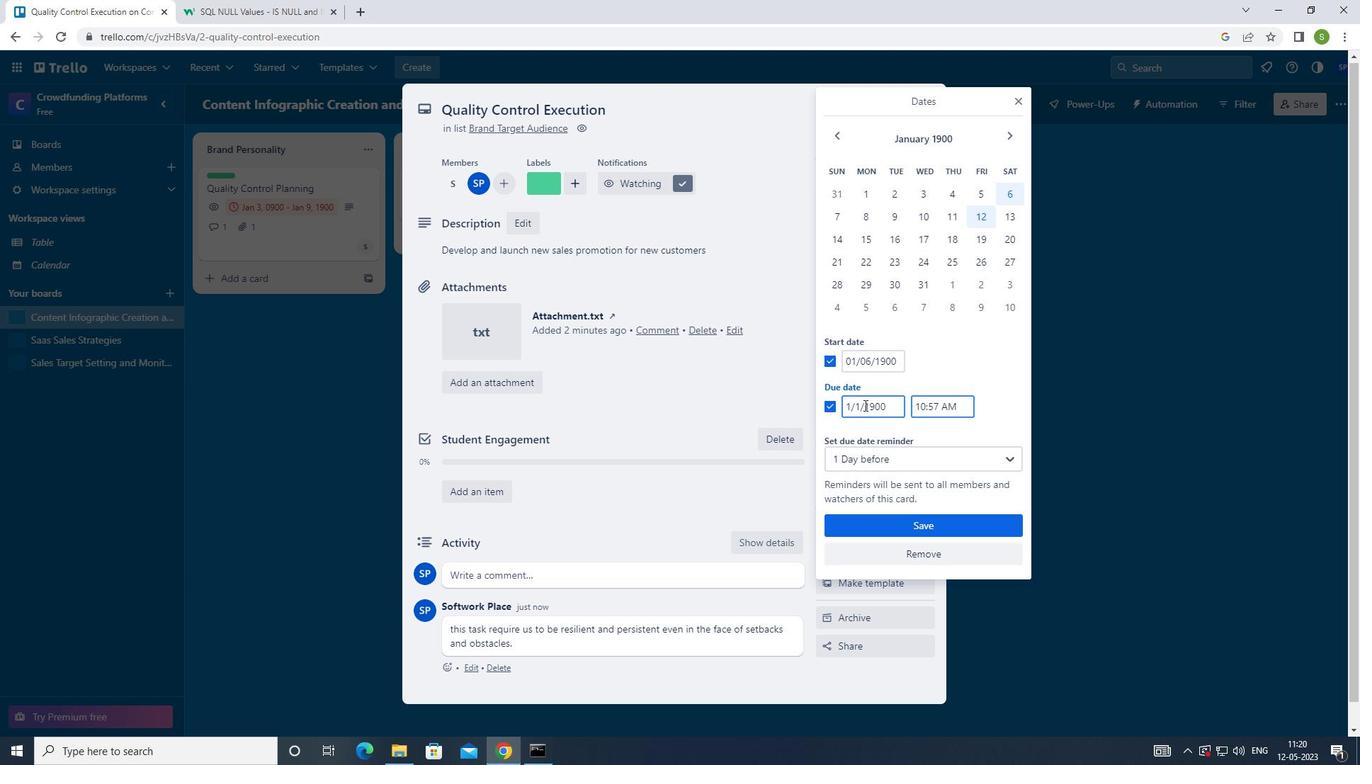 
Action: Mouse moved to (866, 524)
Screenshot: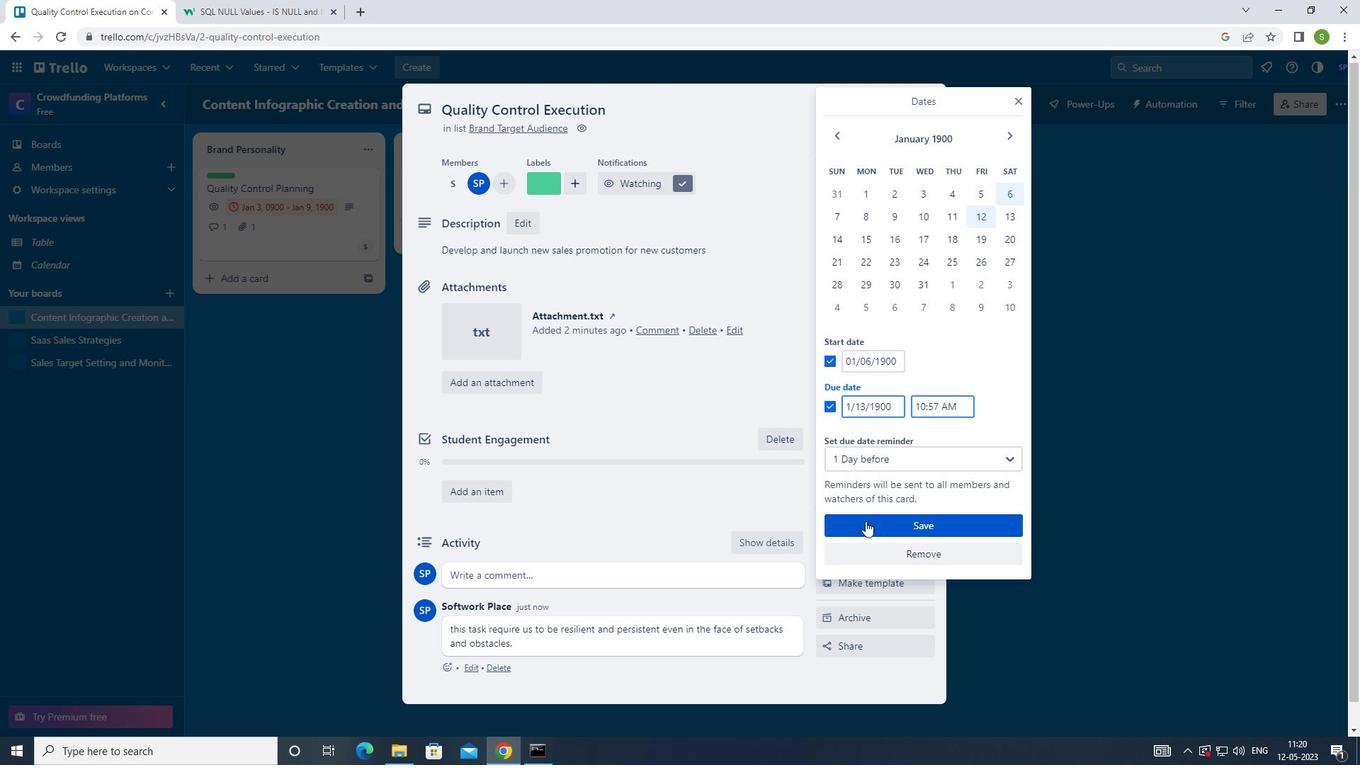 
Action: Mouse pressed left at (866, 524)
Screenshot: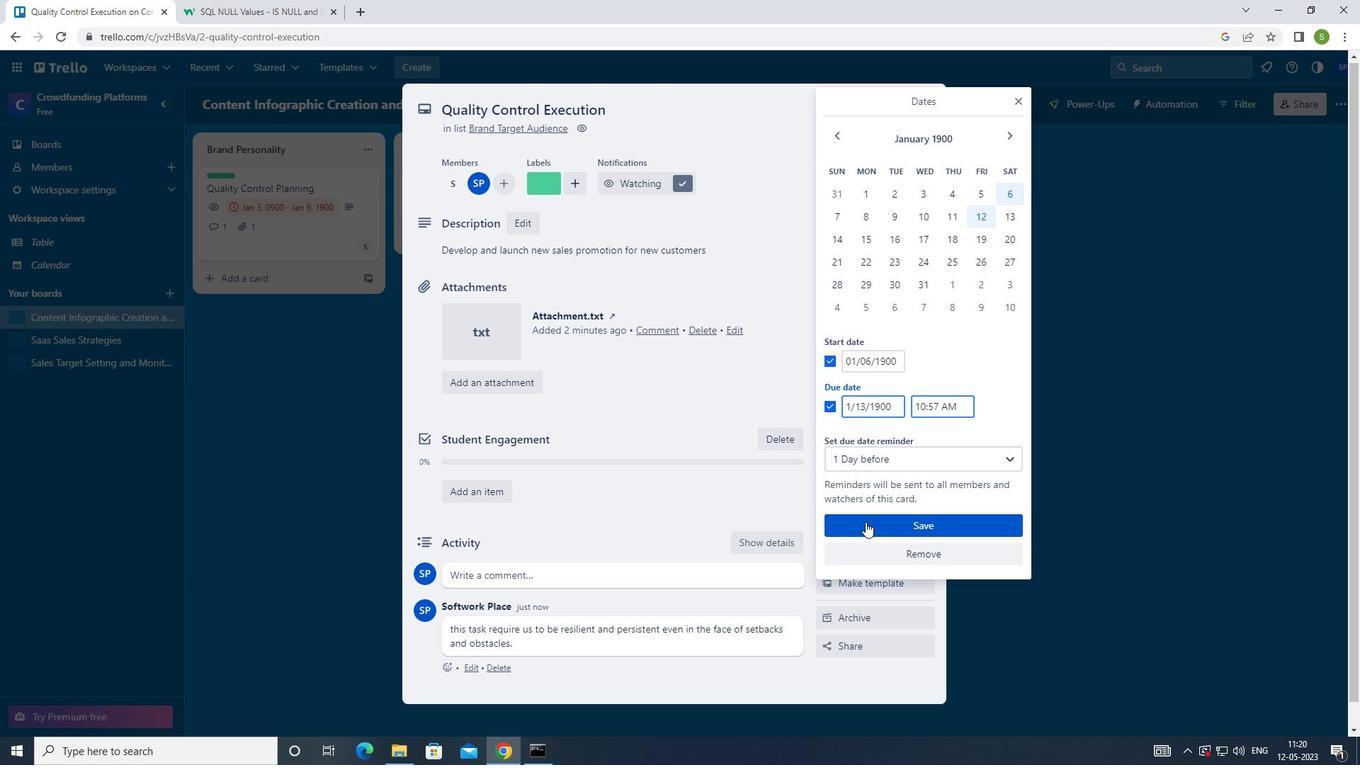 
Action: Mouse moved to (883, 421)
Screenshot: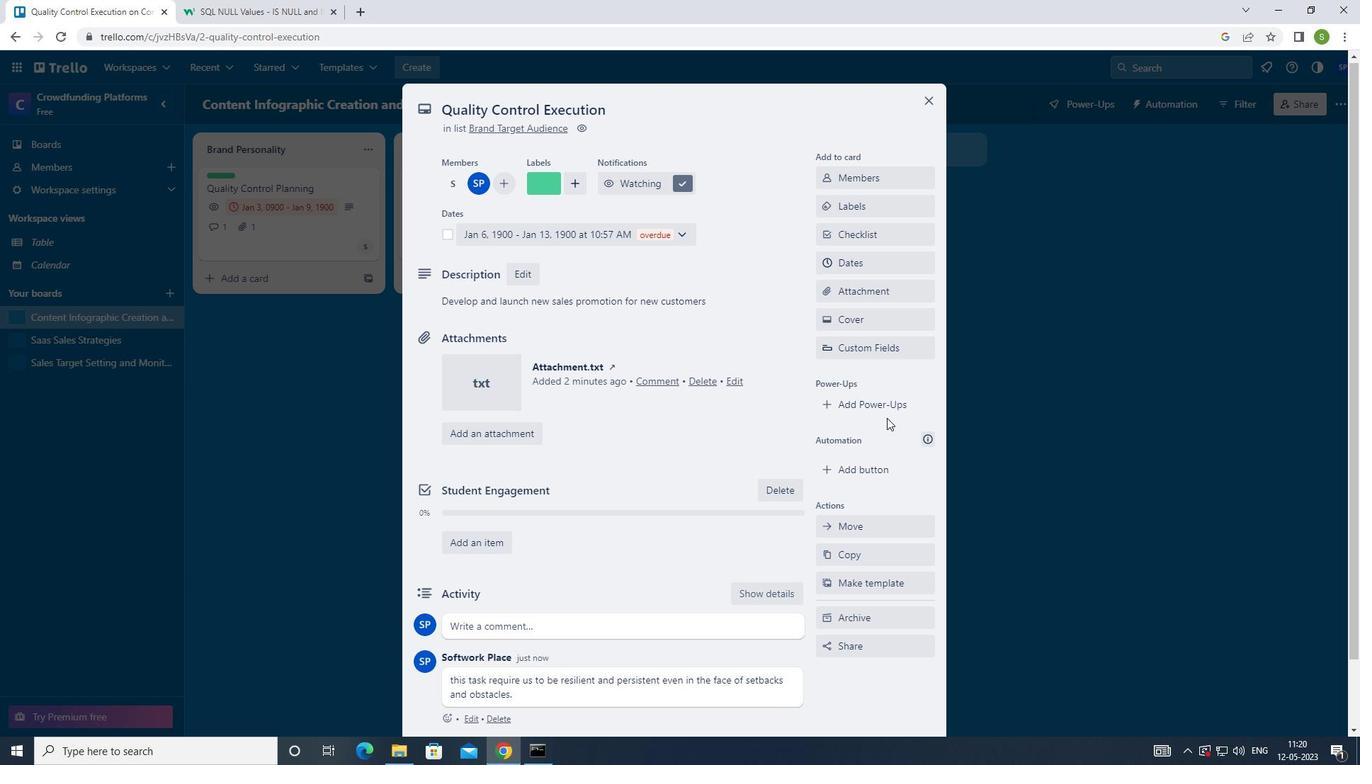 
Action: Key pressed <Key.f8>
Screenshot: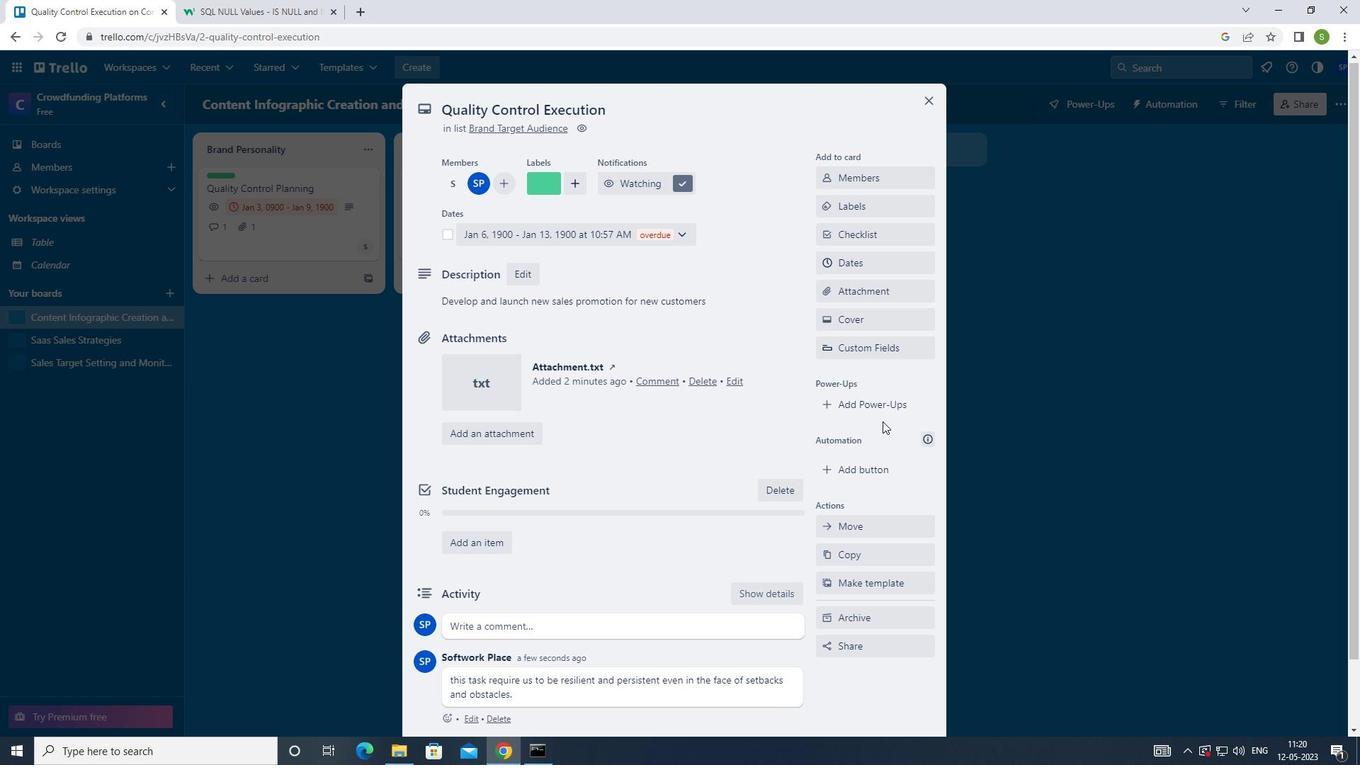 
